 Task: Look for space in Oostkamp, Belgium from 12th August, 2023 to 16th August, 2023 for 8 adults in price range Rs.10000 to Rs.16000. Place can be private room with 8 bedrooms having 8 beds and 8 bathrooms. Property type can be house, flat, guest house, hotel. Amenities needed are: wifi, washing machine, heating, TV, free parkinig on premises, hot tub, gym, smoking allowed. Booking option can be shelf check-in. Required host language is English.
Action: Mouse moved to (529, 110)
Screenshot: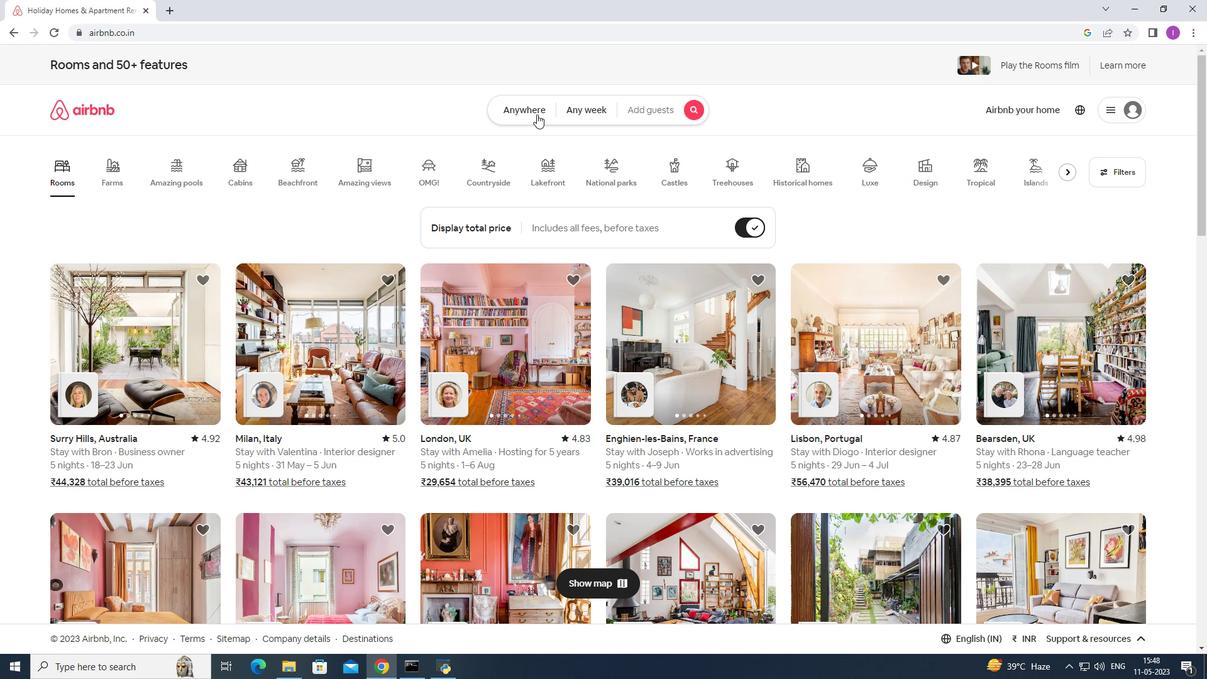 
Action: Mouse pressed left at (529, 110)
Screenshot: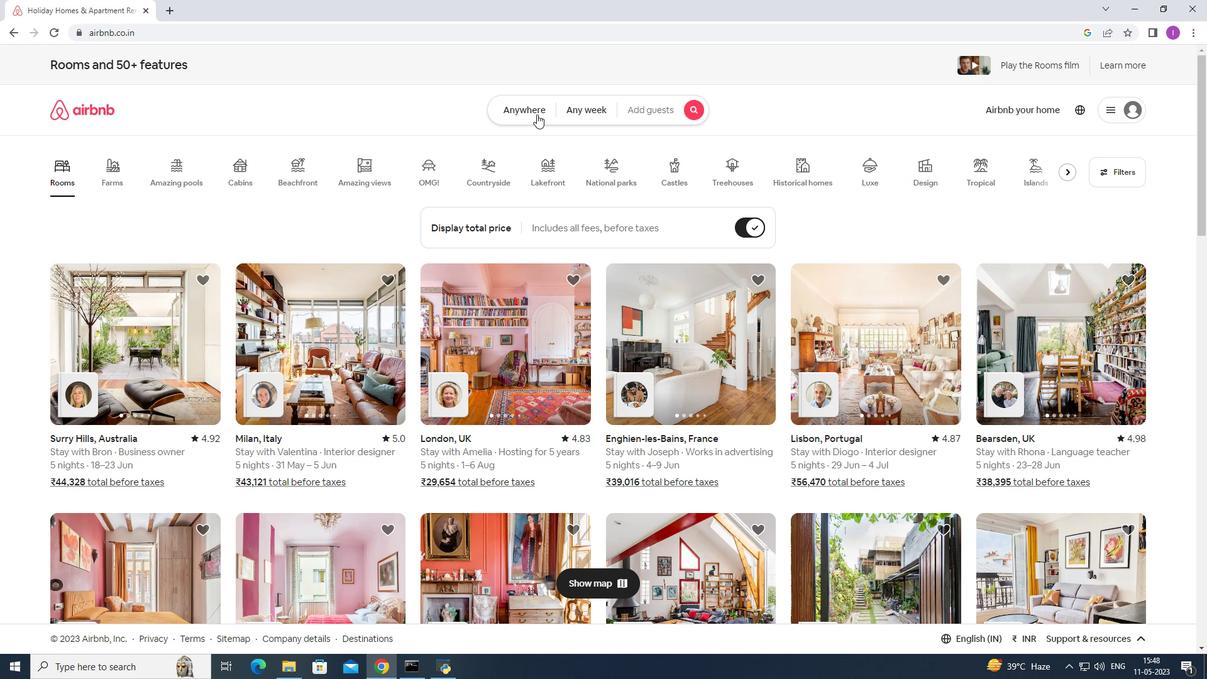 
Action: Mouse moved to (362, 155)
Screenshot: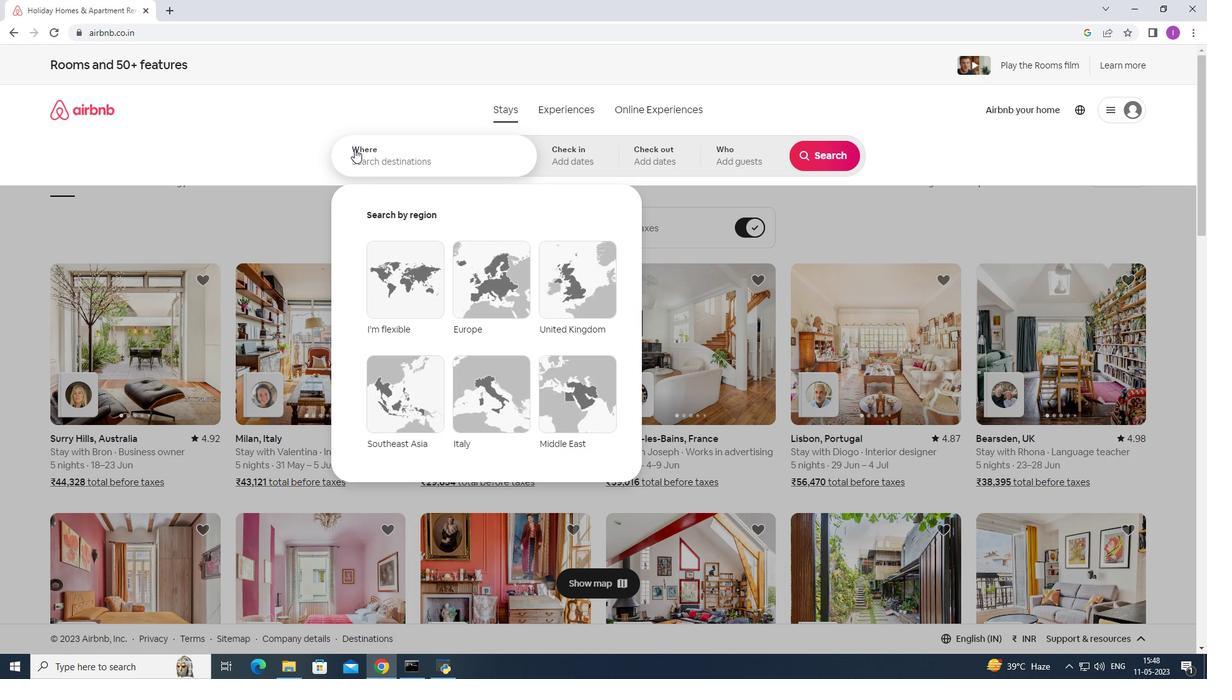 
Action: Mouse pressed left at (362, 155)
Screenshot: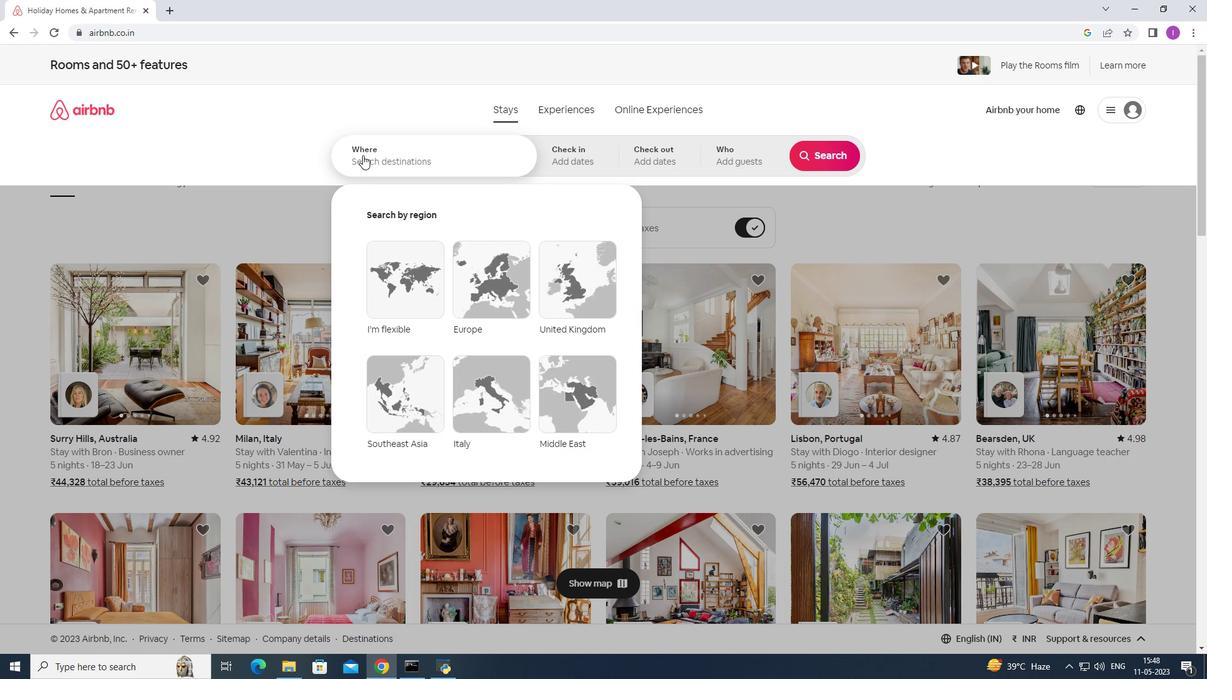 
Action: Mouse moved to (373, 150)
Screenshot: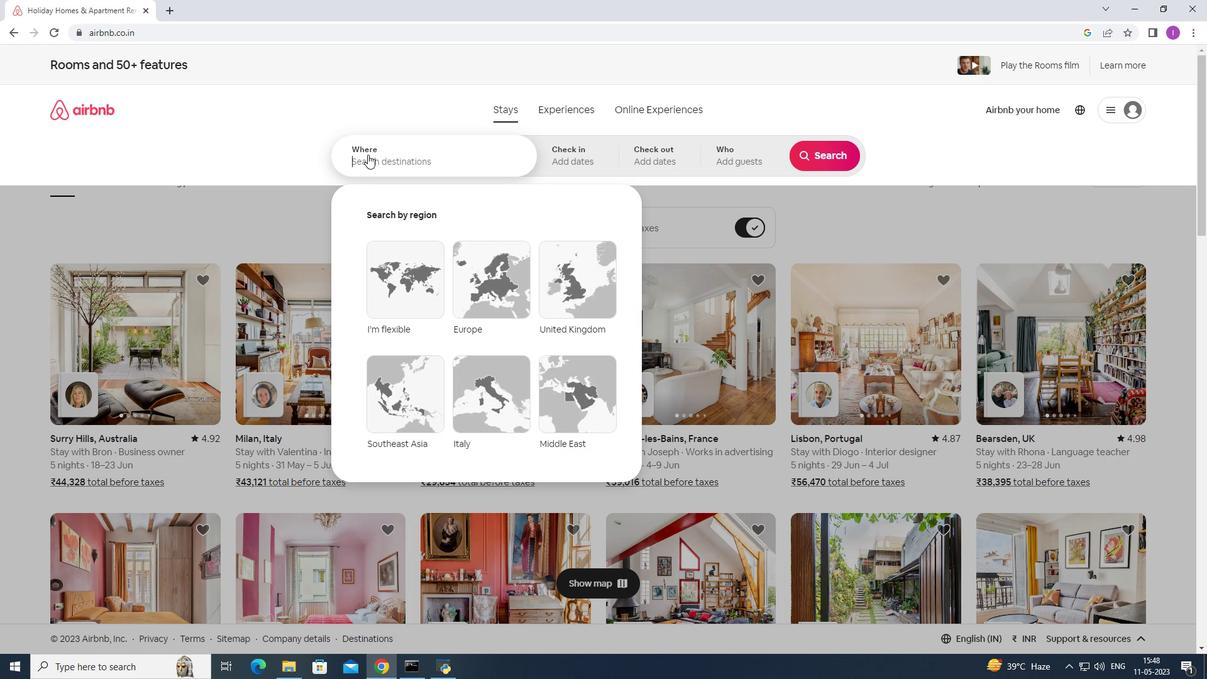 
Action: Key pressed <Key.shift>Oostkamp,<Key.shift>Belgium
Screenshot: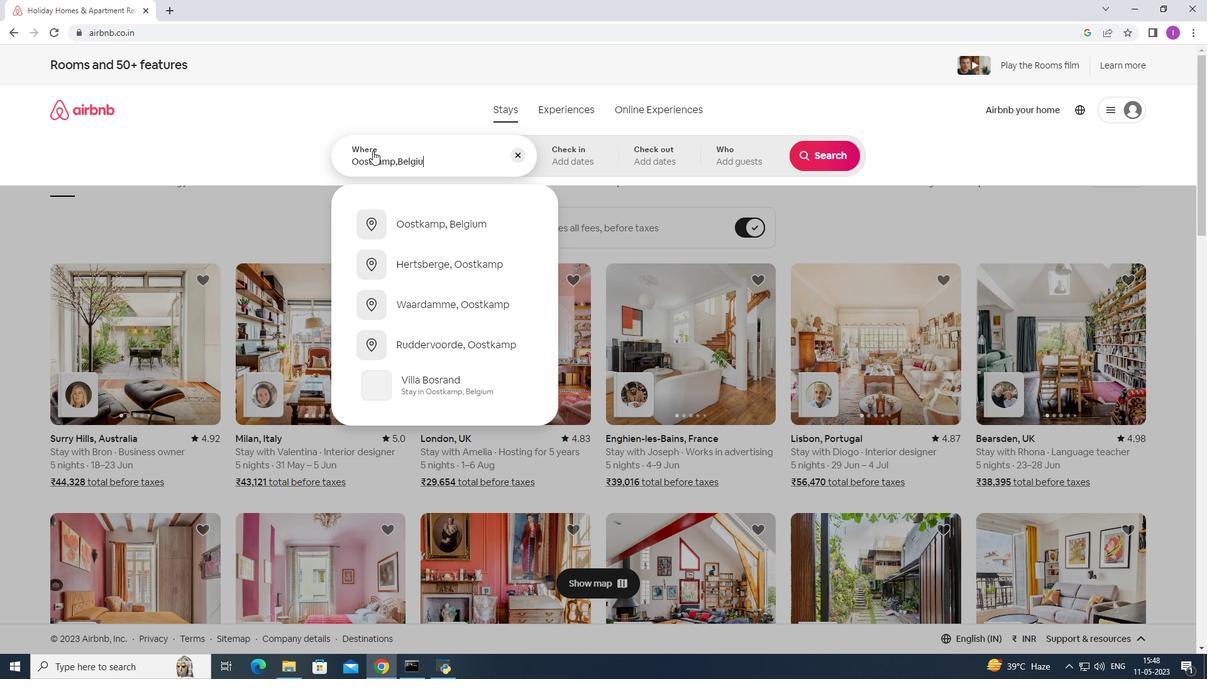 
Action: Mouse moved to (423, 234)
Screenshot: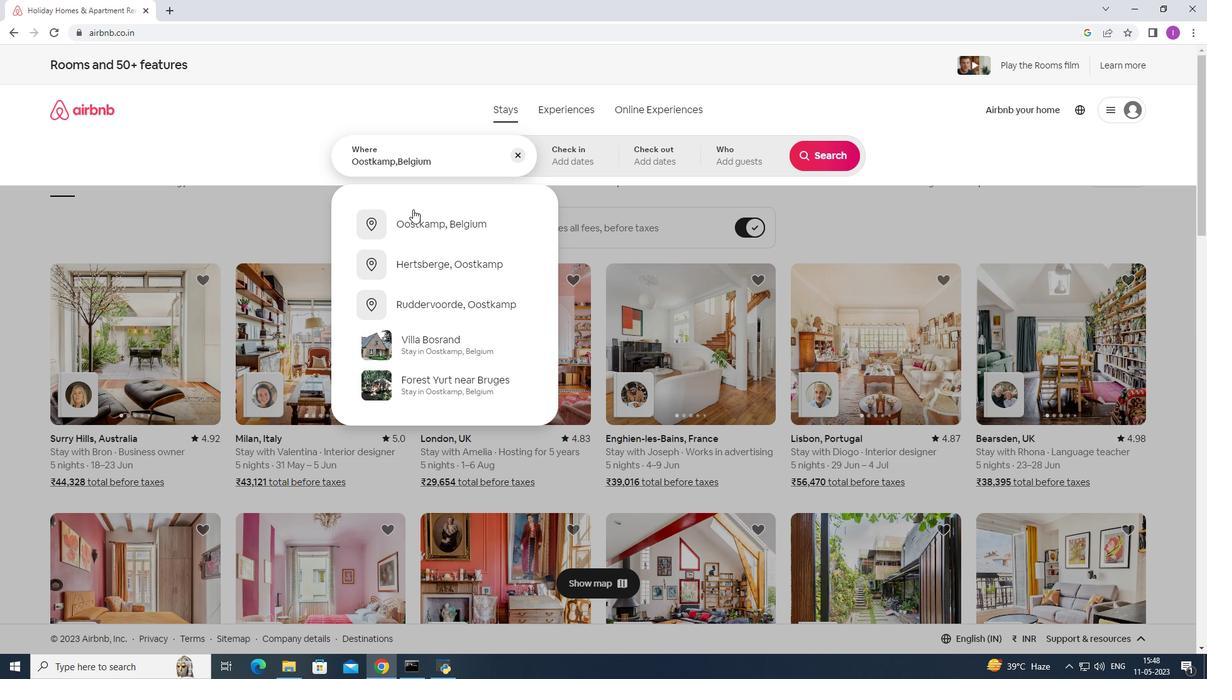 
Action: Mouse pressed left at (423, 234)
Screenshot: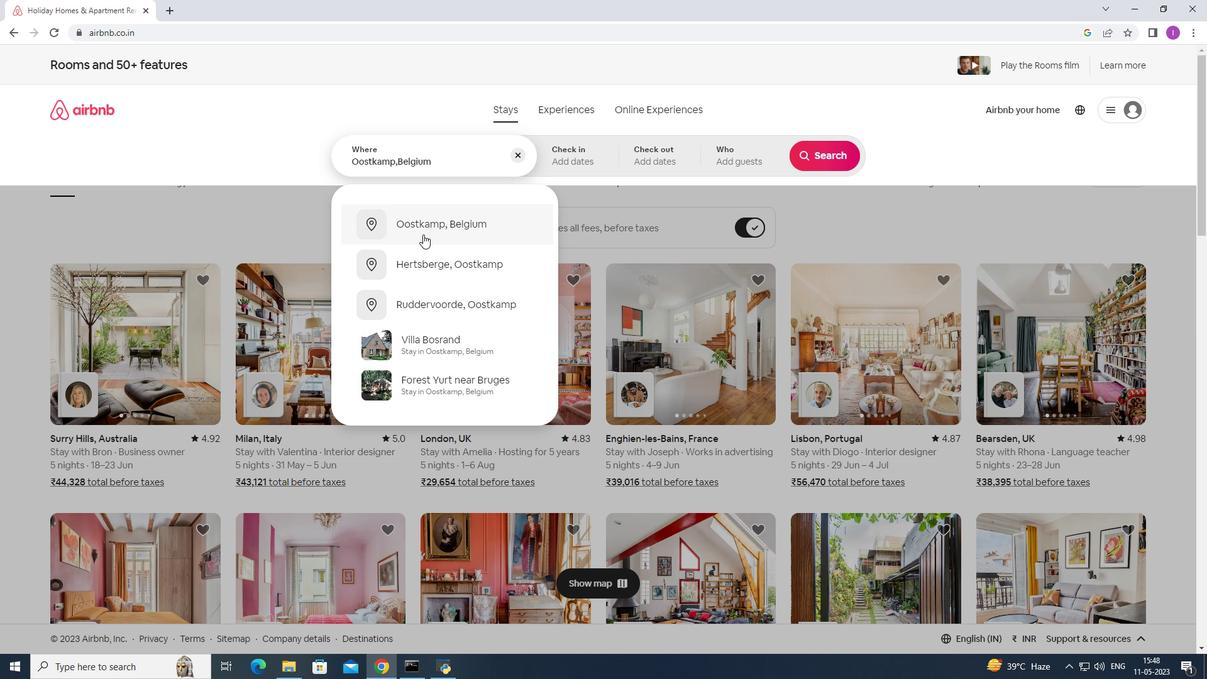 
Action: Mouse moved to (819, 257)
Screenshot: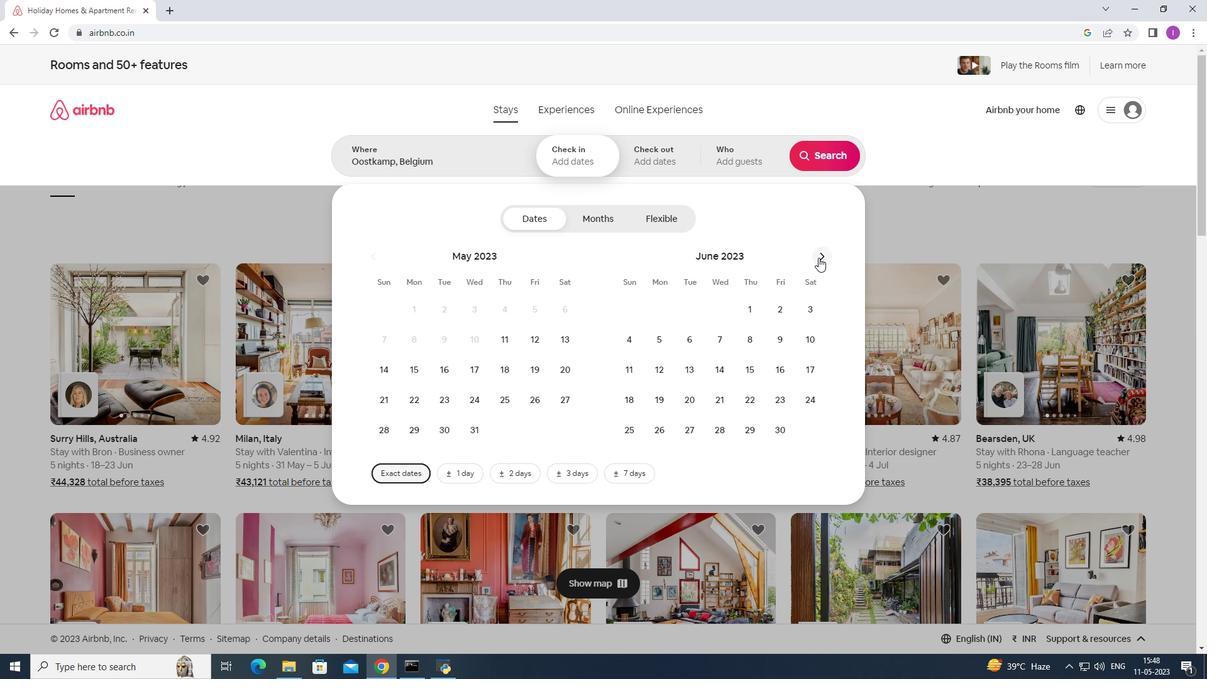
Action: Mouse pressed left at (819, 257)
Screenshot: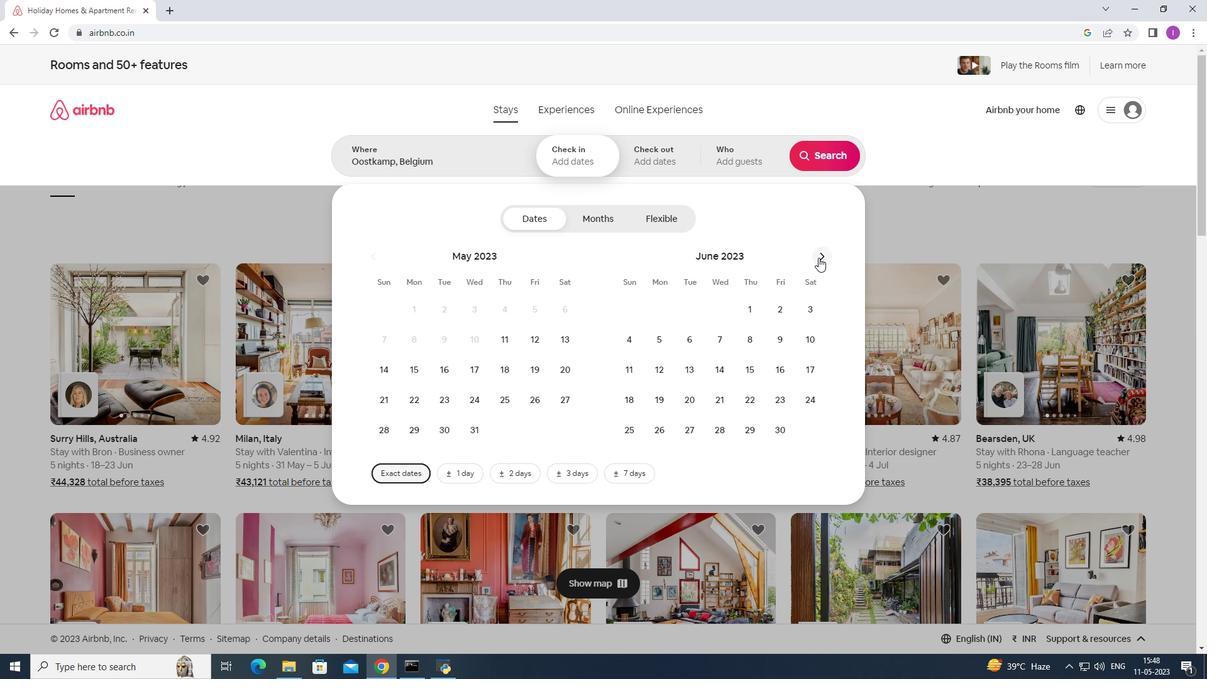
Action: Mouse pressed left at (819, 257)
Screenshot: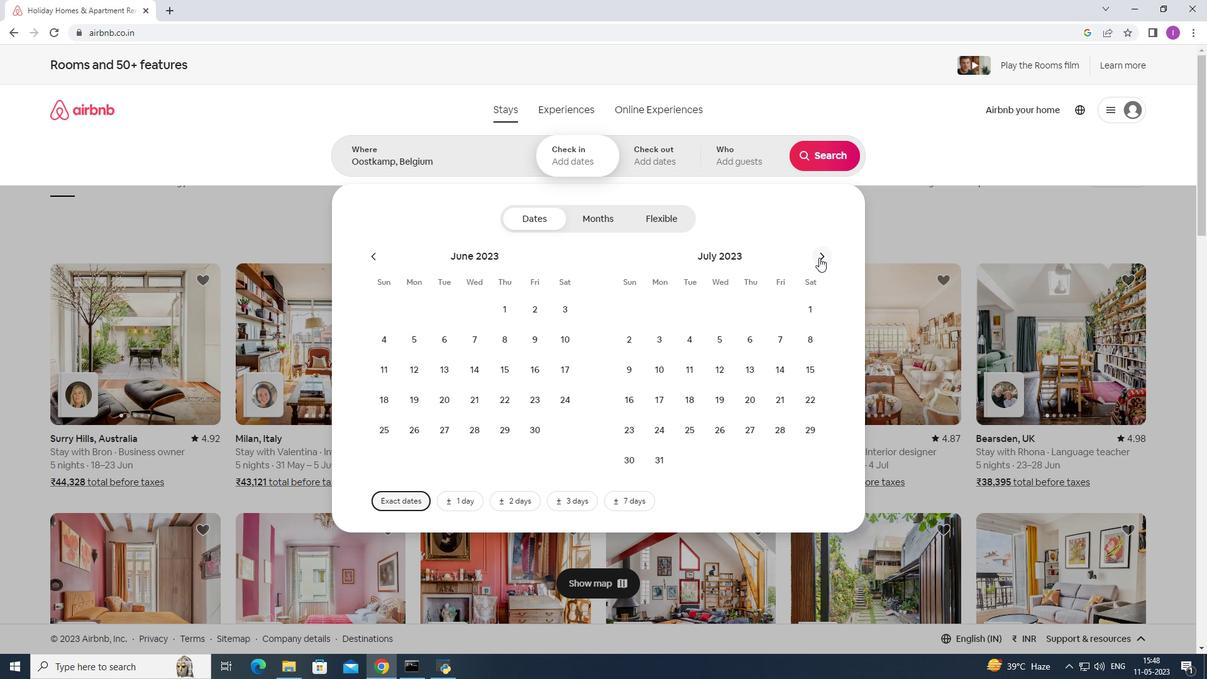 
Action: Mouse moved to (803, 336)
Screenshot: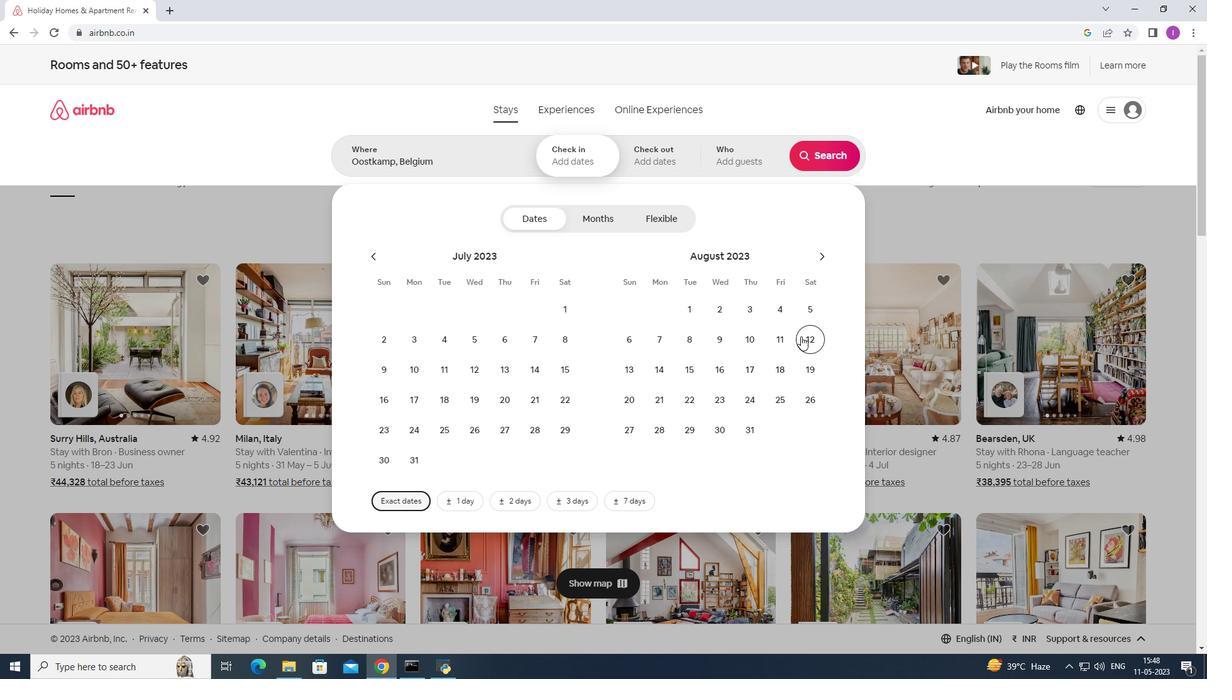 
Action: Mouse pressed left at (803, 336)
Screenshot: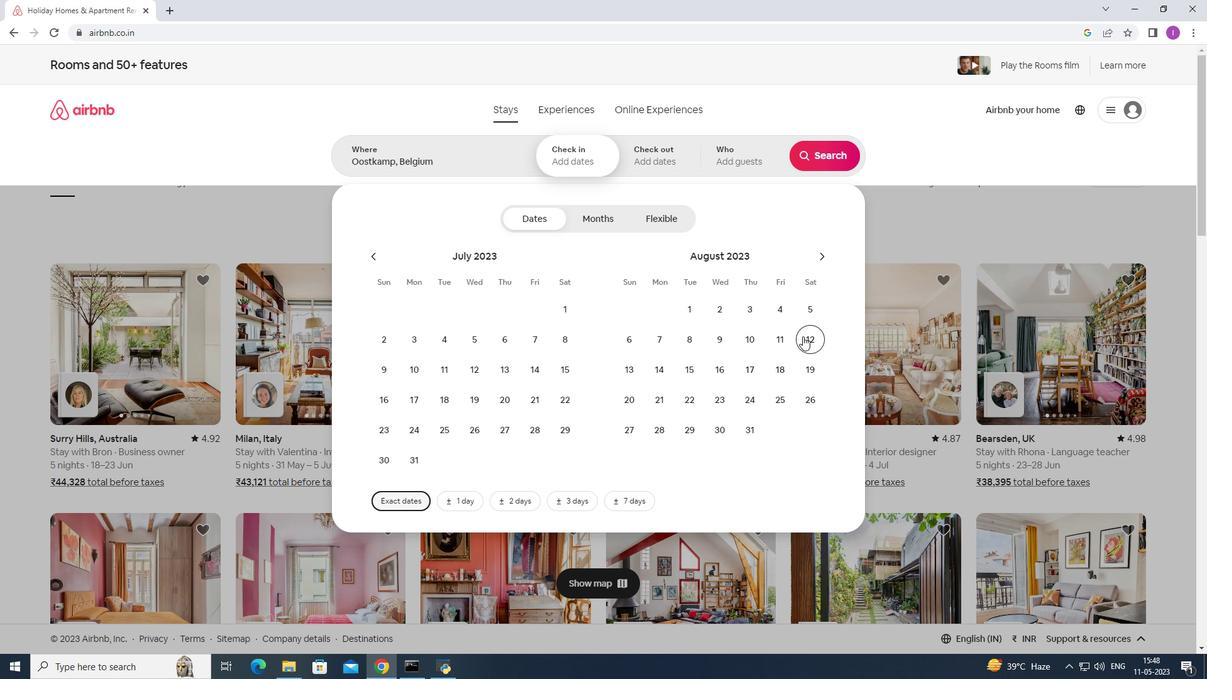 
Action: Mouse moved to (731, 365)
Screenshot: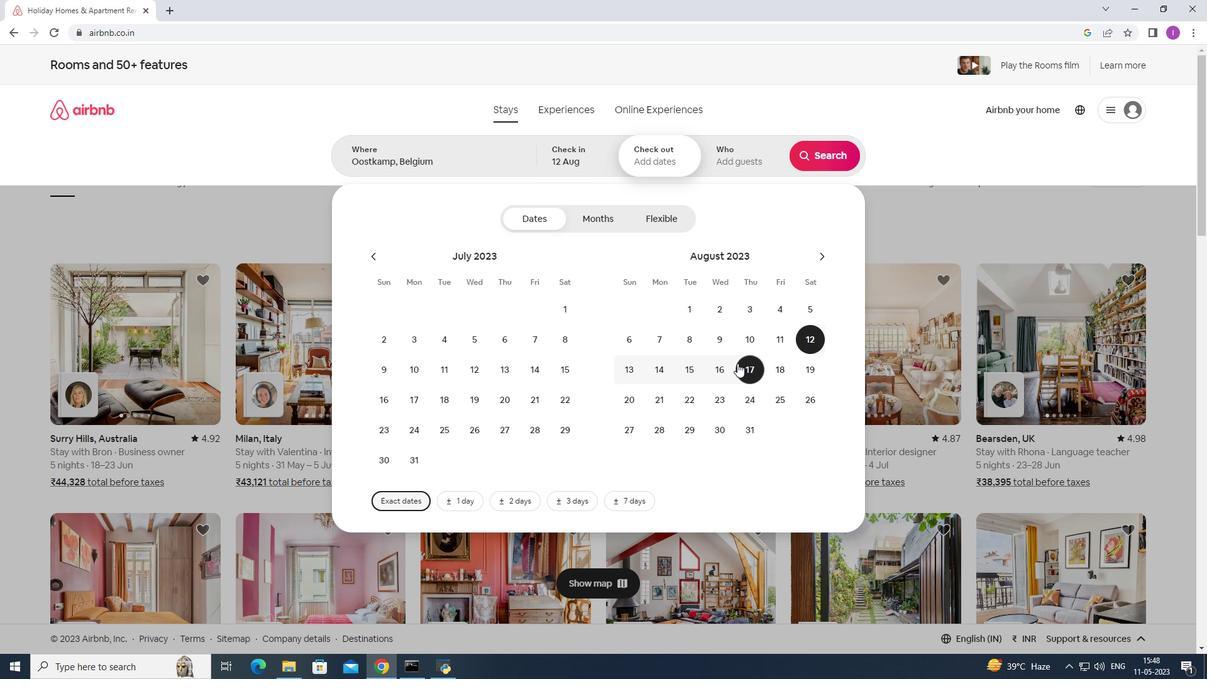 
Action: Mouse pressed left at (731, 365)
Screenshot: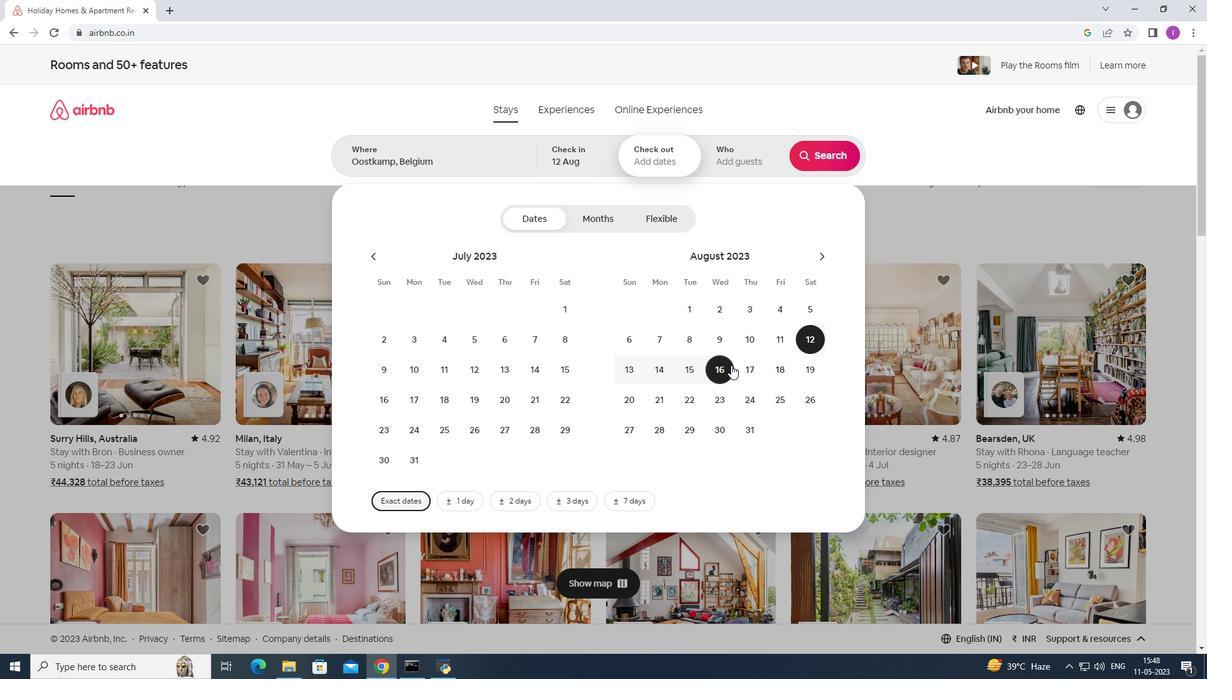 
Action: Mouse moved to (736, 152)
Screenshot: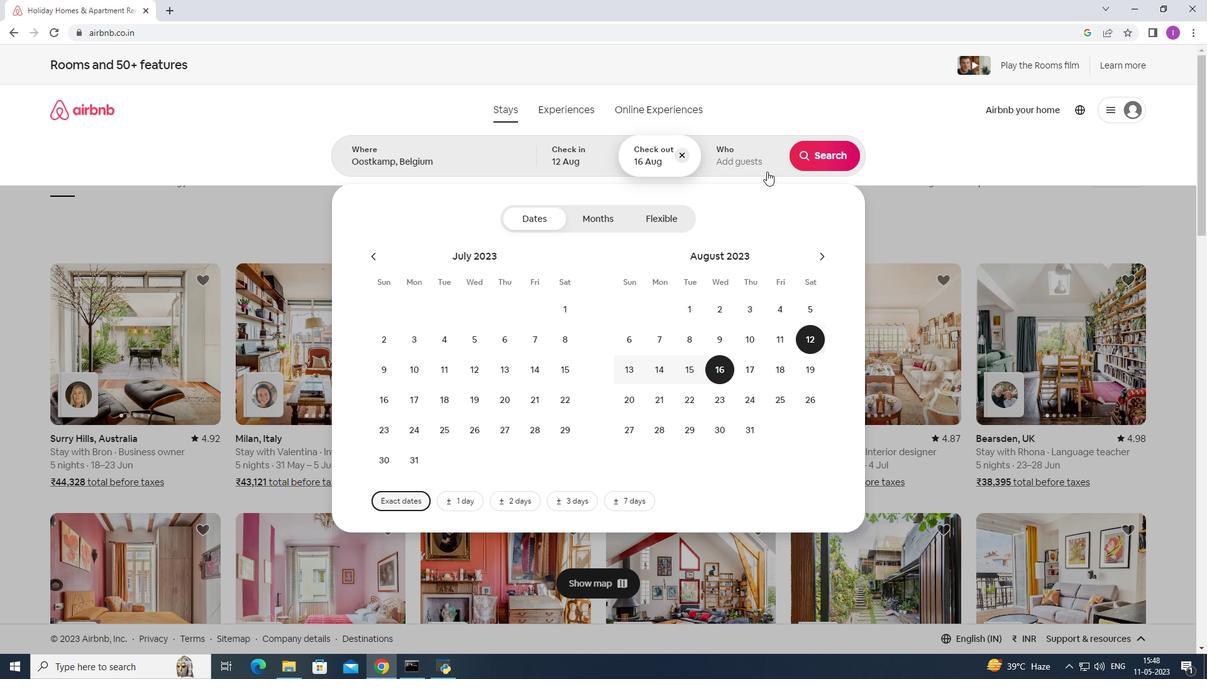 
Action: Mouse pressed left at (736, 152)
Screenshot: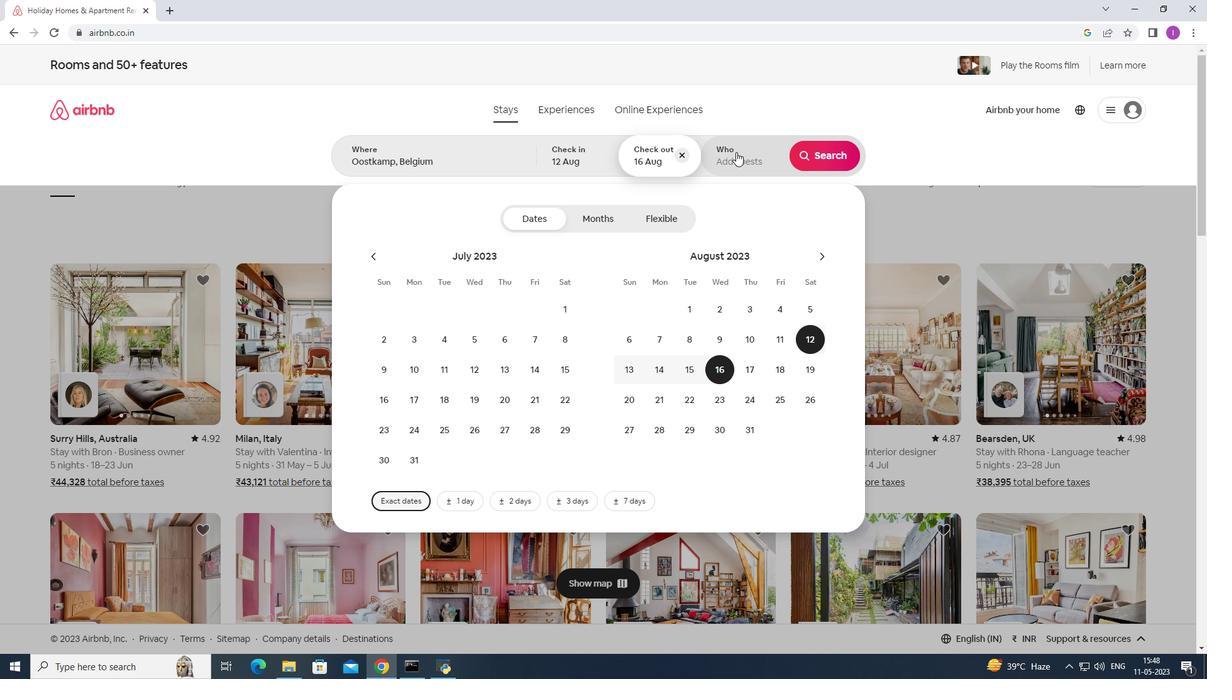 
Action: Mouse moved to (829, 220)
Screenshot: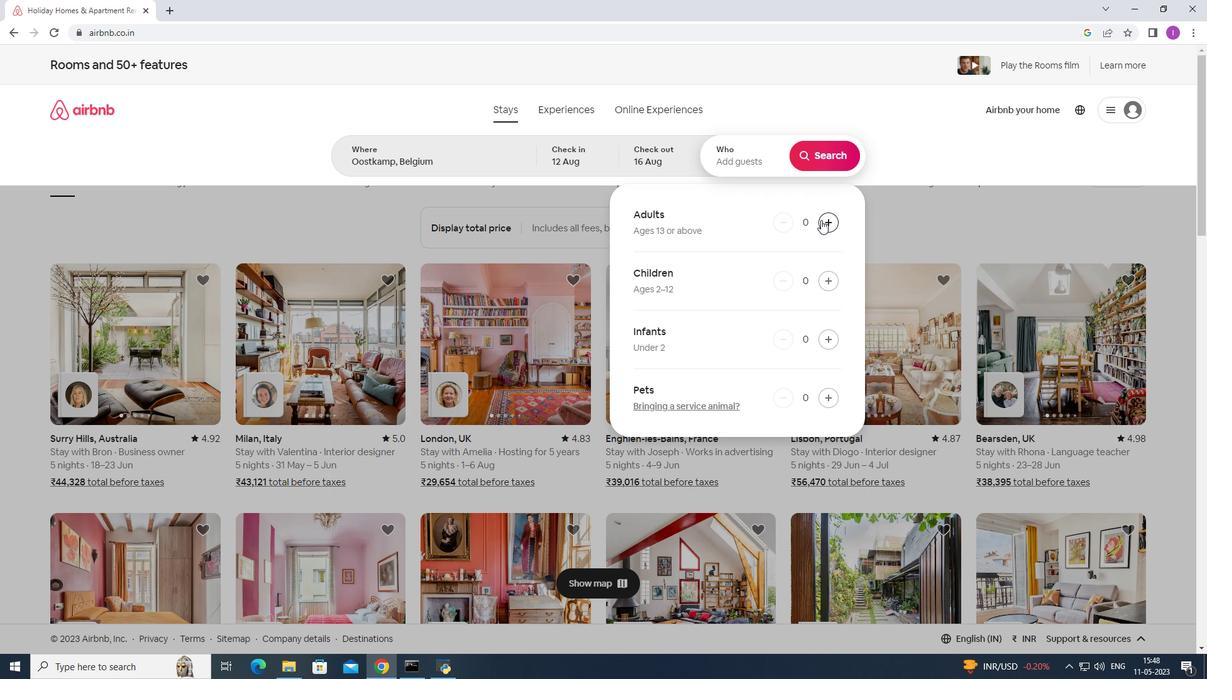 
Action: Mouse pressed left at (829, 220)
Screenshot: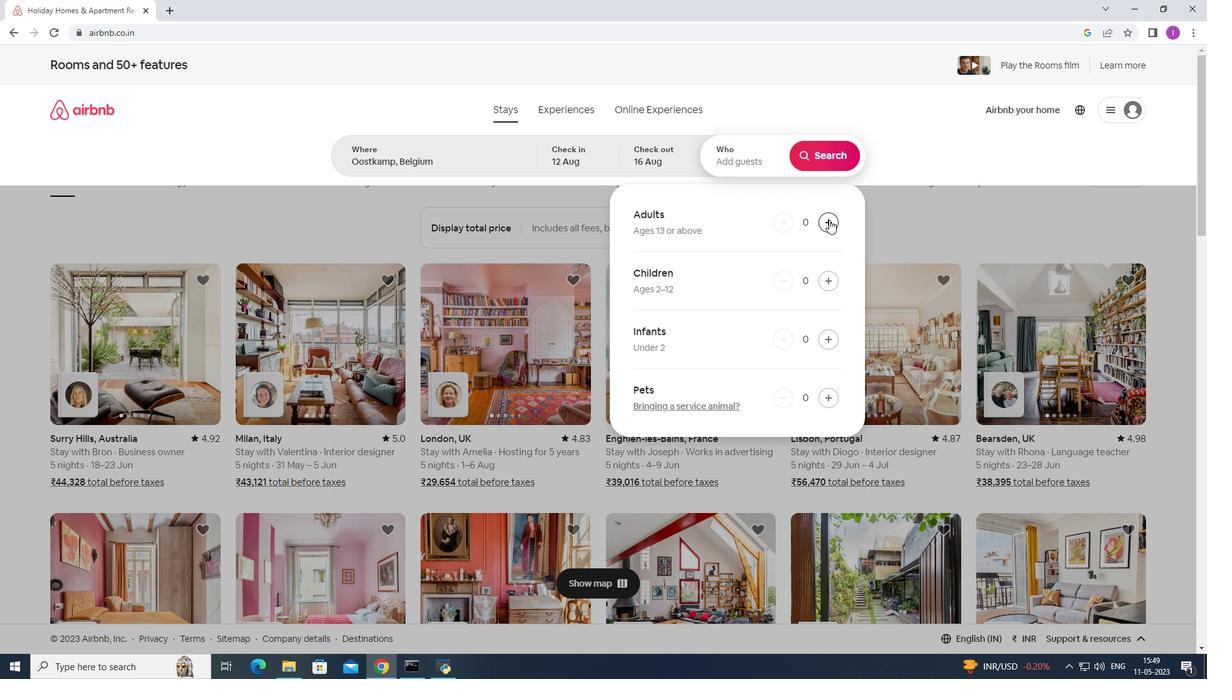 
Action: Mouse pressed left at (829, 220)
Screenshot: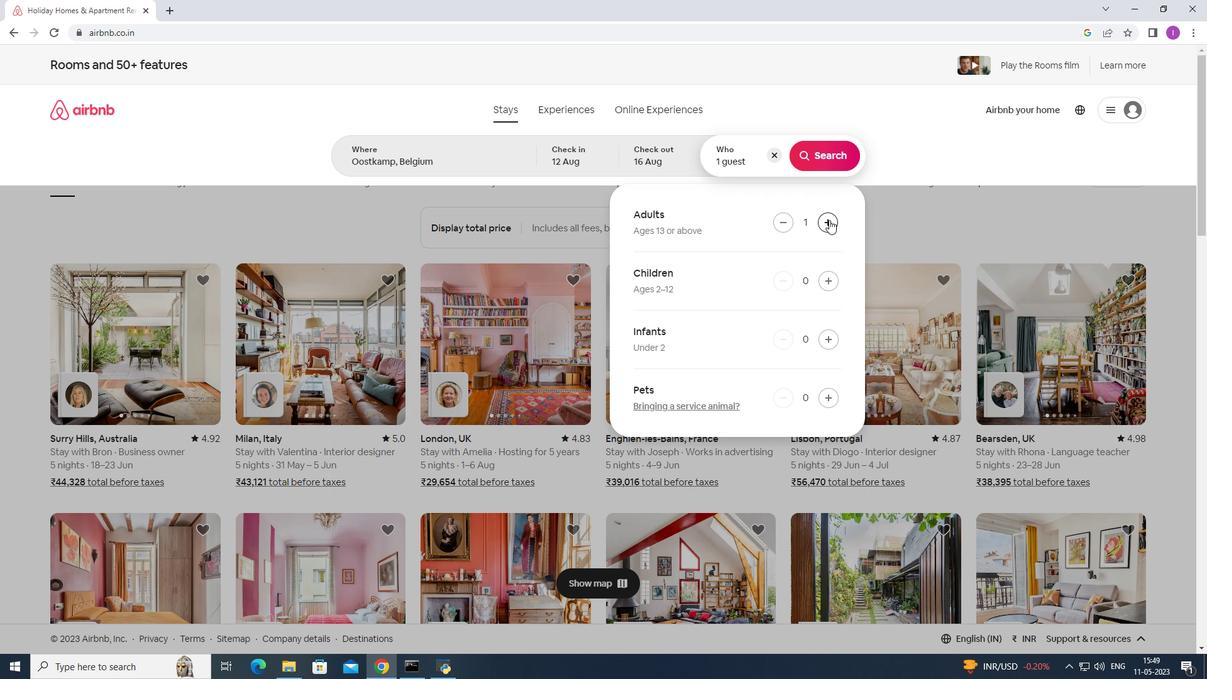 
Action: Mouse pressed left at (829, 220)
Screenshot: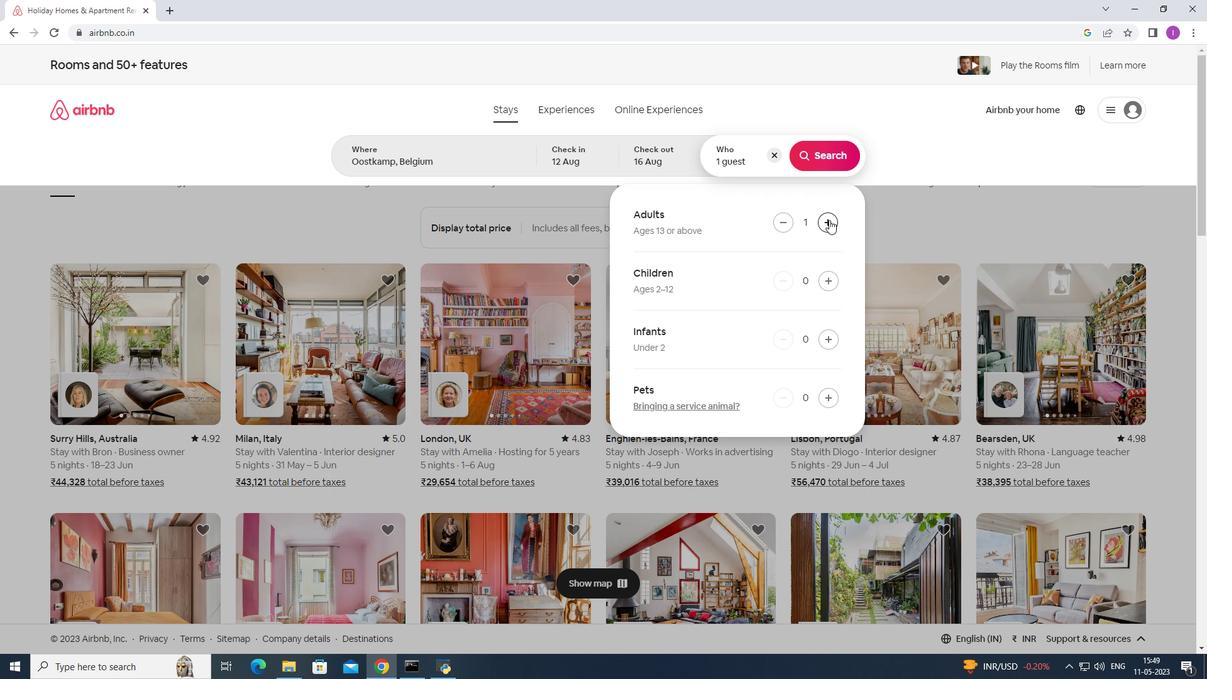 
Action: Mouse pressed left at (829, 220)
Screenshot: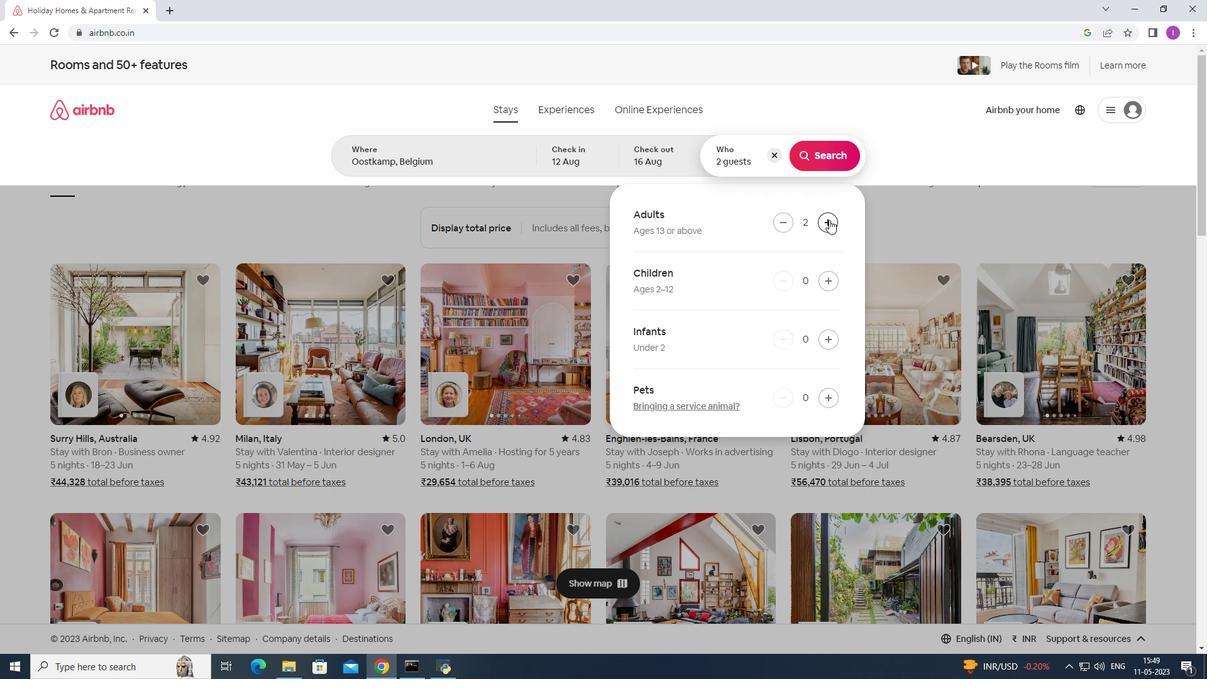 
Action: Mouse pressed left at (829, 220)
Screenshot: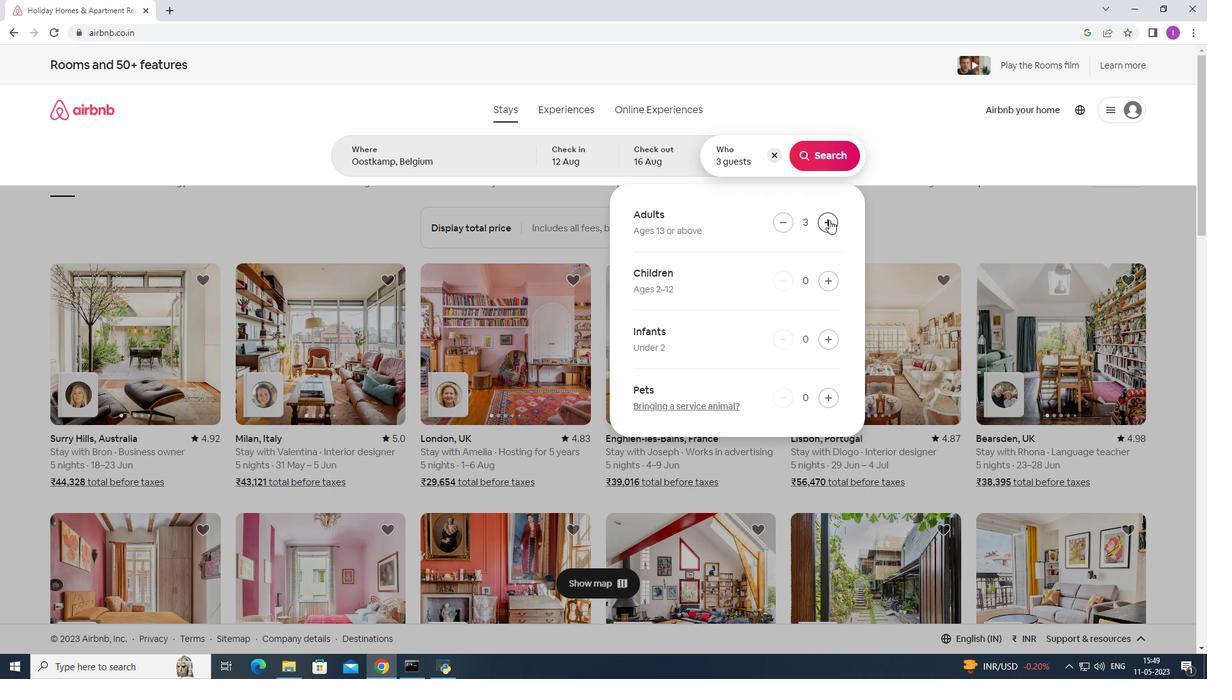 
Action: Mouse pressed left at (829, 220)
Screenshot: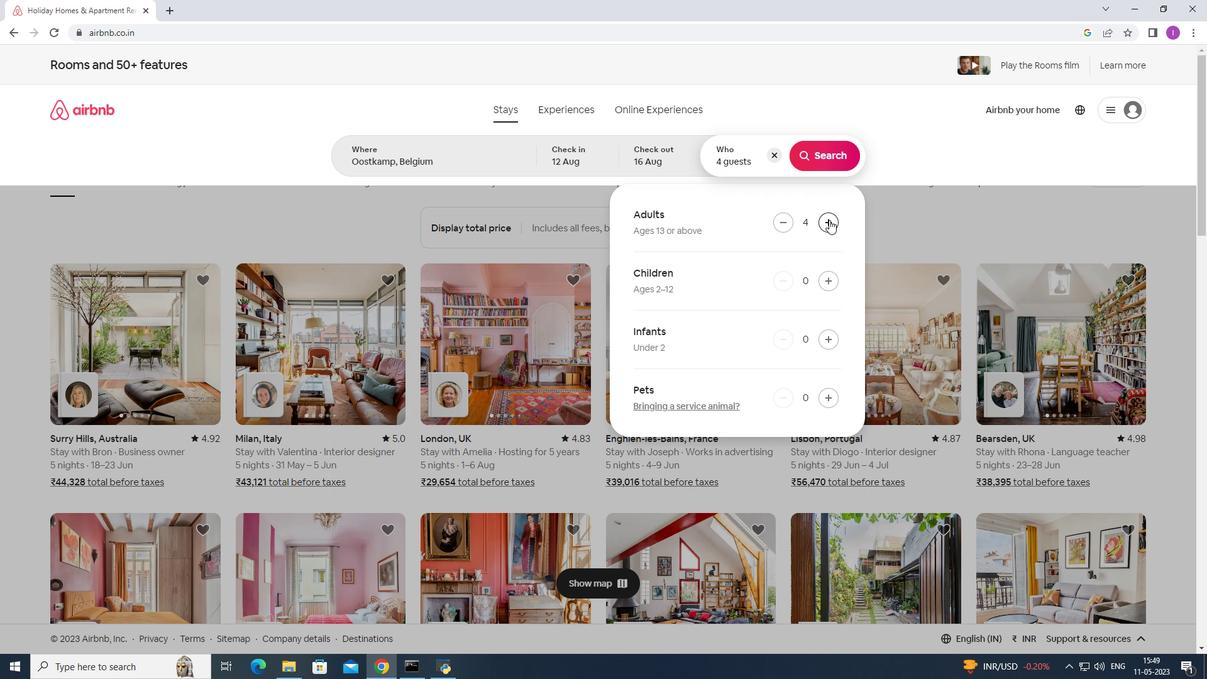 
Action: Mouse pressed left at (829, 220)
Screenshot: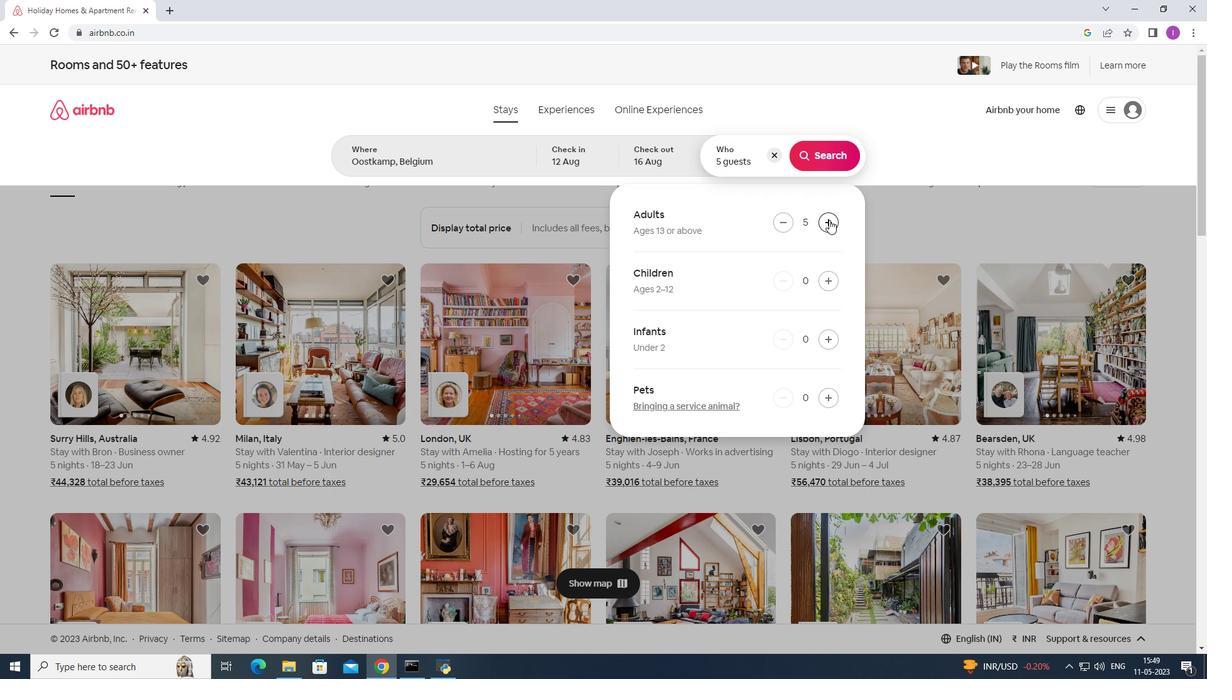 
Action: Mouse pressed left at (829, 220)
Screenshot: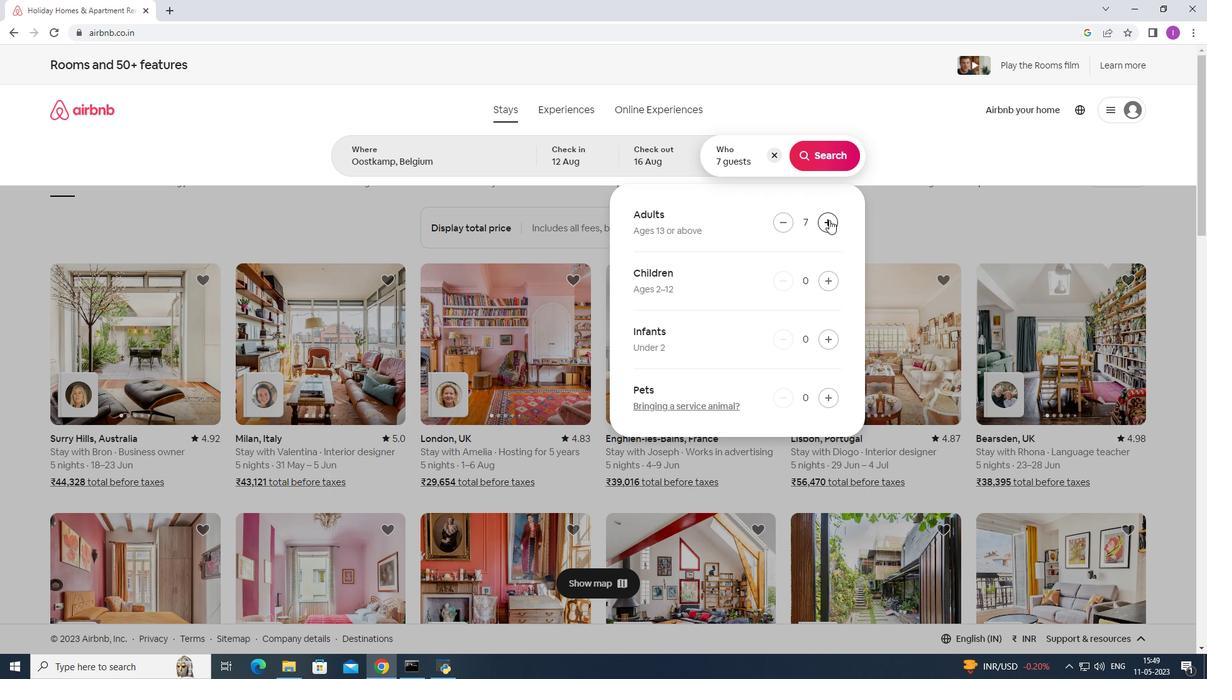 
Action: Mouse moved to (820, 164)
Screenshot: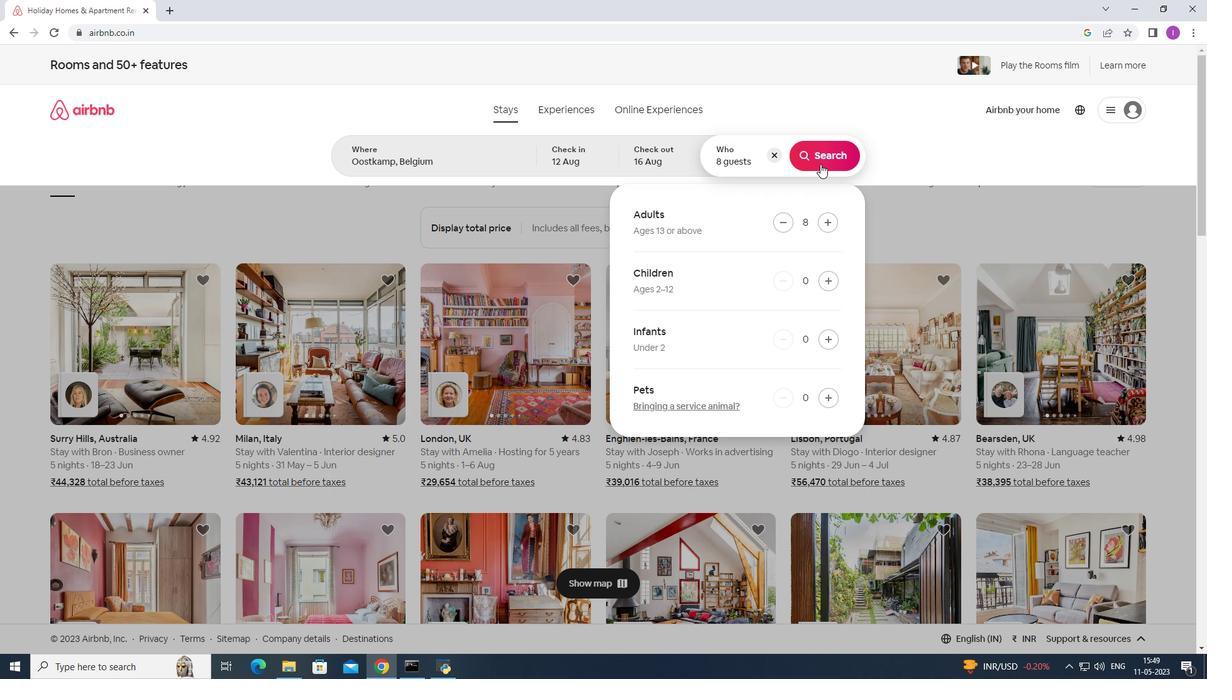 
Action: Mouse pressed left at (820, 164)
Screenshot: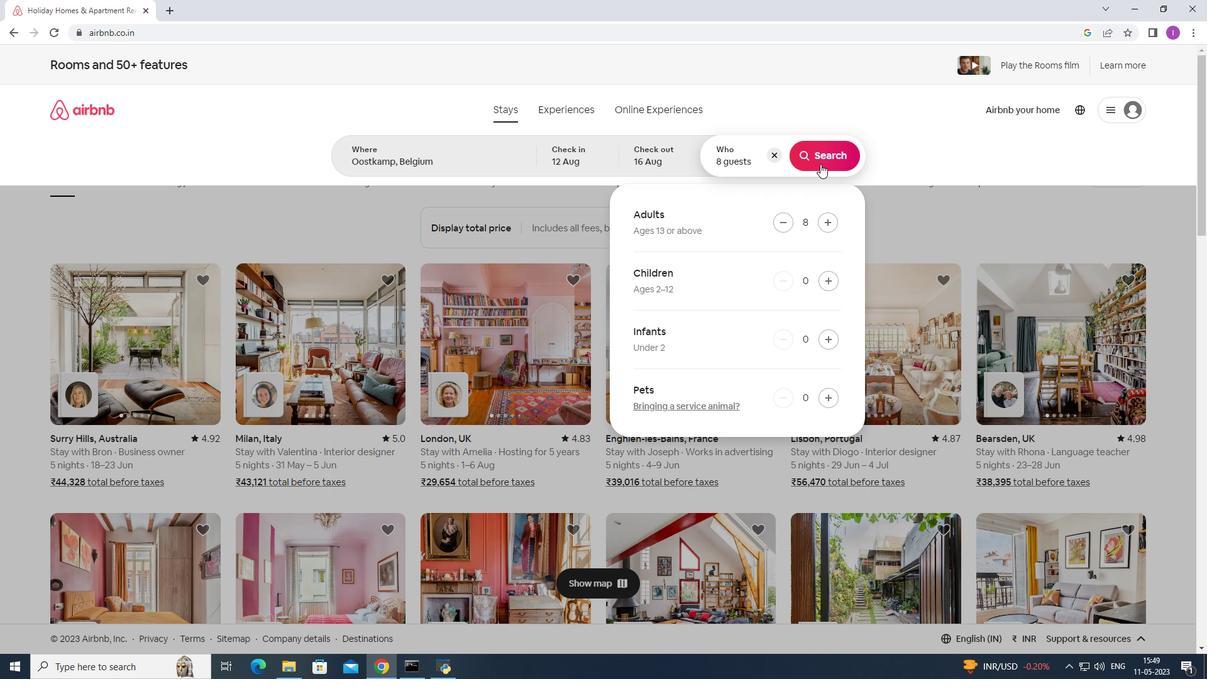 
Action: Mouse moved to (1157, 123)
Screenshot: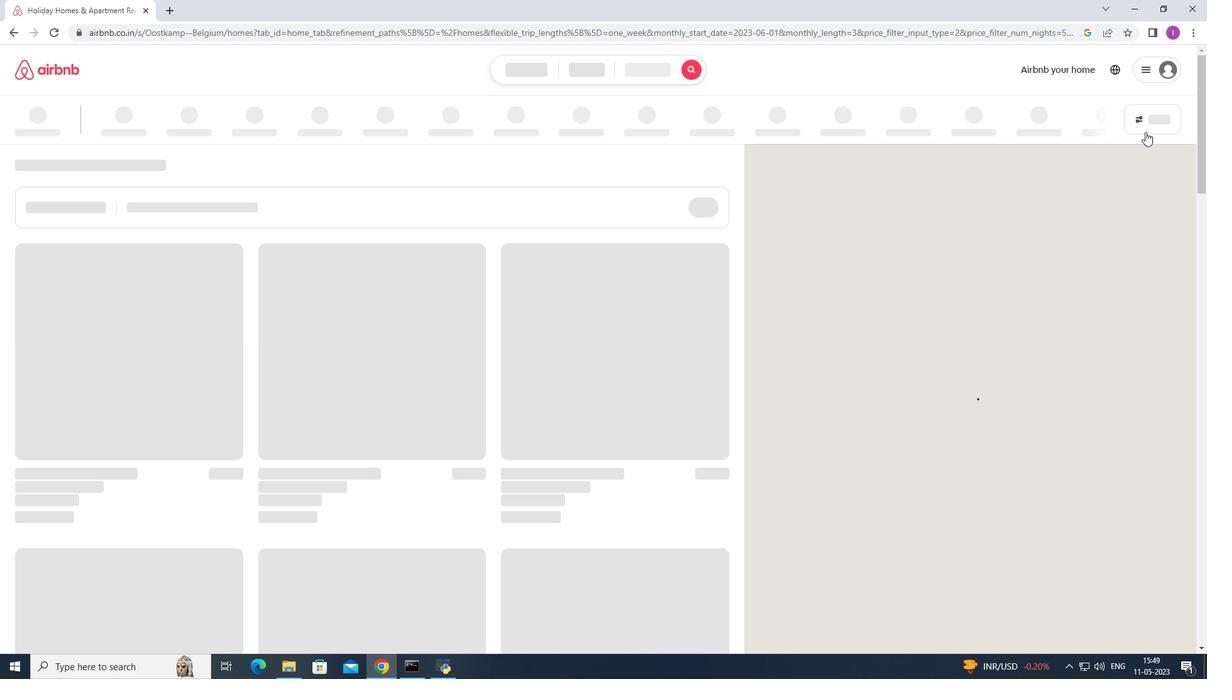 
Action: Mouse pressed left at (1157, 123)
Screenshot: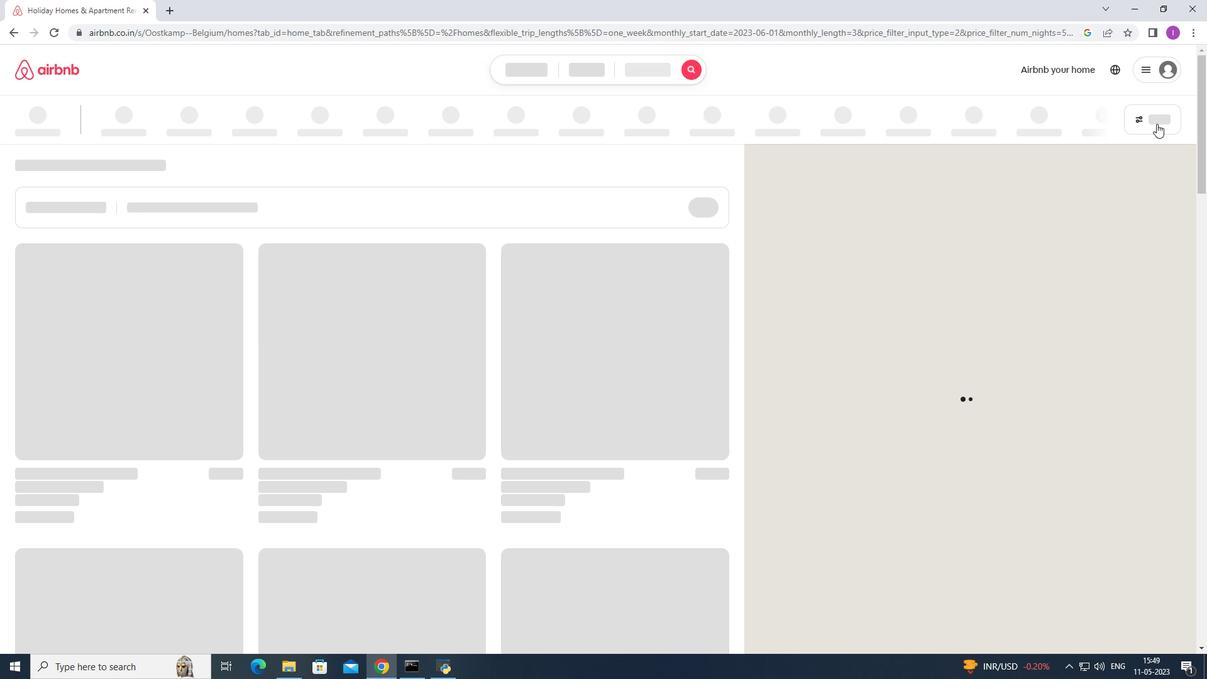 
Action: Mouse moved to (694, 429)
Screenshot: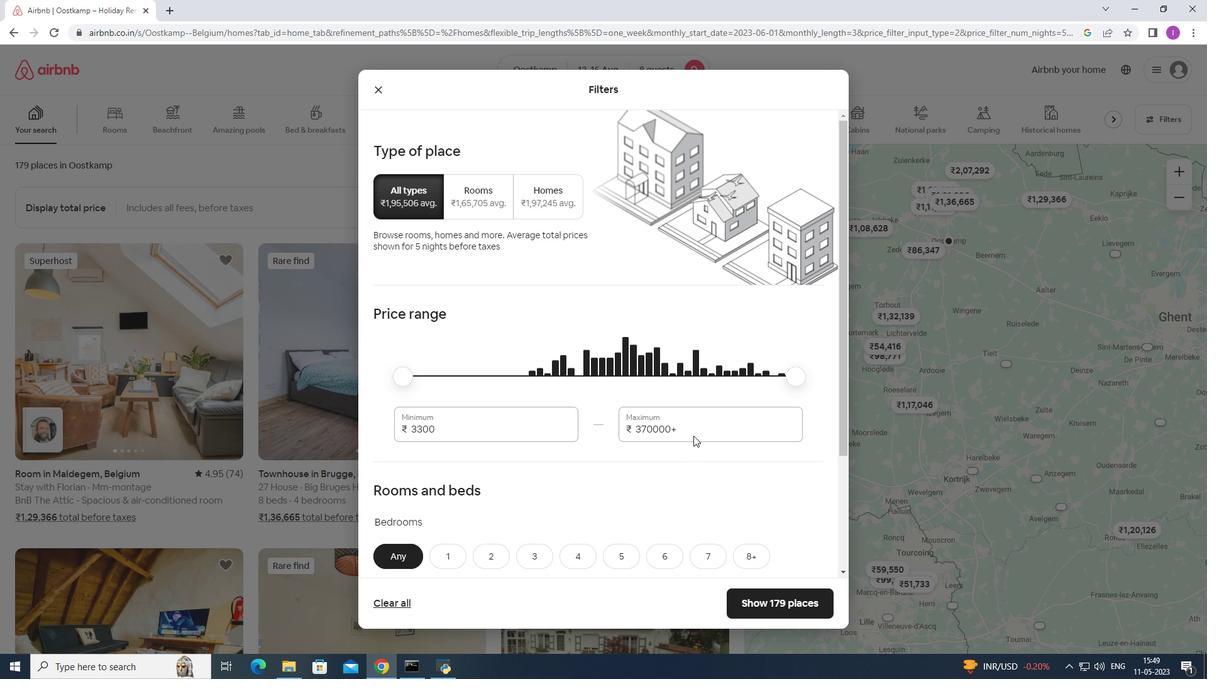 
Action: Mouse pressed left at (694, 429)
Screenshot: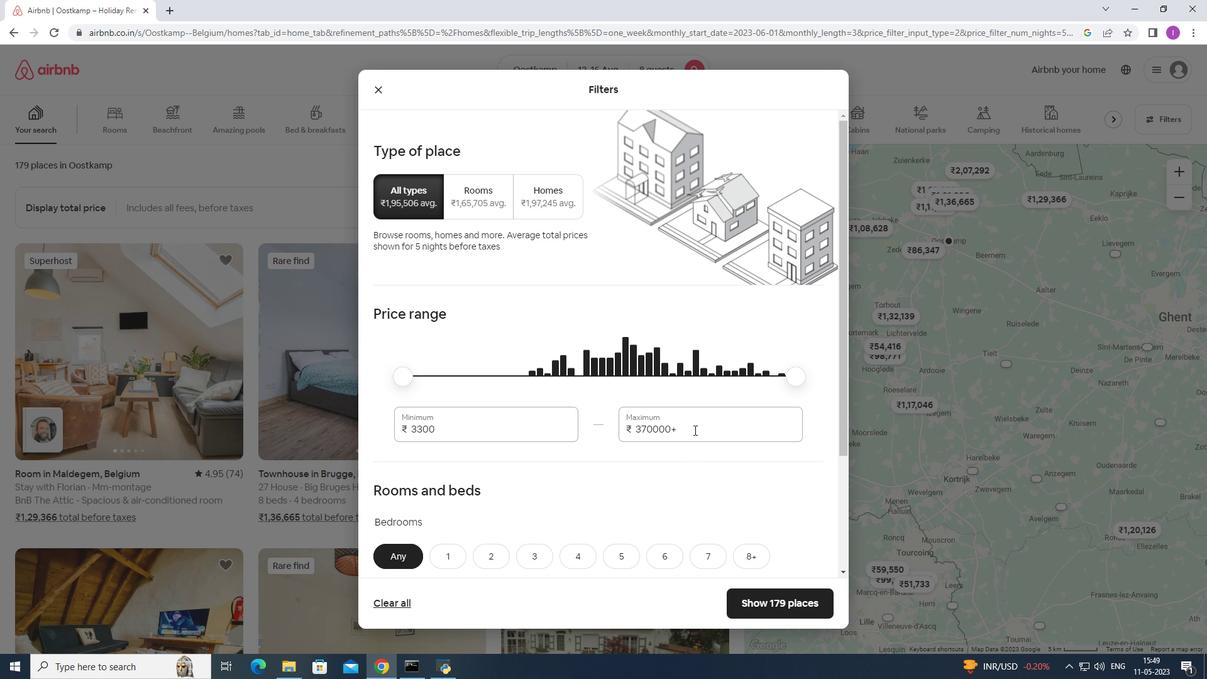 
Action: Mouse moved to (591, 429)
Screenshot: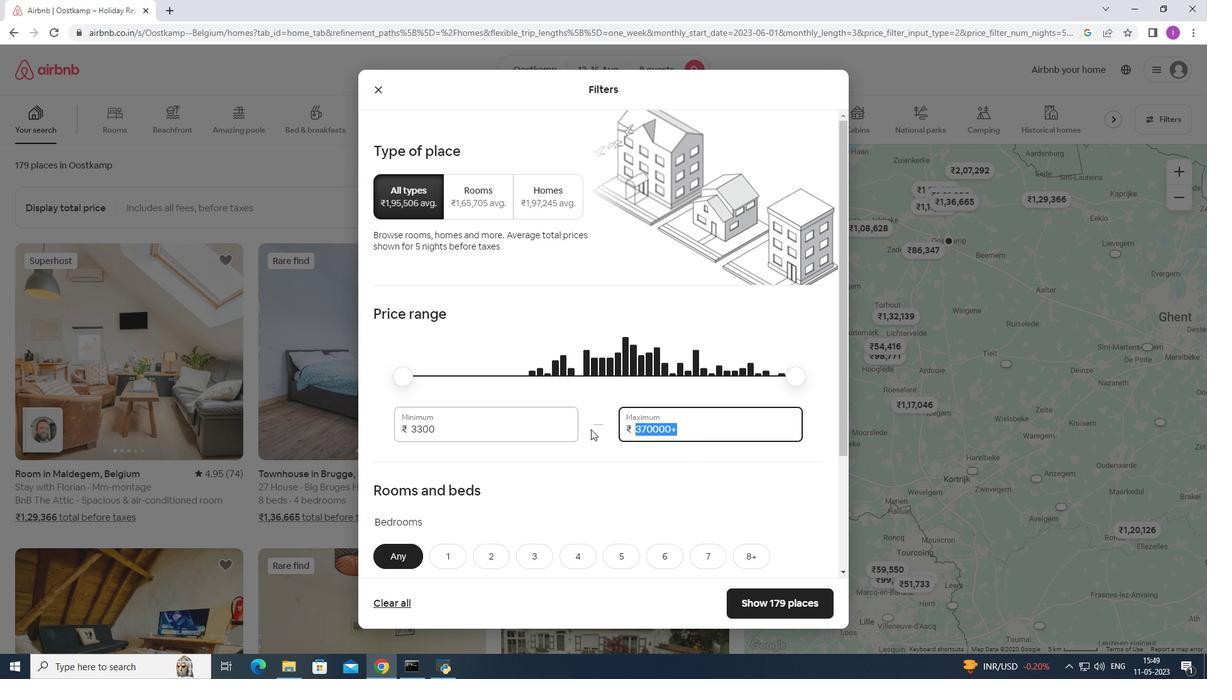 
Action: Key pressed 16
Screenshot: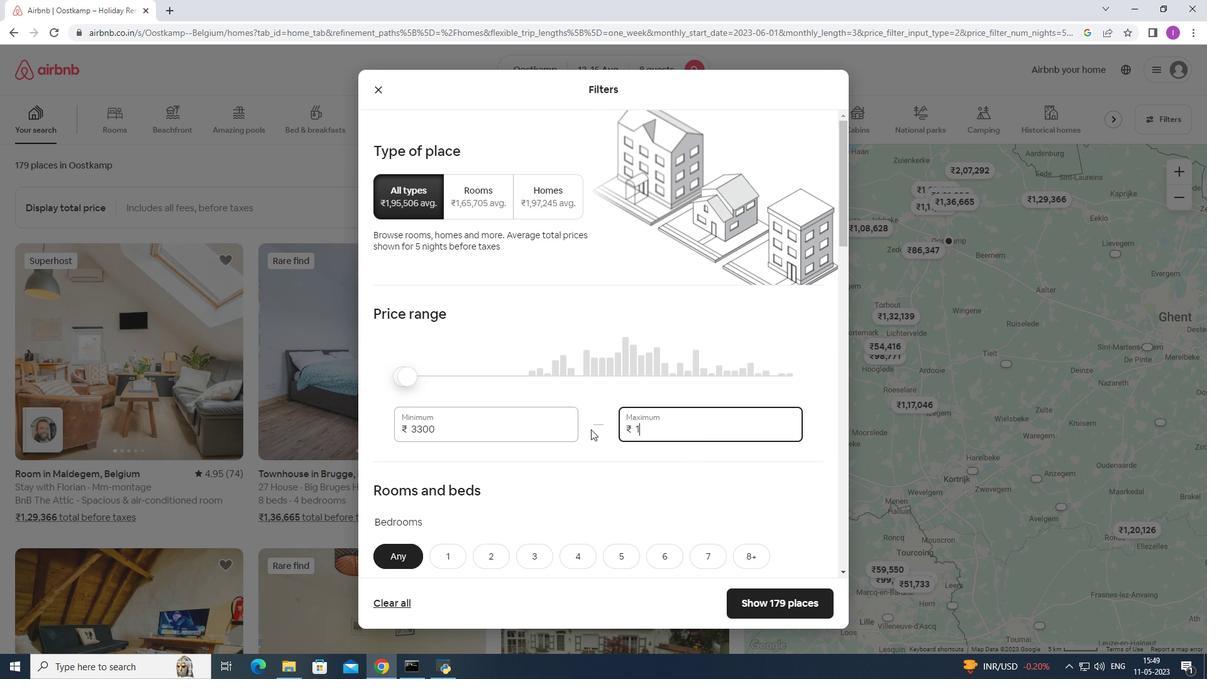 
Action: Mouse moved to (591, 430)
Screenshot: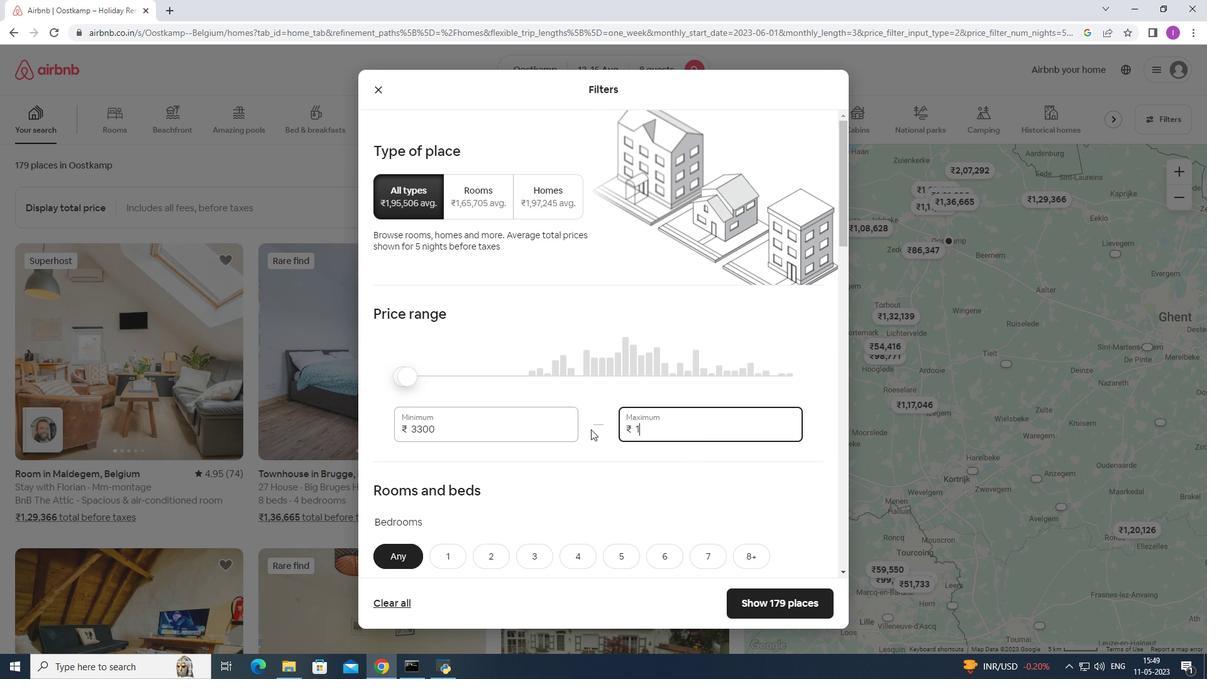 
Action: Key pressed 000
Screenshot: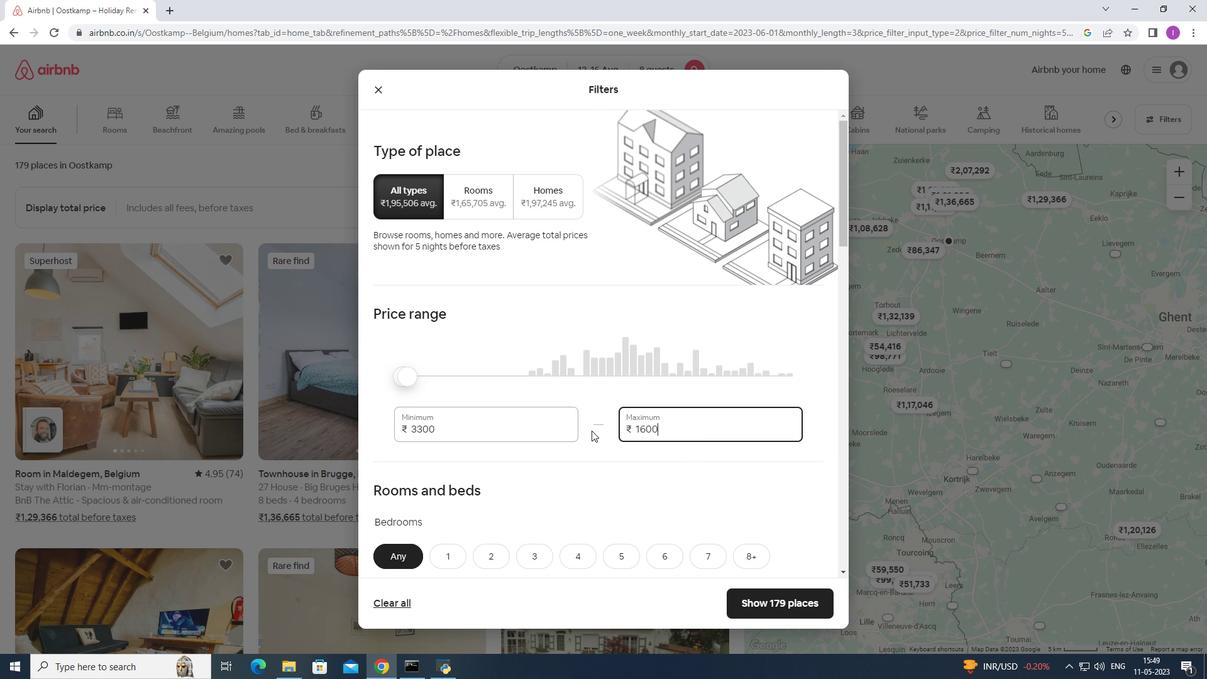 
Action: Mouse moved to (478, 430)
Screenshot: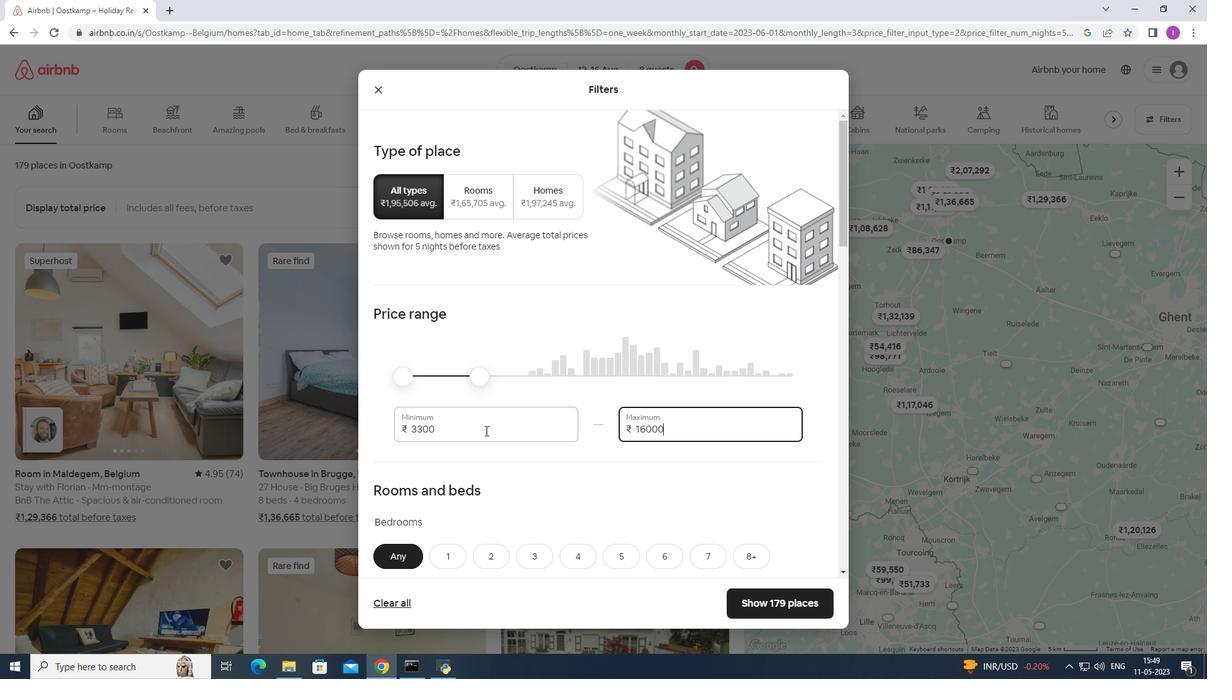 
Action: Mouse pressed left at (478, 430)
Screenshot: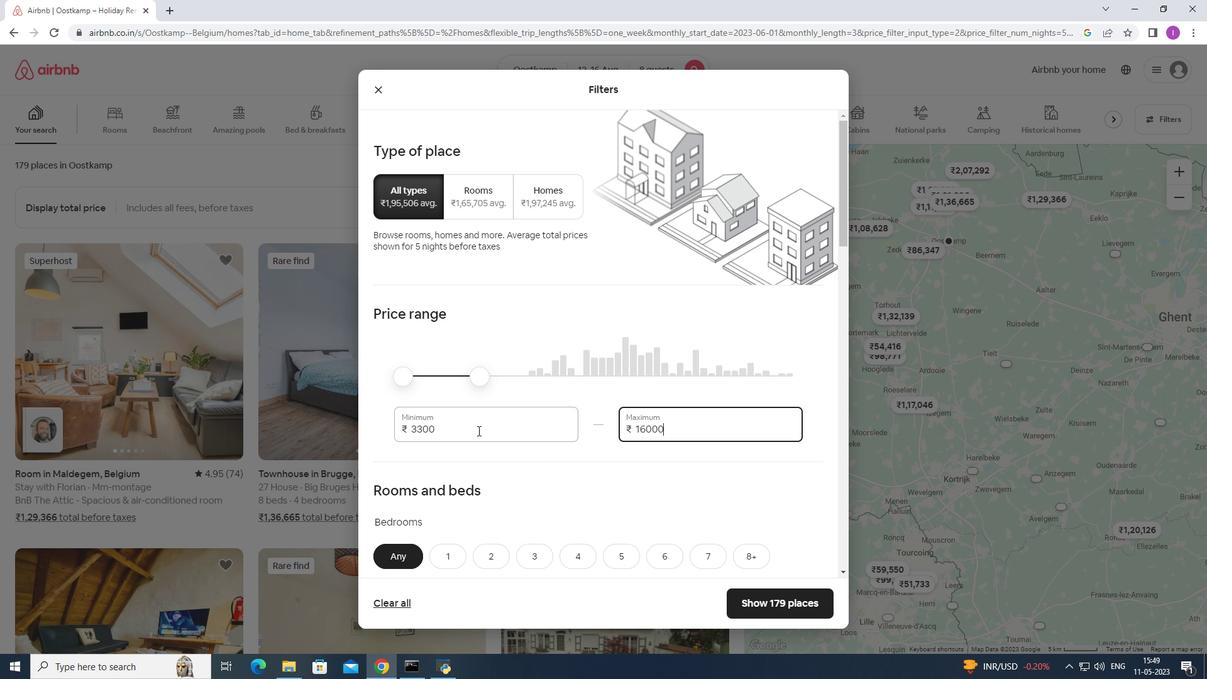 
Action: Mouse moved to (370, 446)
Screenshot: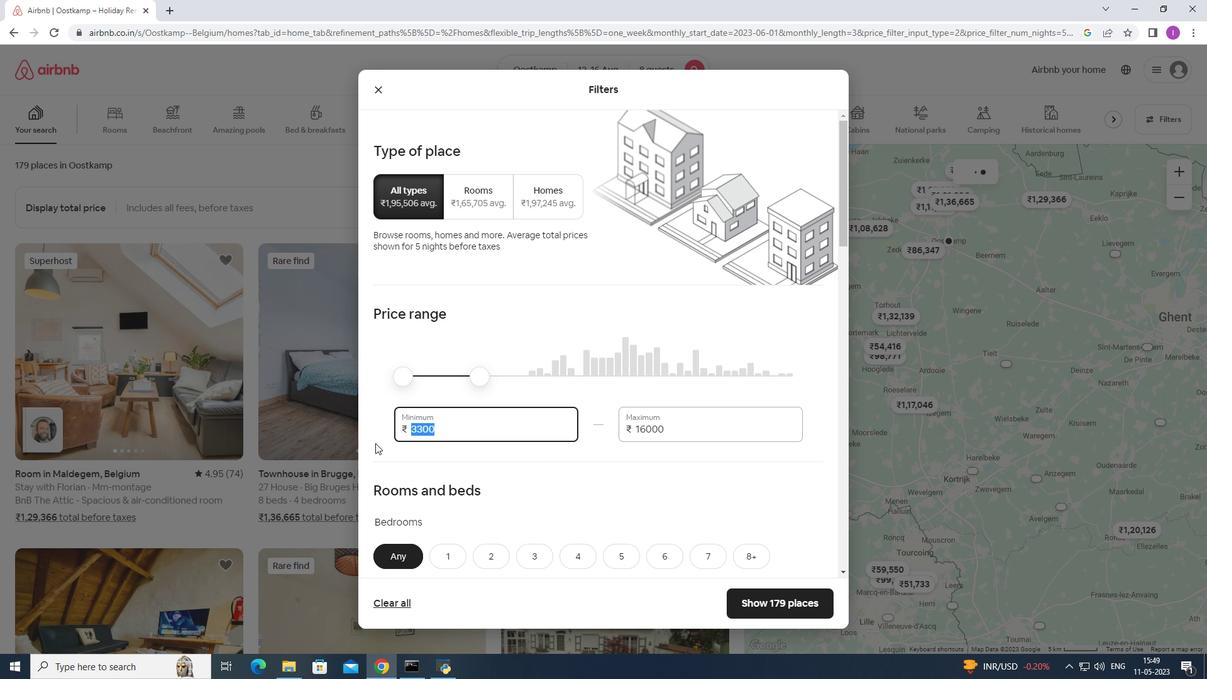 
Action: Mouse pressed left at (370, 446)
Screenshot: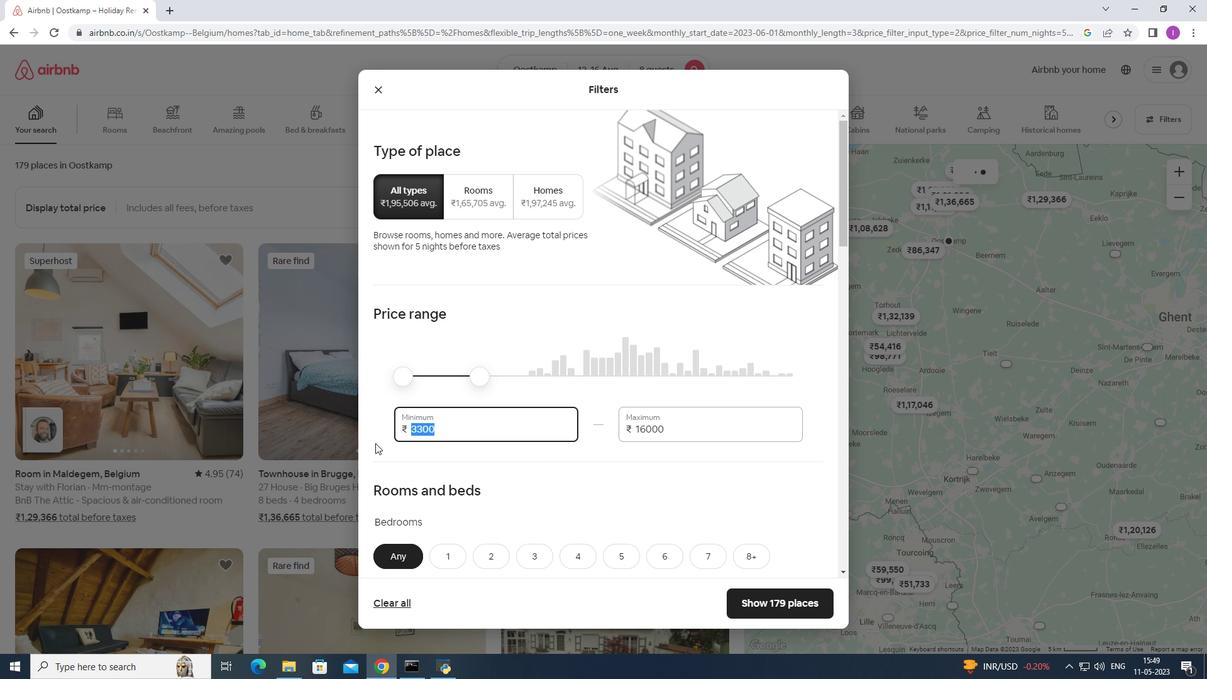
Action: Mouse moved to (448, 430)
Screenshot: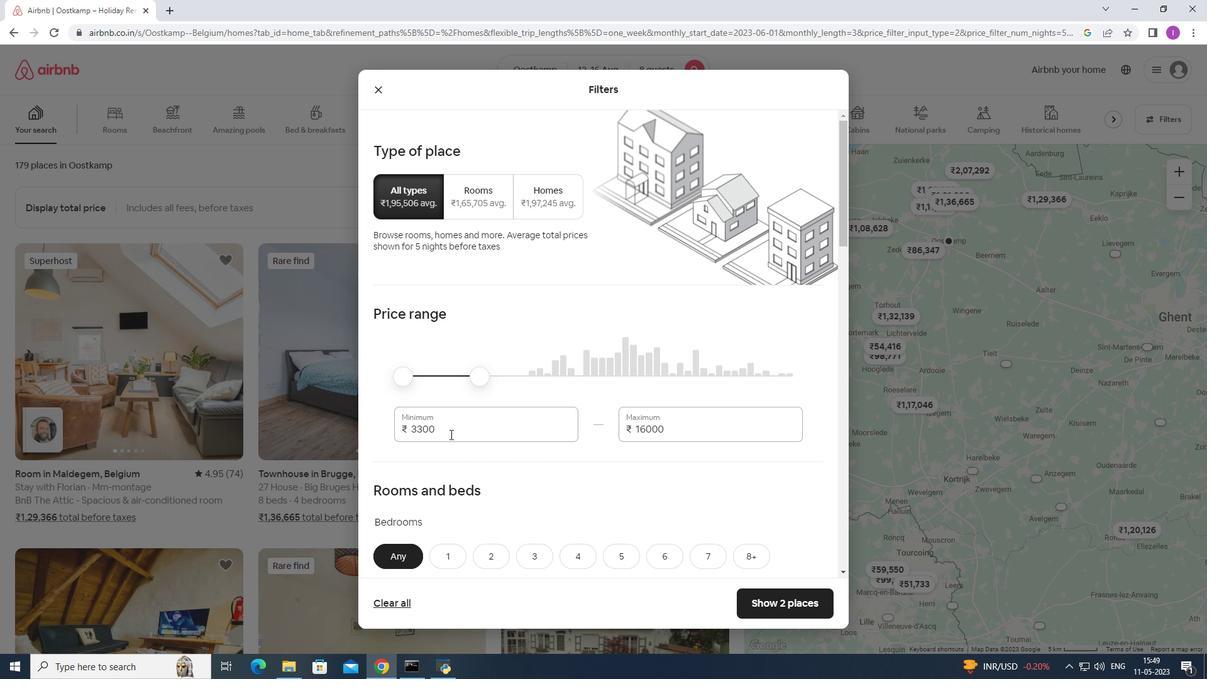 
Action: Mouse pressed left at (448, 430)
Screenshot: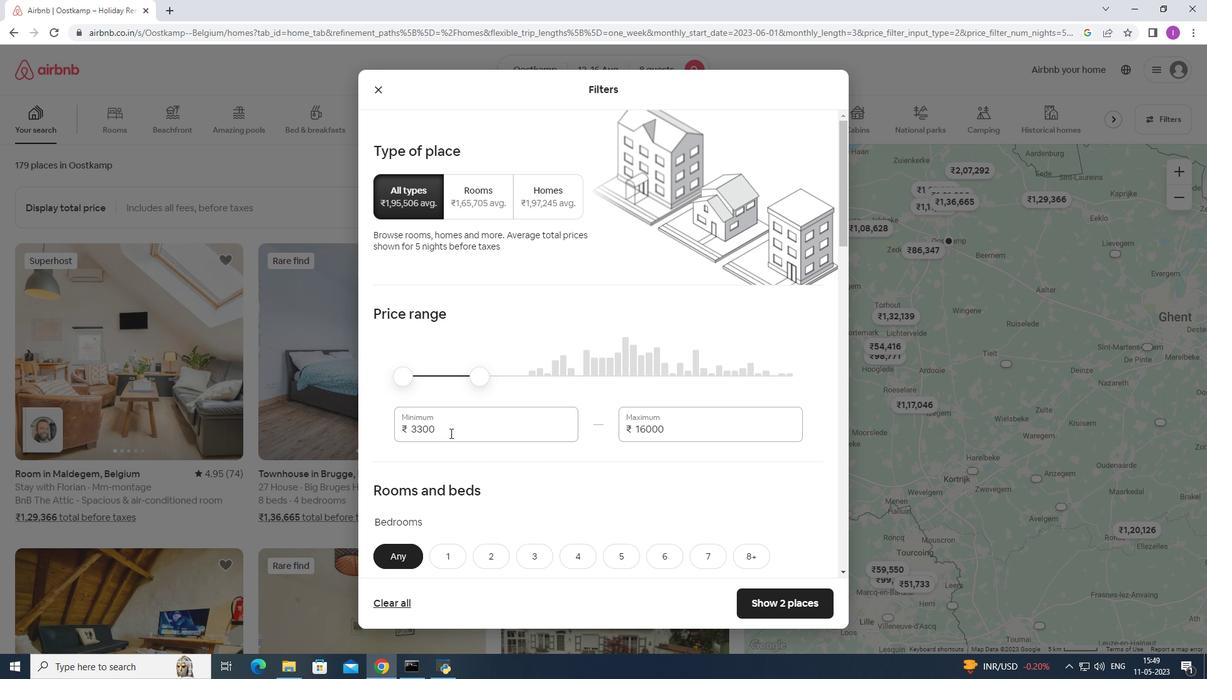 
Action: Mouse moved to (381, 437)
Screenshot: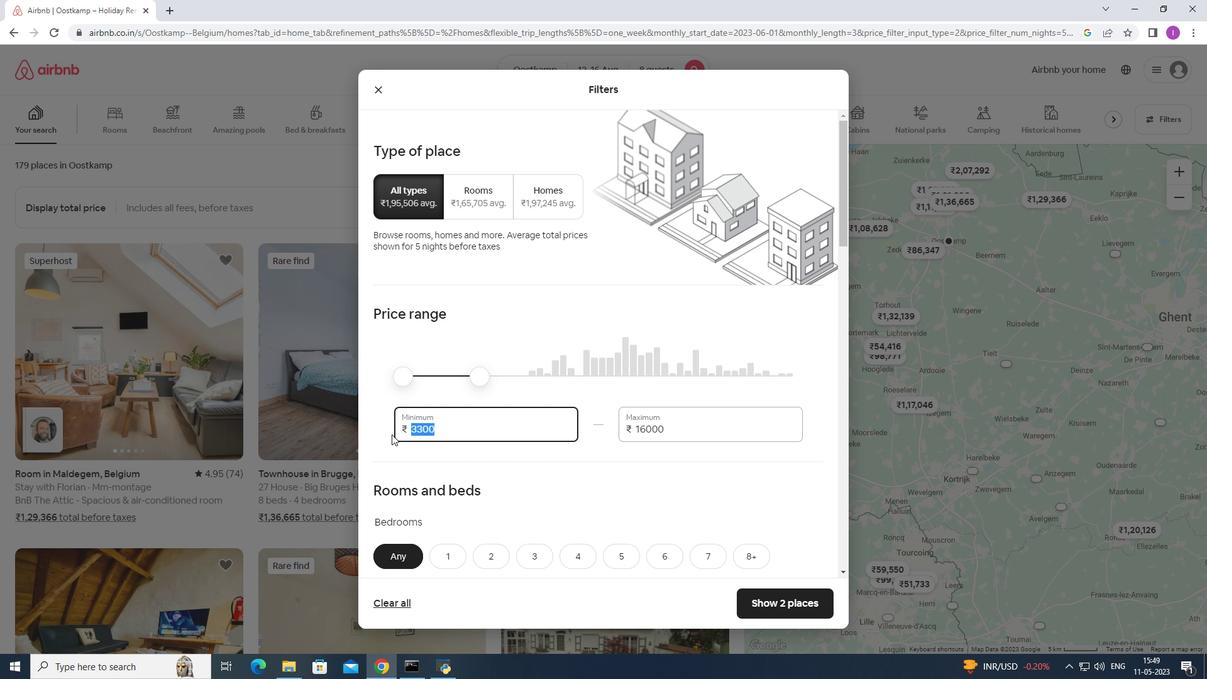 
Action: Key pressed 10000
Screenshot: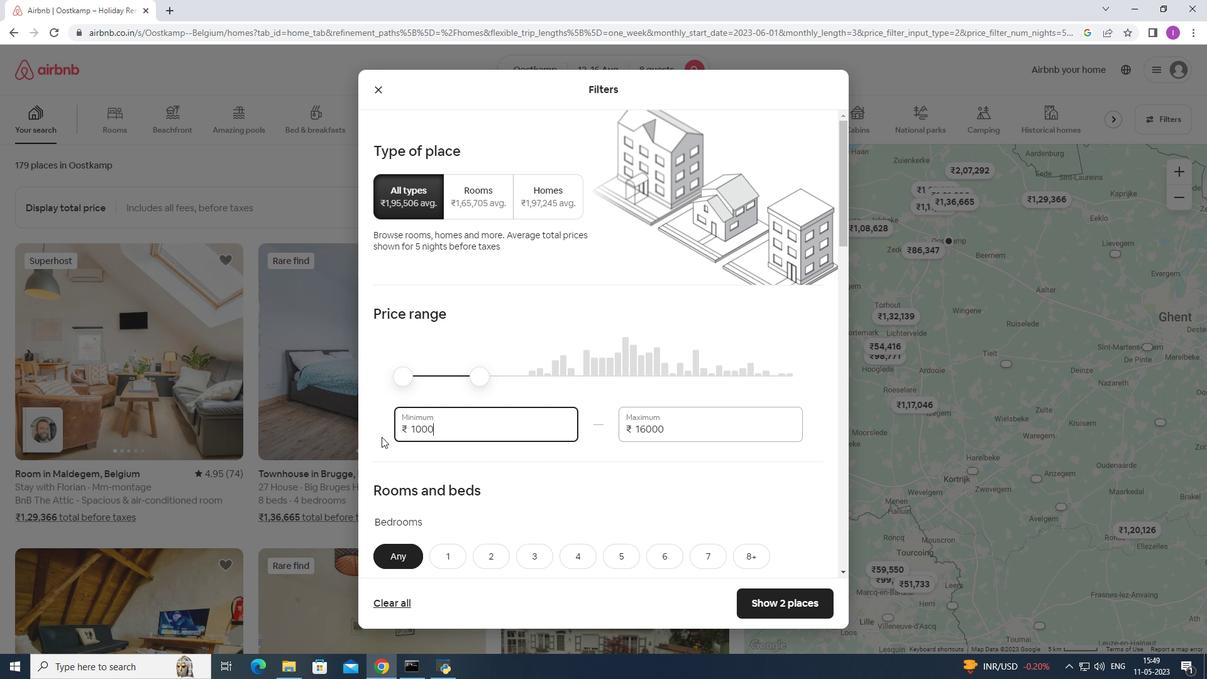 
Action: Mouse moved to (490, 493)
Screenshot: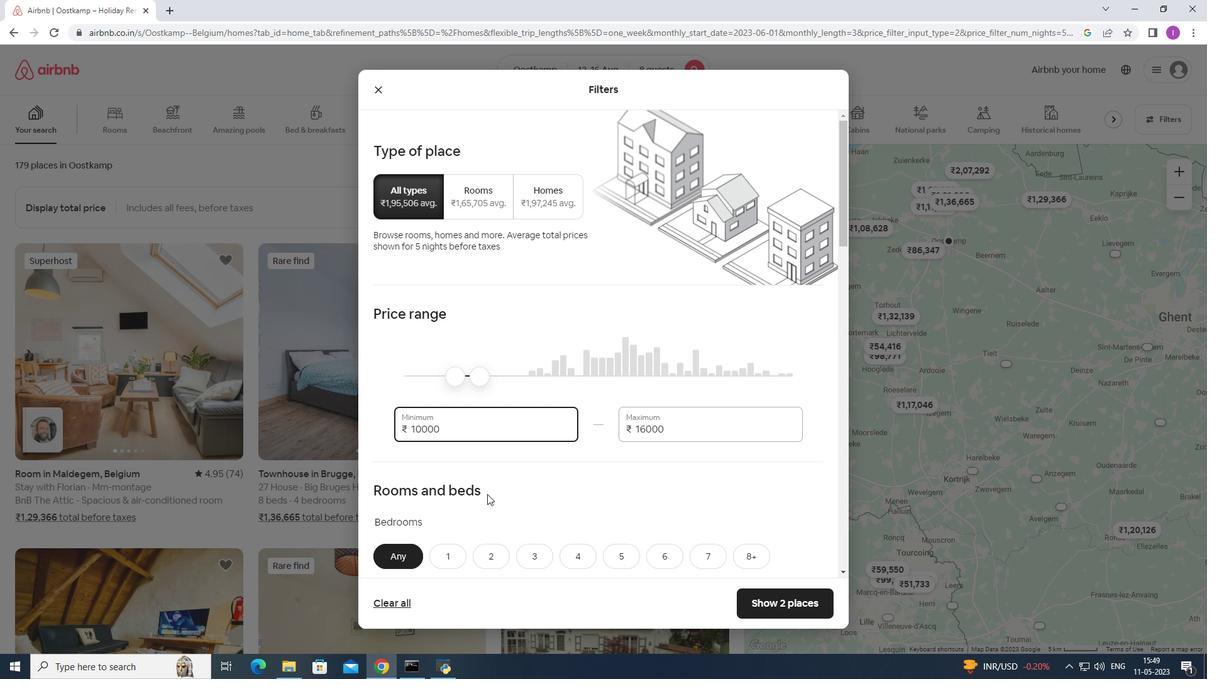 
Action: Mouse scrolled (490, 493) with delta (0, 0)
Screenshot: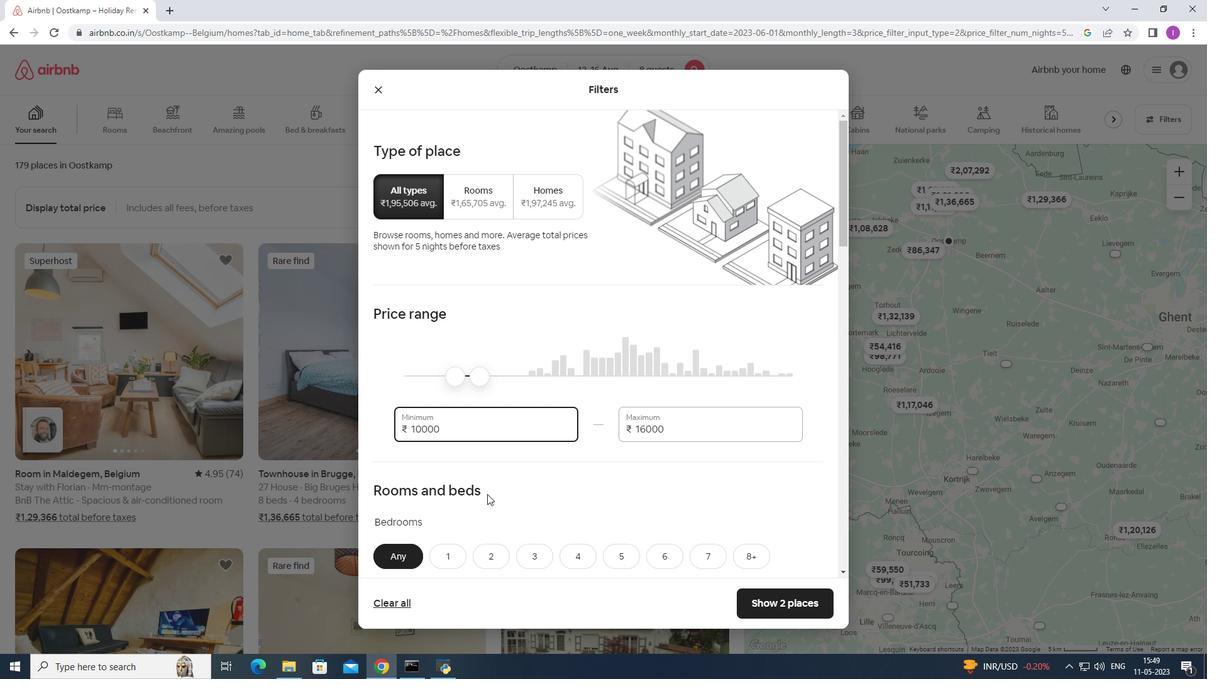 
Action: Mouse moved to (495, 493)
Screenshot: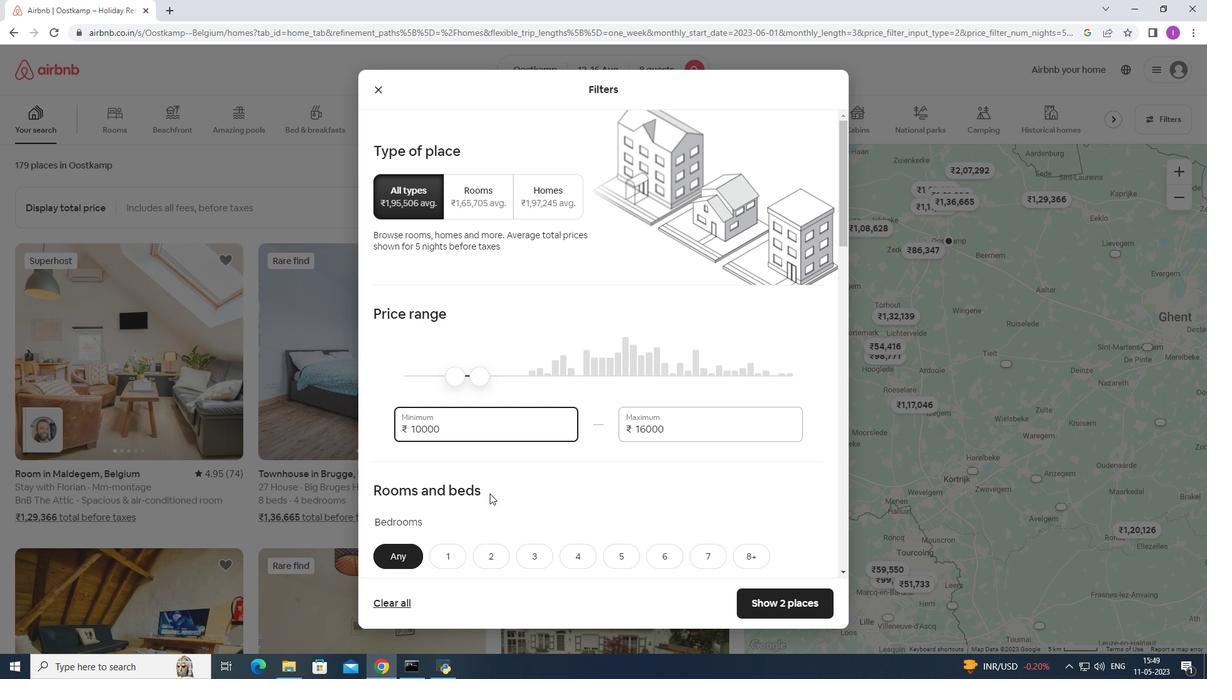 
Action: Mouse scrolled (494, 493) with delta (0, 0)
Screenshot: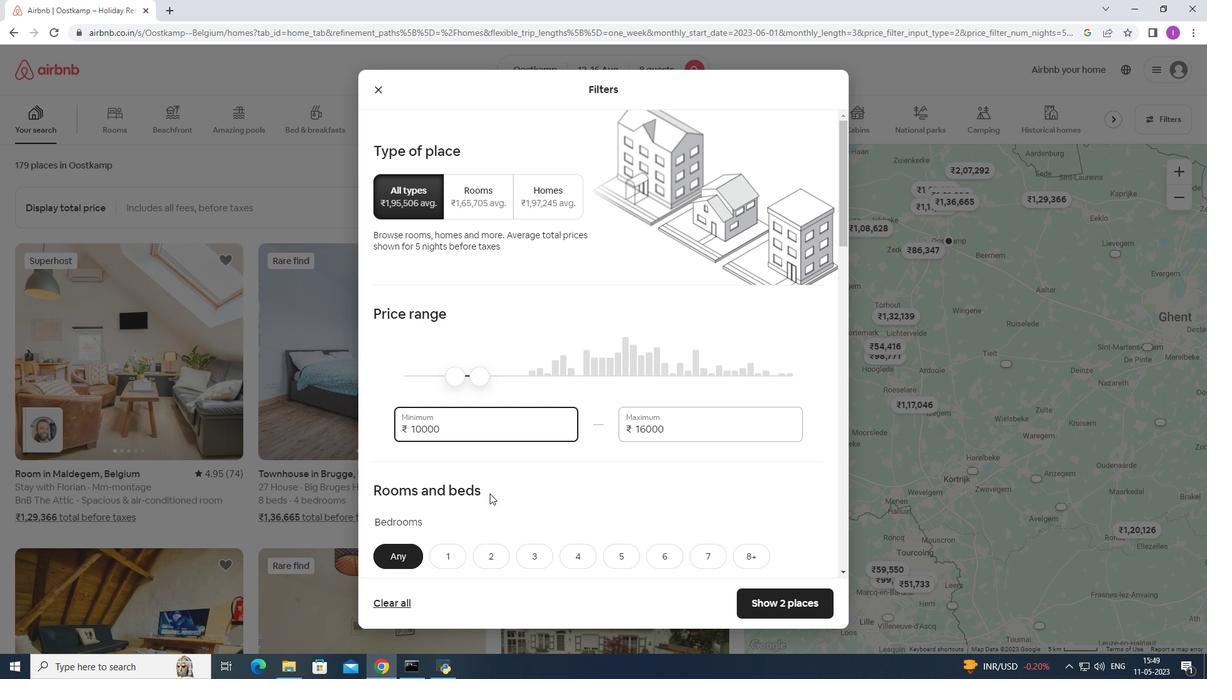 
Action: Mouse moved to (539, 471)
Screenshot: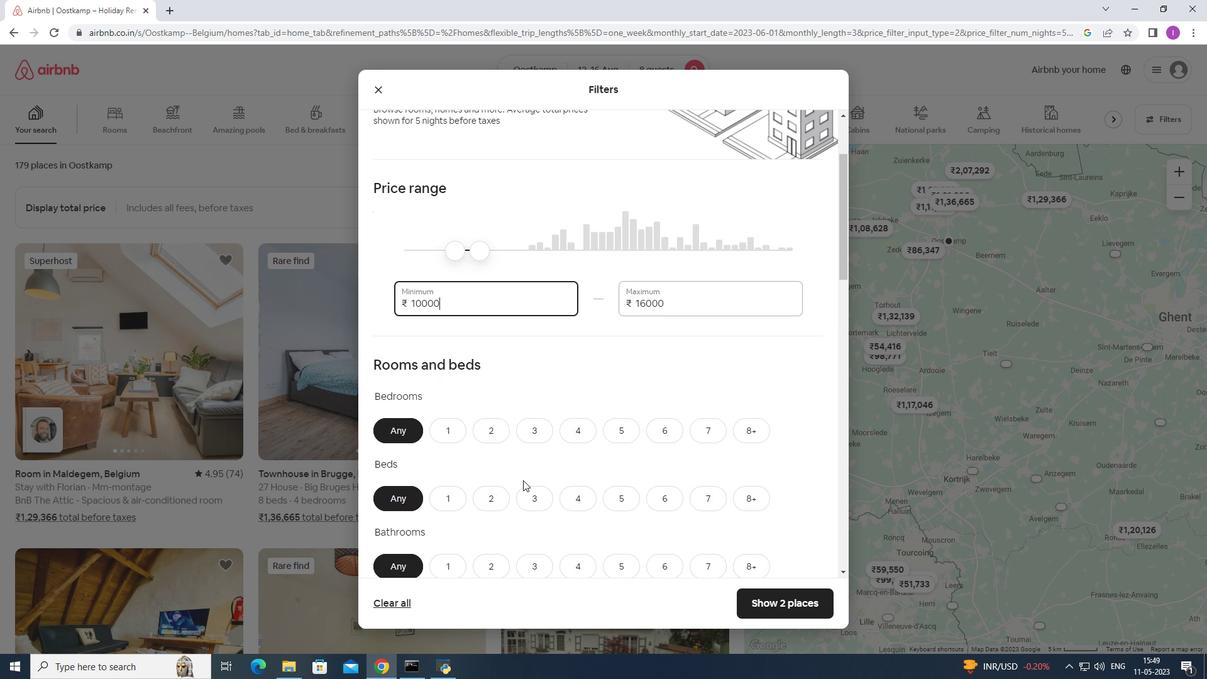 
Action: Mouse scrolled (539, 470) with delta (0, 0)
Screenshot: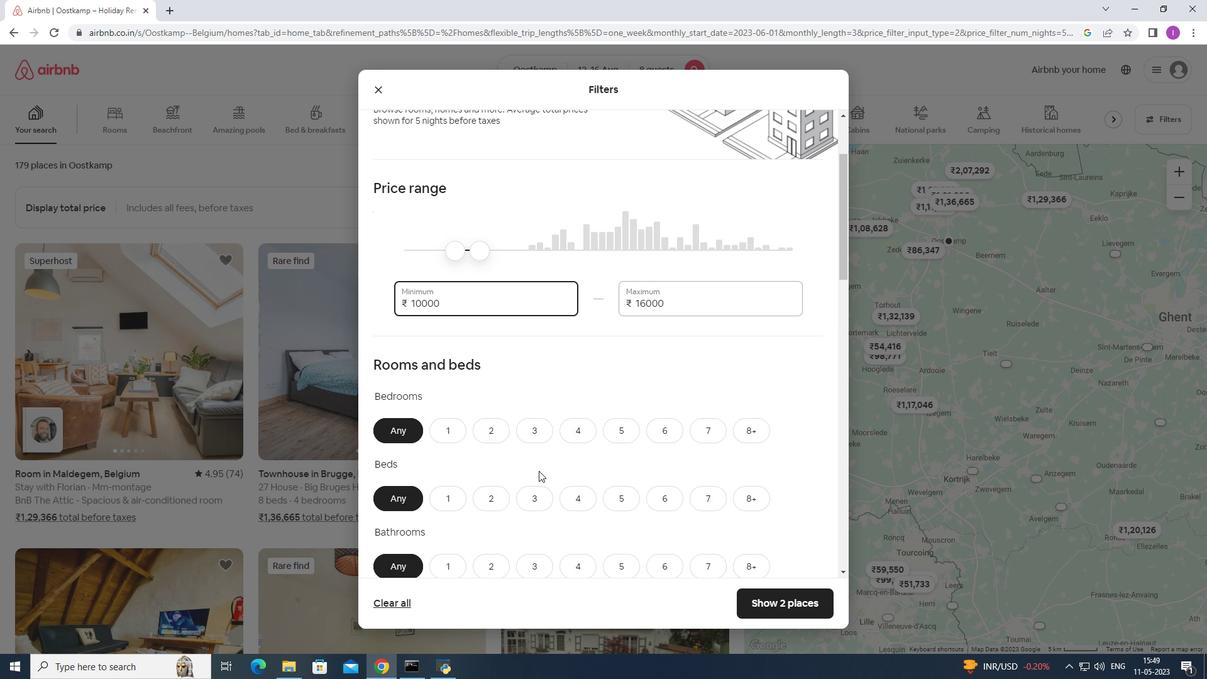 
Action: Mouse moved to (754, 357)
Screenshot: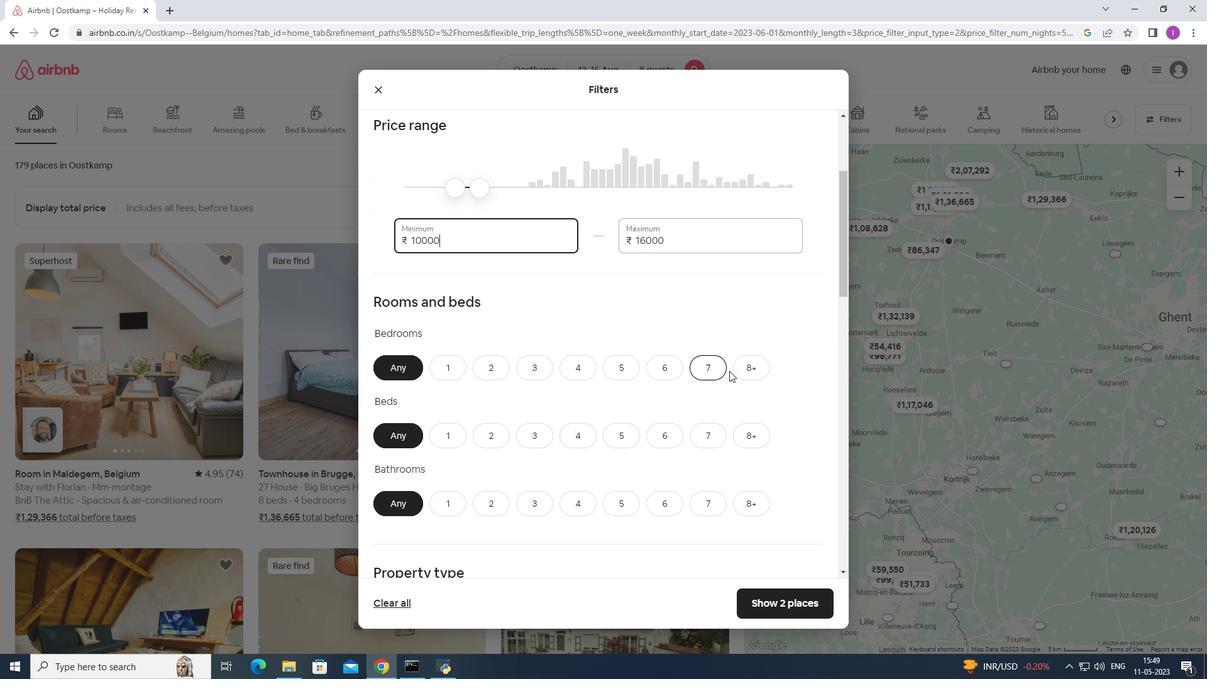 
Action: Mouse pressed left at (754, 357)
Screenshot: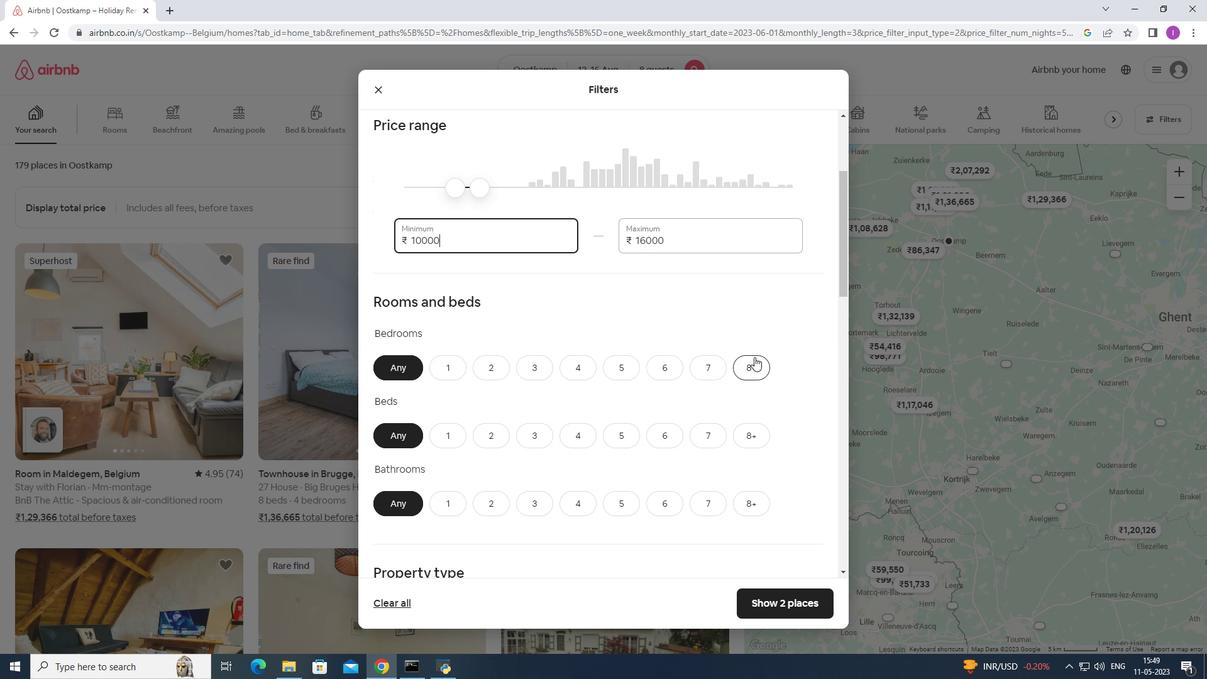 
Action: Mouse moved to (752, 440)
Screenshot: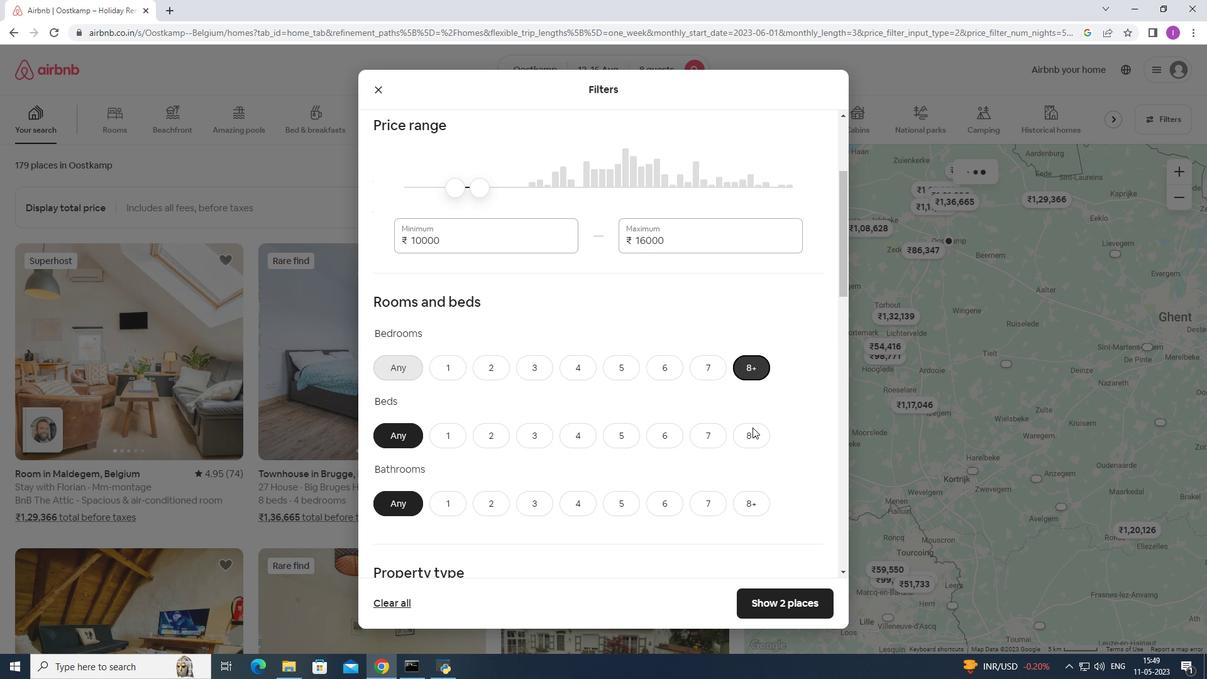 
Action: Mouse pressed left at (752, 440)
Screenshot: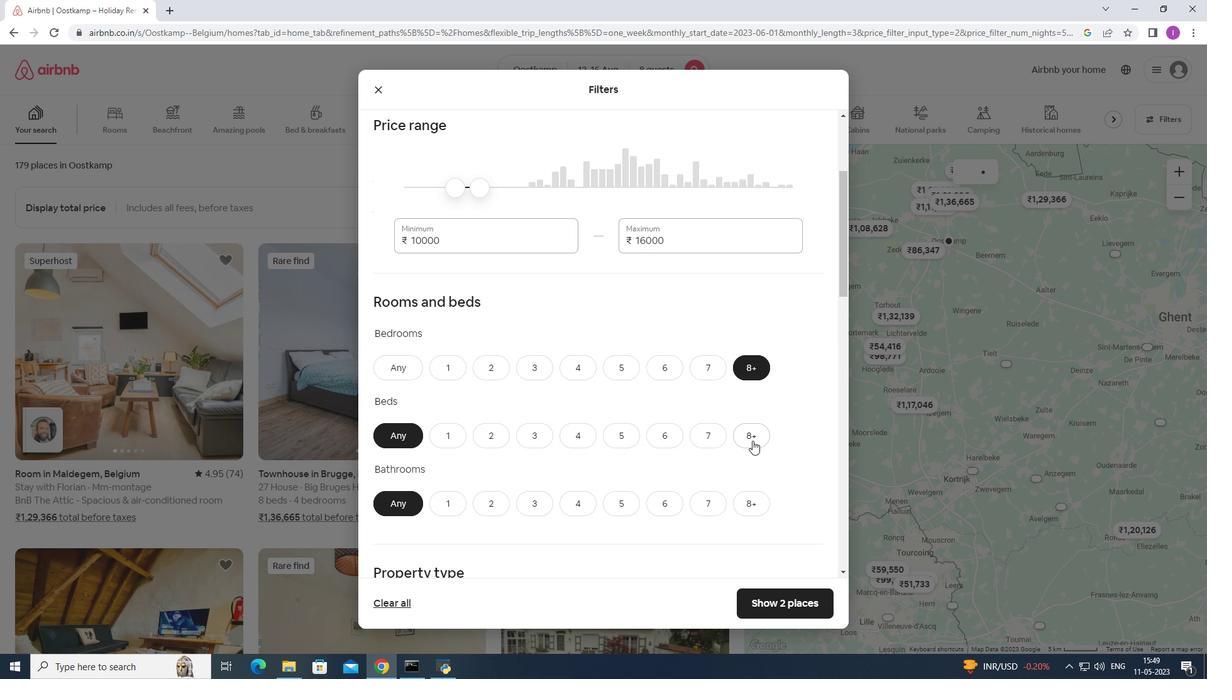 
Action: Mouse moved to (744, 499)
Screenshot: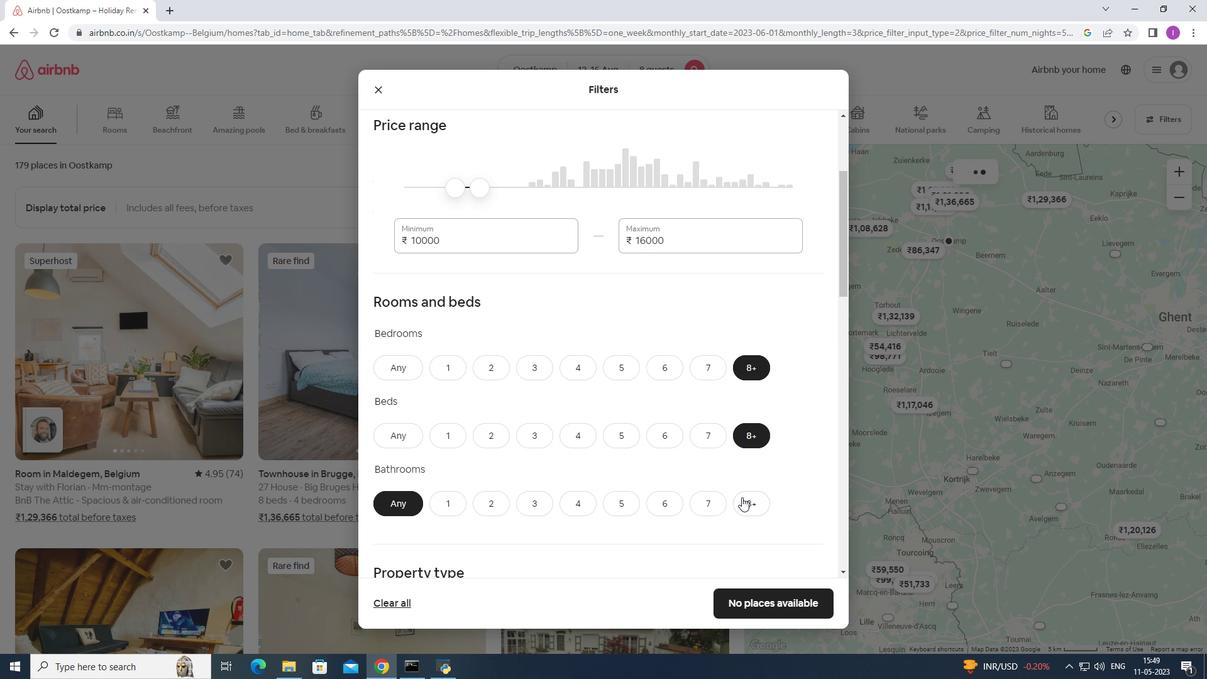 
Action: Mouse pressed left at (744, 499)
Screenshot: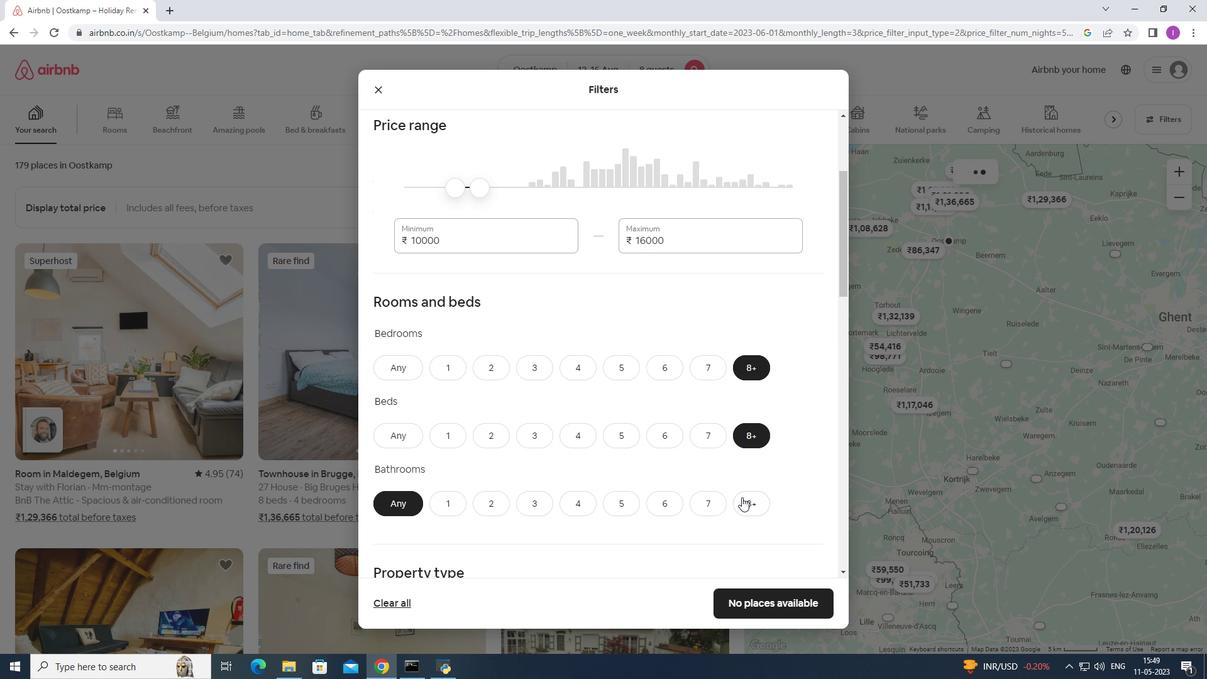 
Action: Mouse moved to (645, 500)
Screenshot: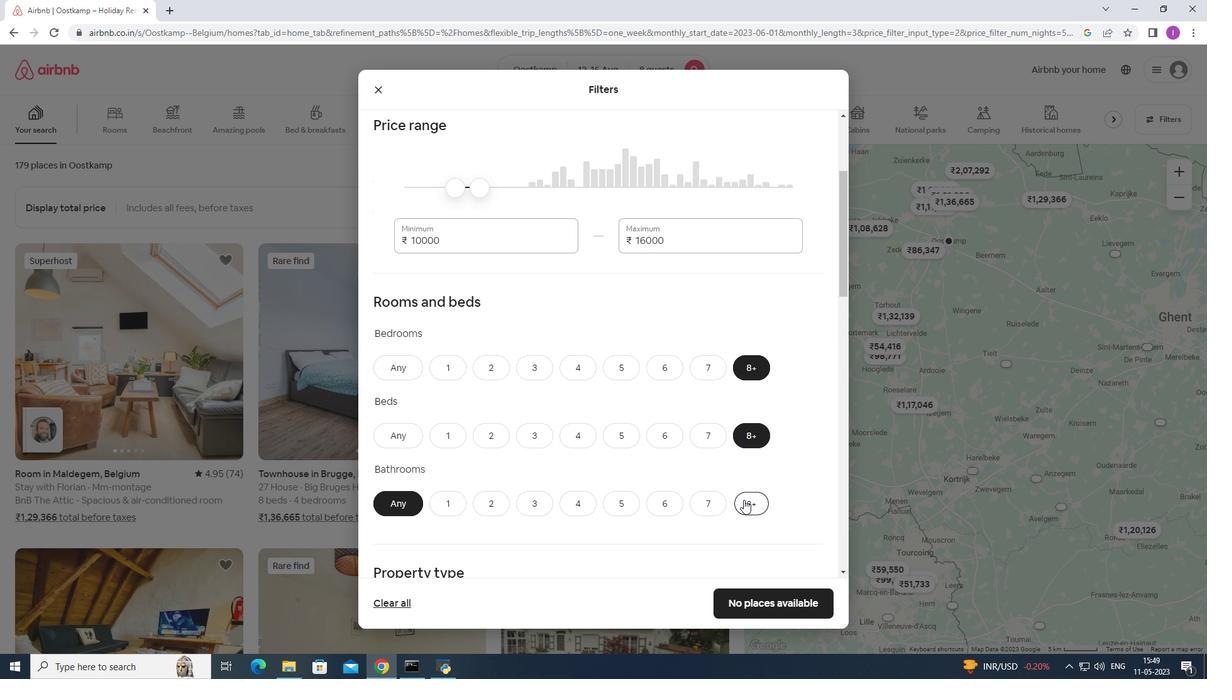 
Action: Mouse scrolled (645, 500) with delta (0, 0)
Screenshot: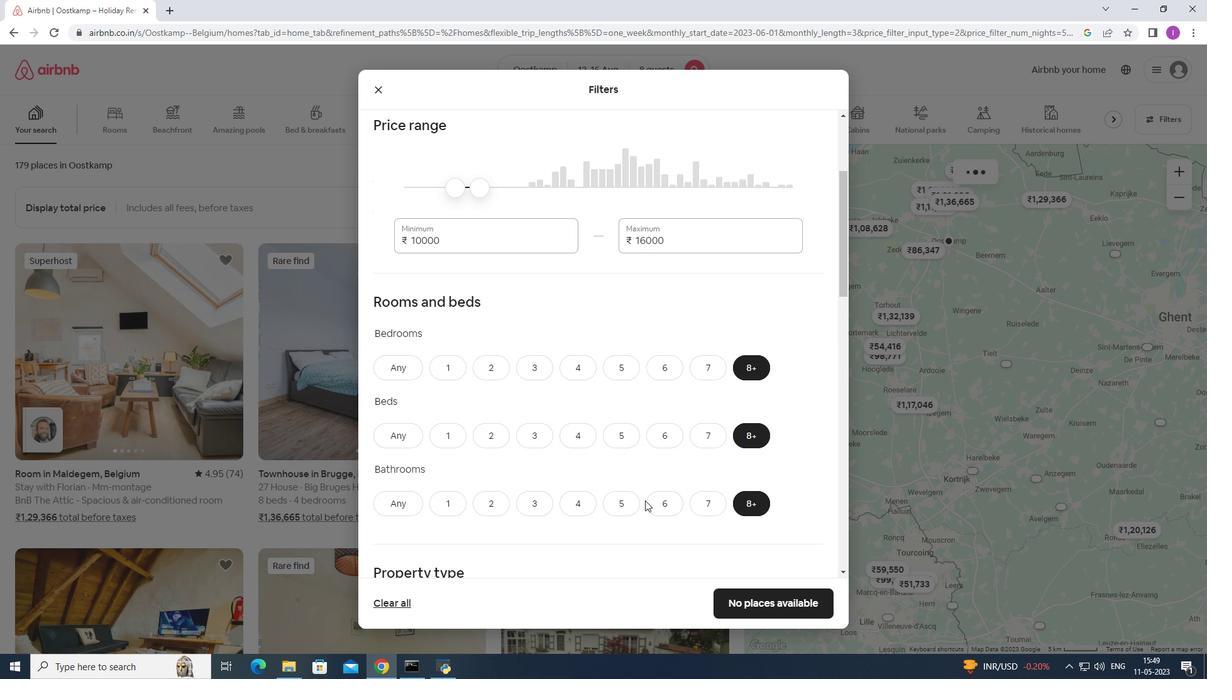 
Action: Mouse scrolled (645, 500) with delta (0, 0)
Screenshot: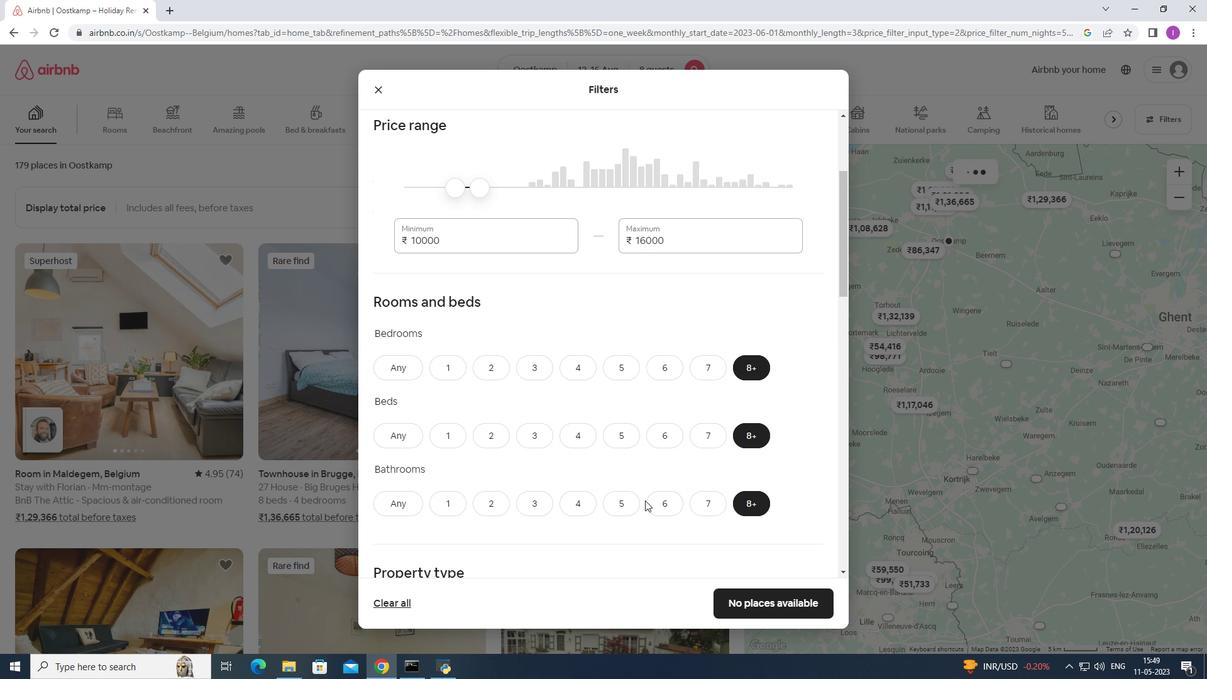 
Action: Mouse scrolled (645, 500) with delta (0, 0)
Screenshot: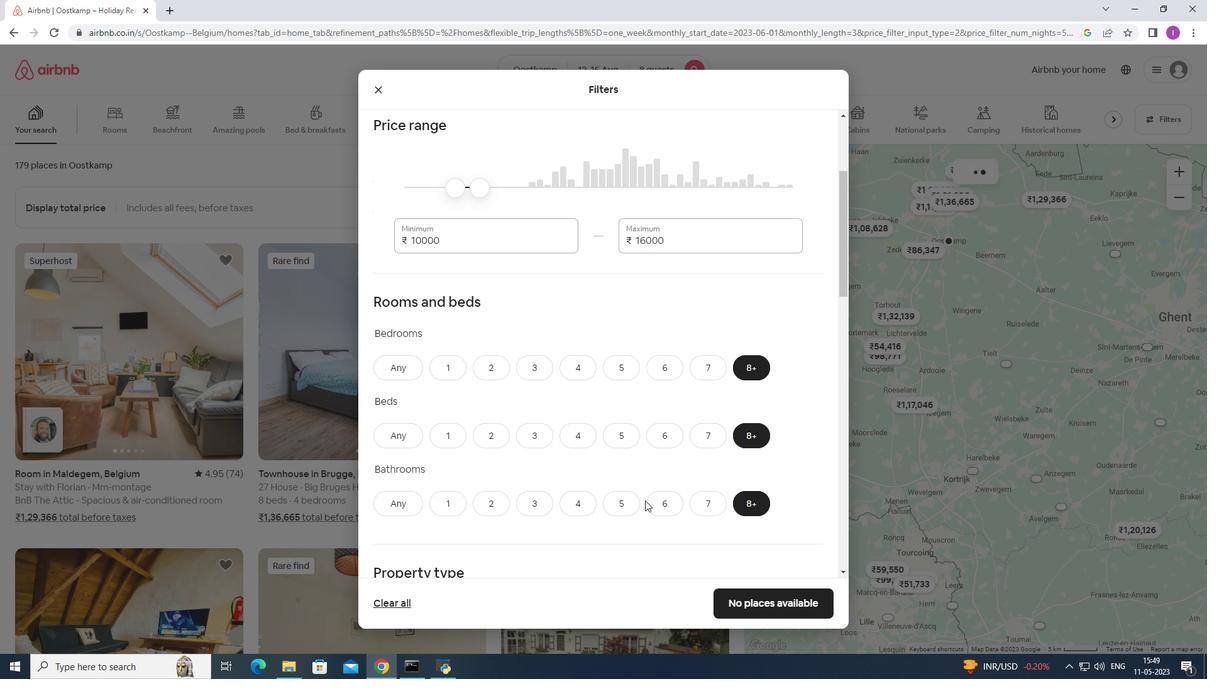 
Action: Mouse scrolled (645, 500) with delta (0, 0)
Screenshot: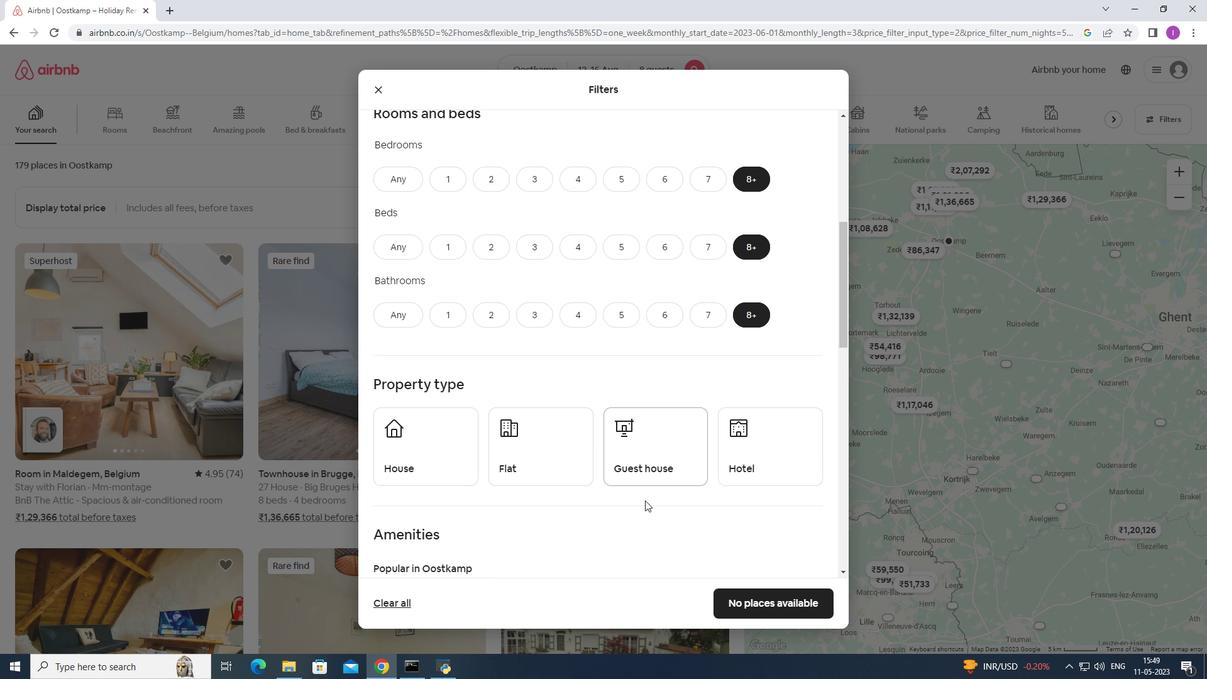 
Action: Mouse moved to (440, 388)
Screenshot: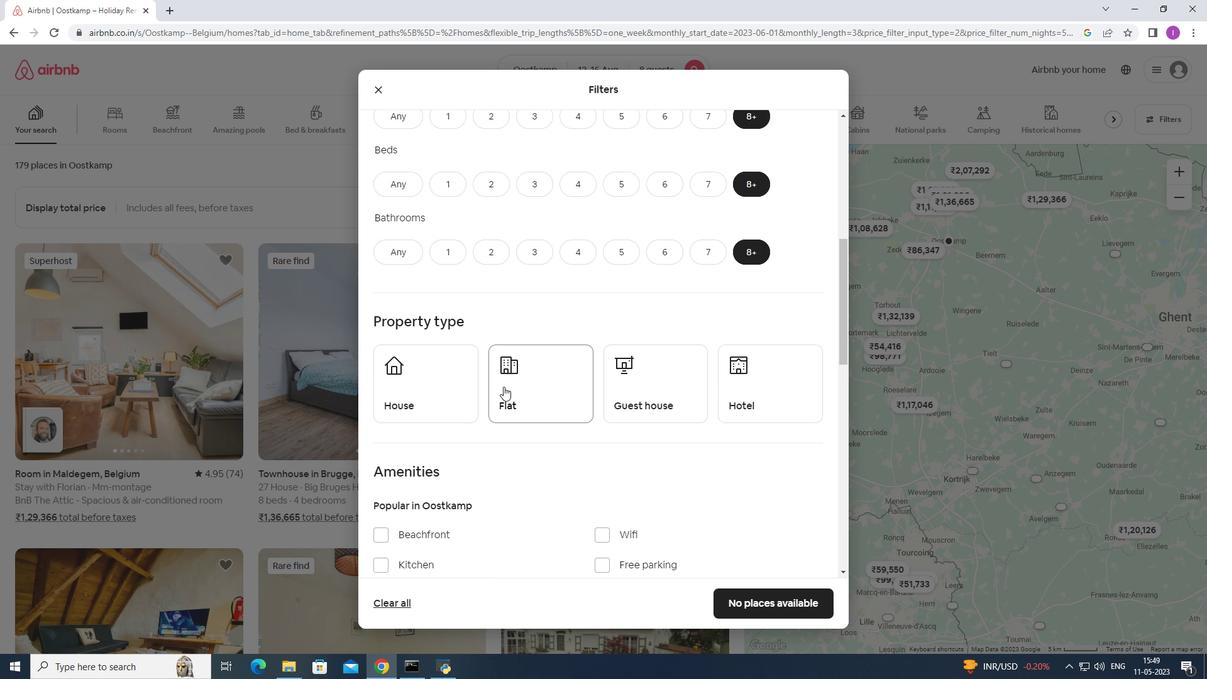 
Action: Mouse pressed left at (440, 388)
Screenshot: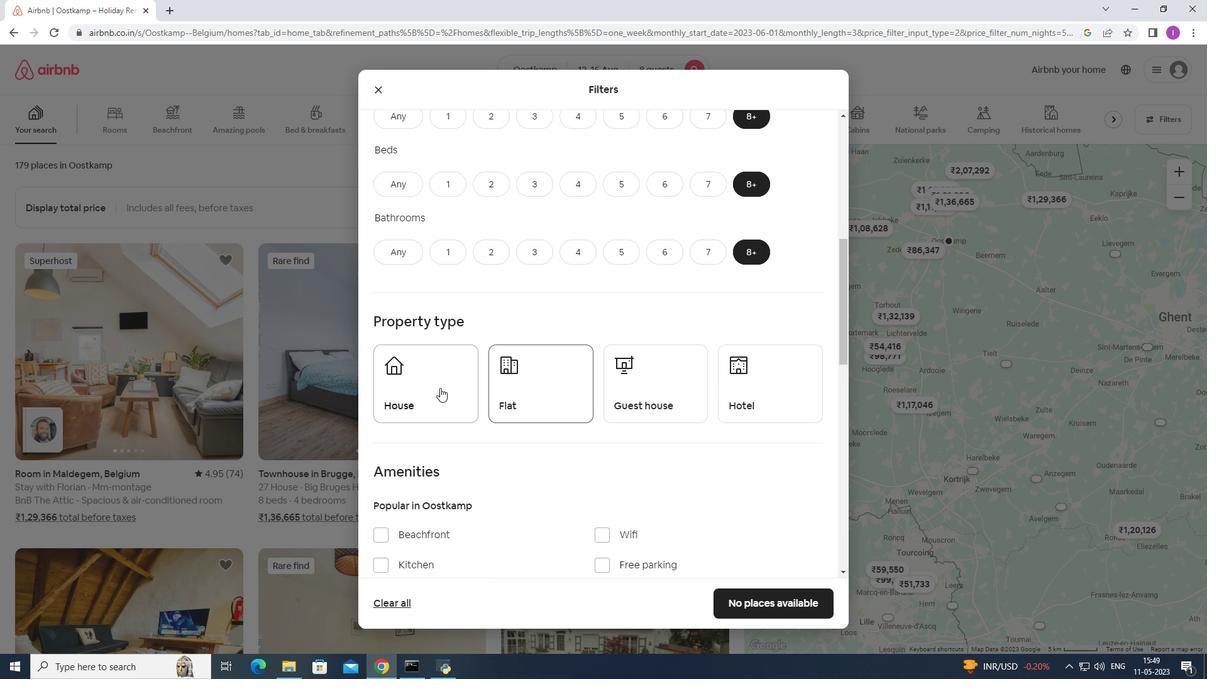
Action: Mouse moved to (585, 386)
Screenshot: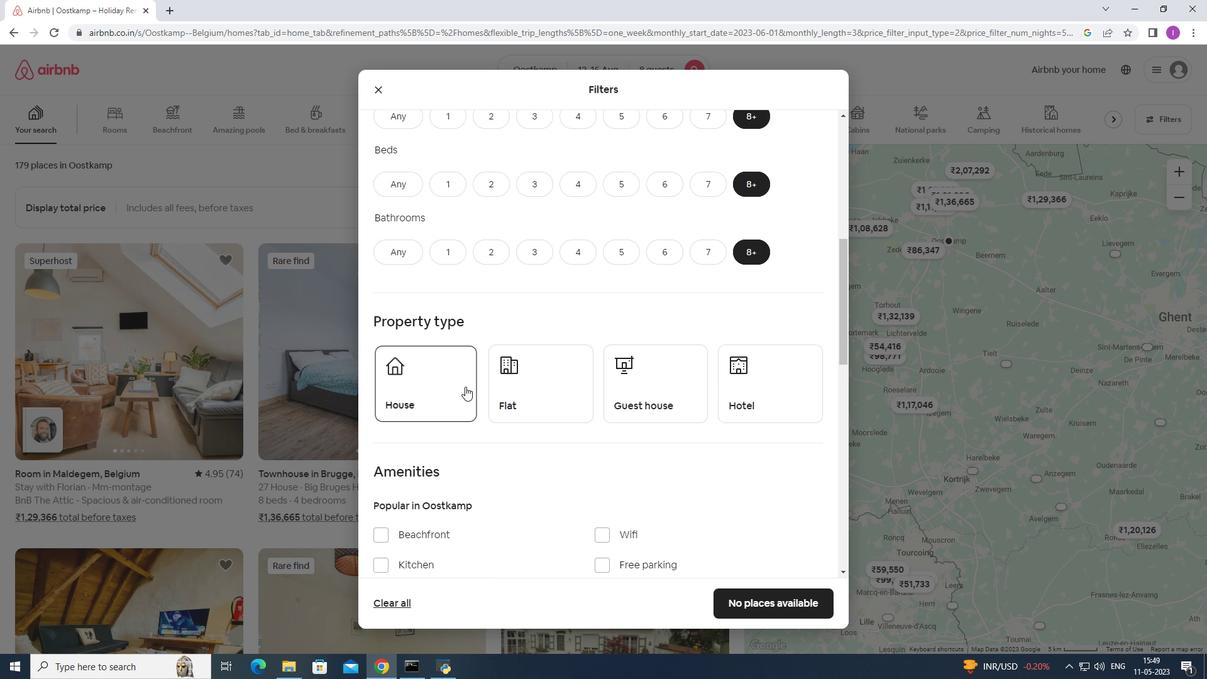 
Action: Mouse pressed left at (585, 386)
Screenshot: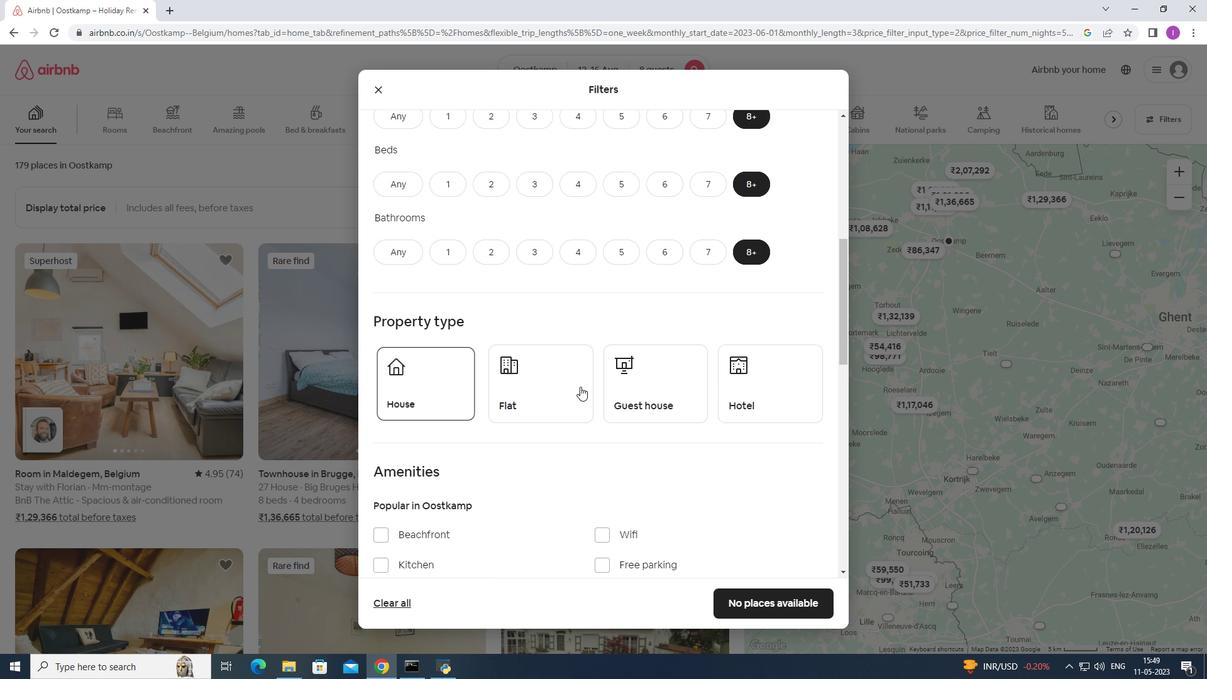 
Action: Mouse moved to (686, 396)
Screenshot: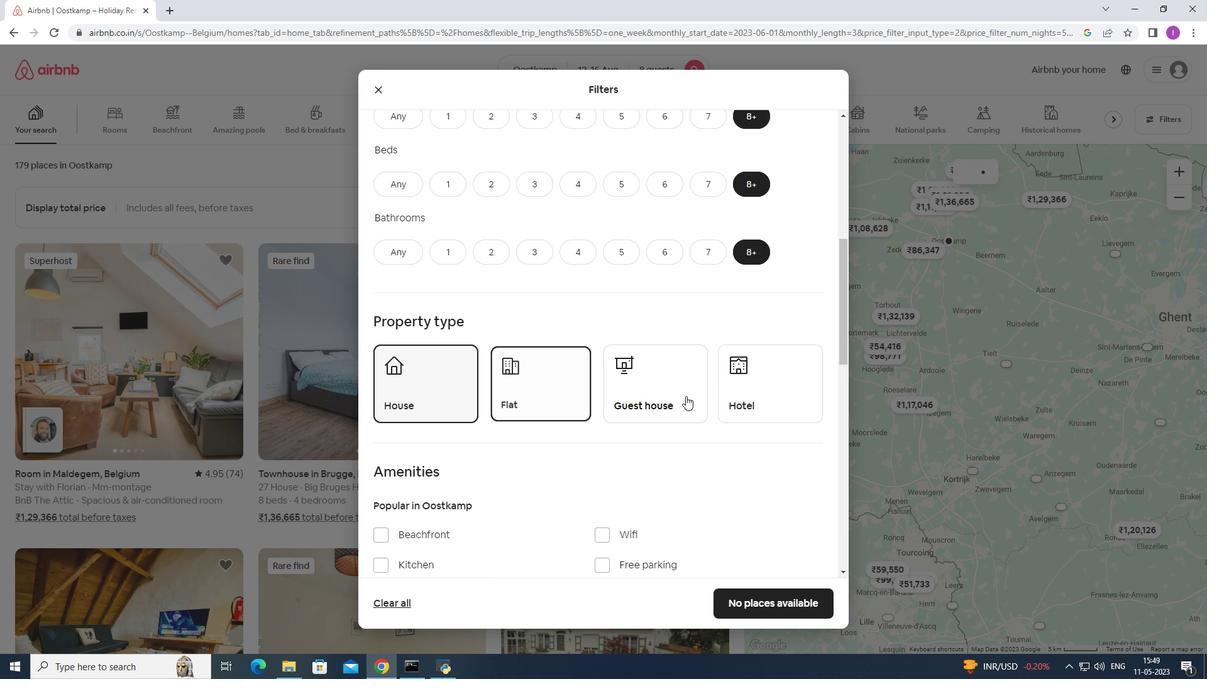
Action: Mouse pressed left at (686, 396)
Screenshot: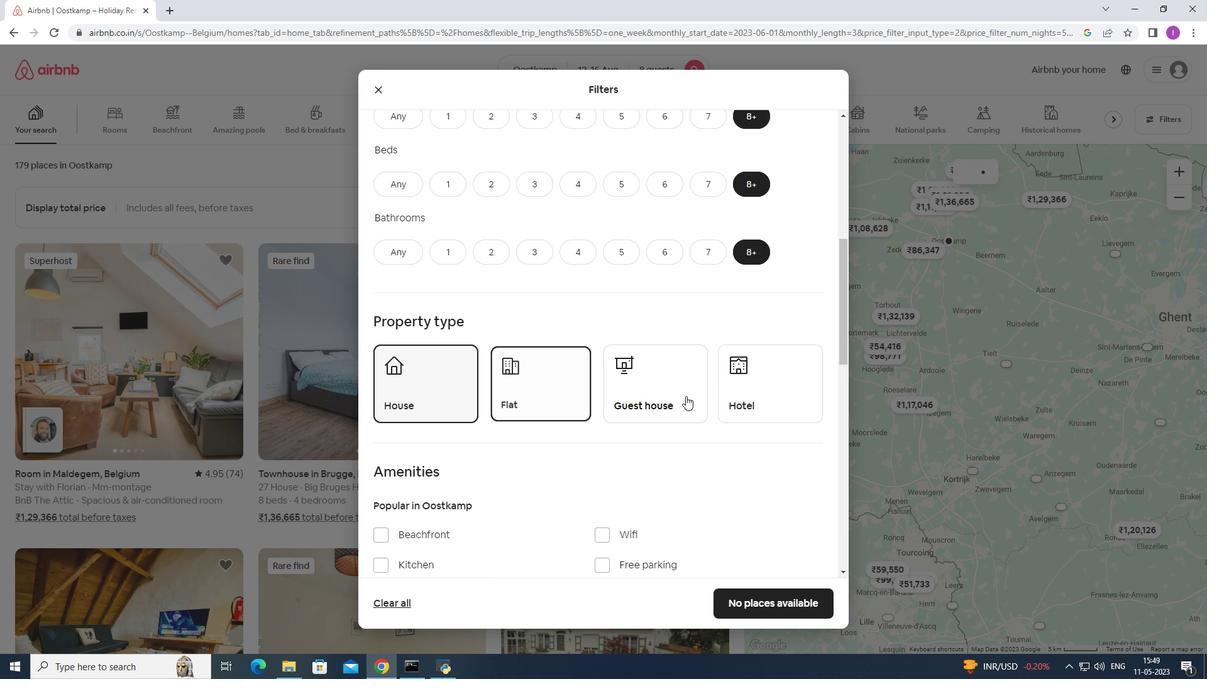 
Action: Mouse moved to (754, 395)
Screenshot: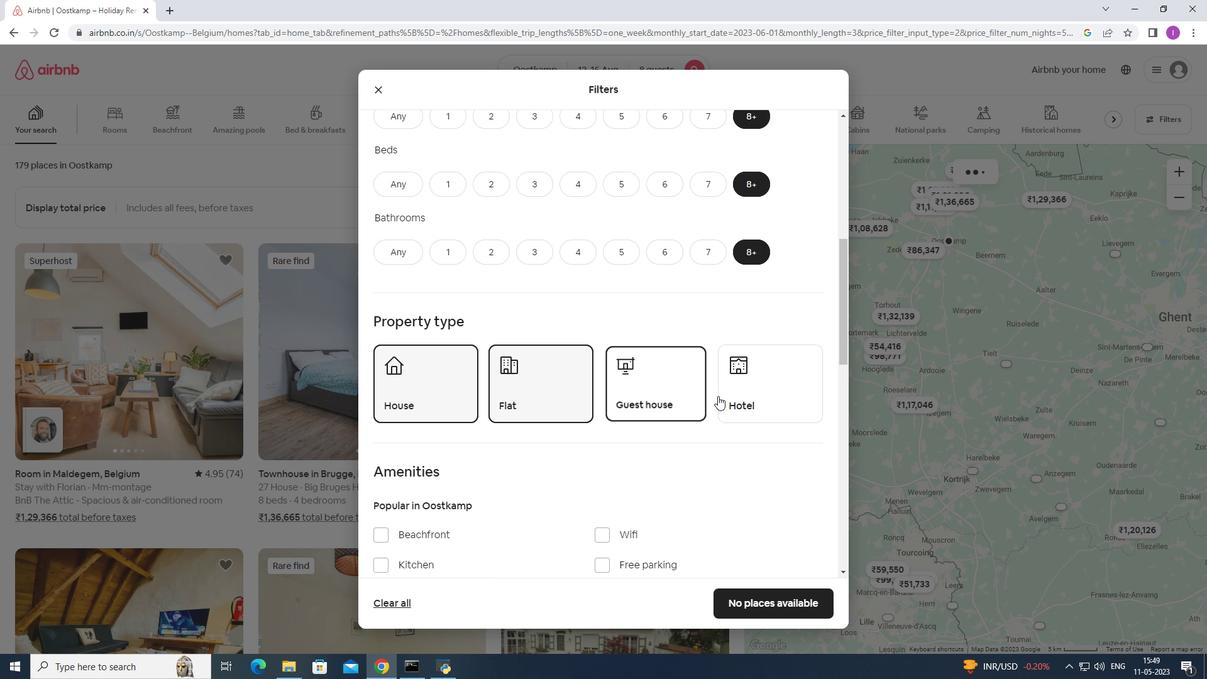 
Action: Mouse pressed left at (754, 395)
Screenshot: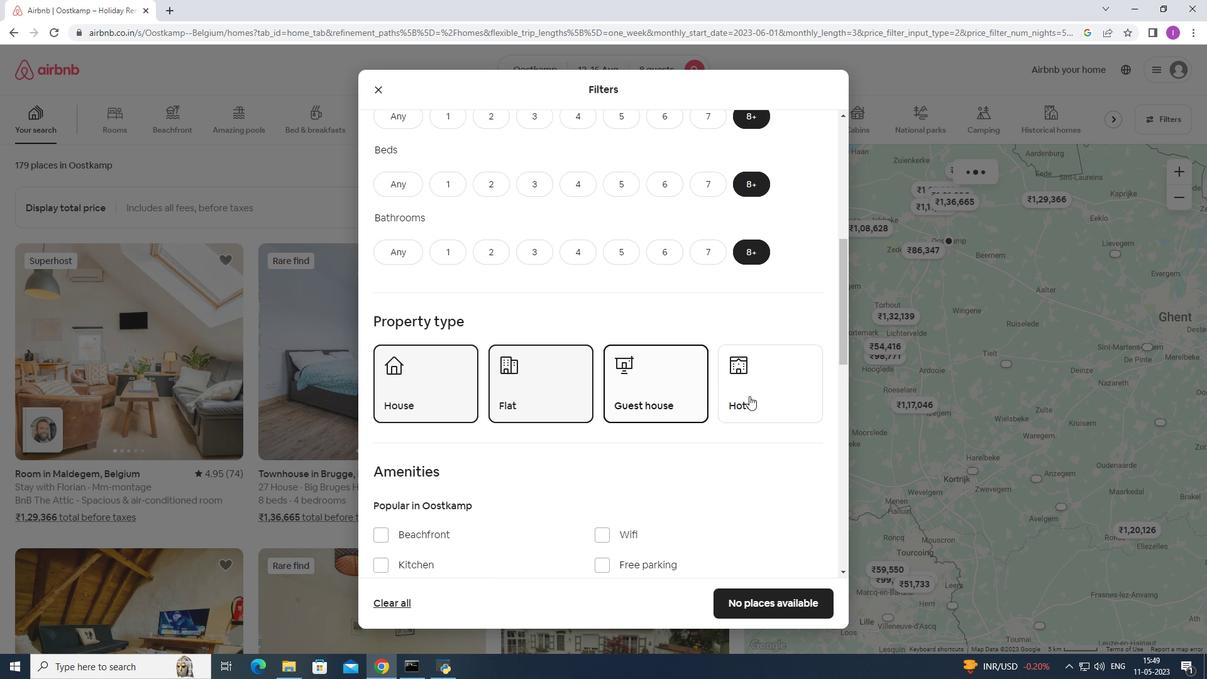 
Action: Mouse moved to (658, 485)
Screenshot: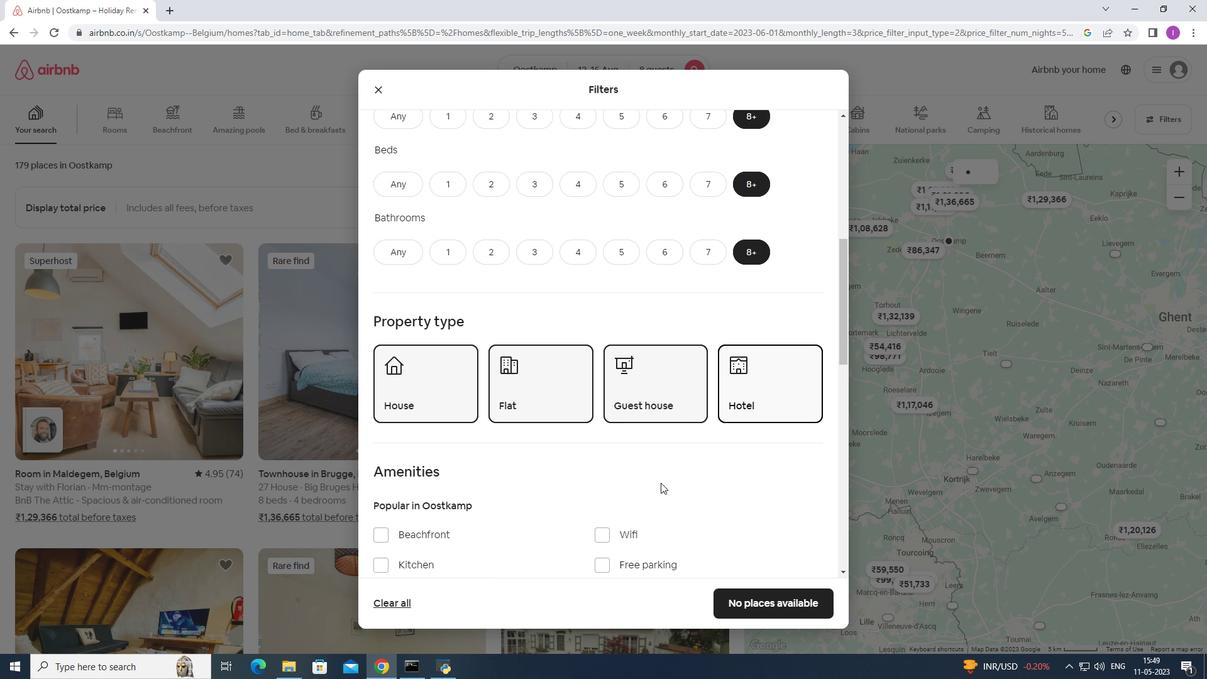 
Action: Mouse scrolled (658, 485) with delta (0, 0)
Screenshot: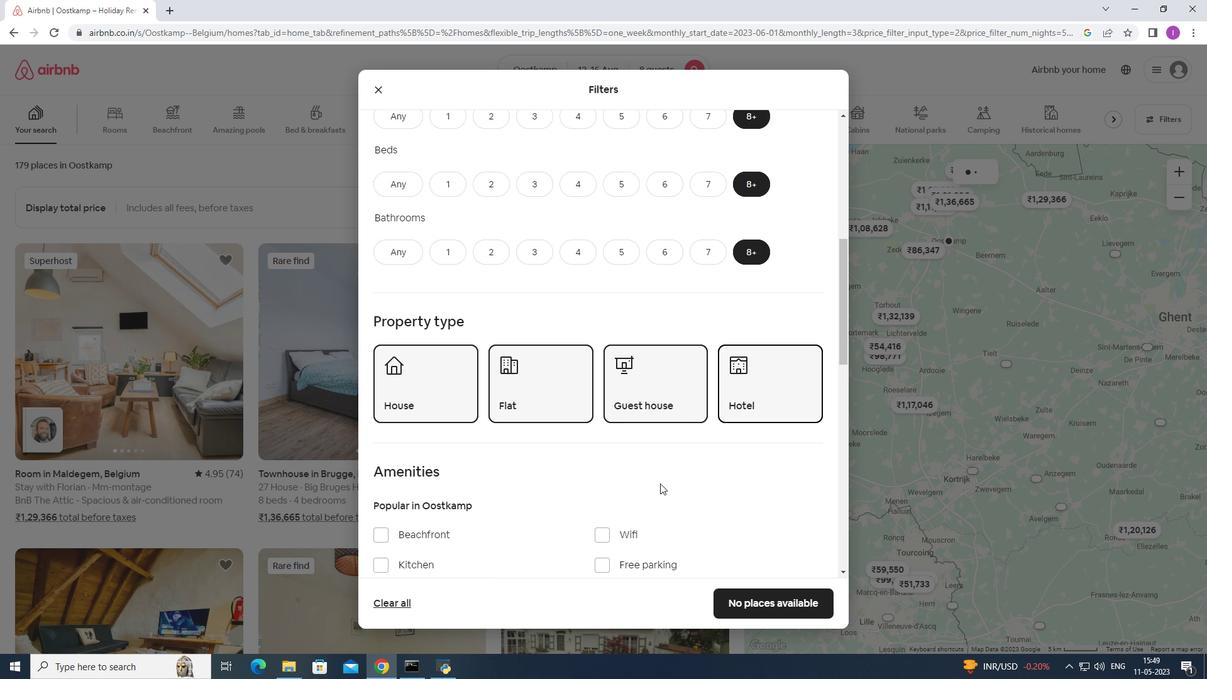 
Action: Mouse moved to (657, 485)
Screenshot: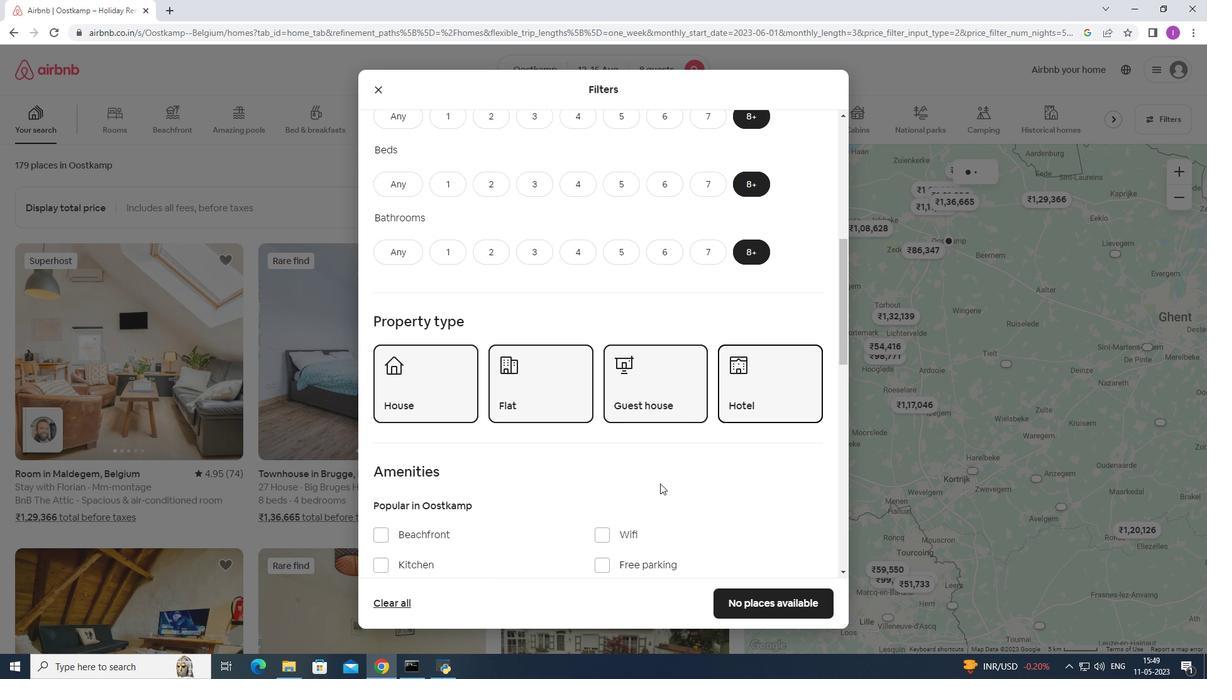 
Action: Mouse scrolled (657, 485) with delta (0, 0)
Screenshot: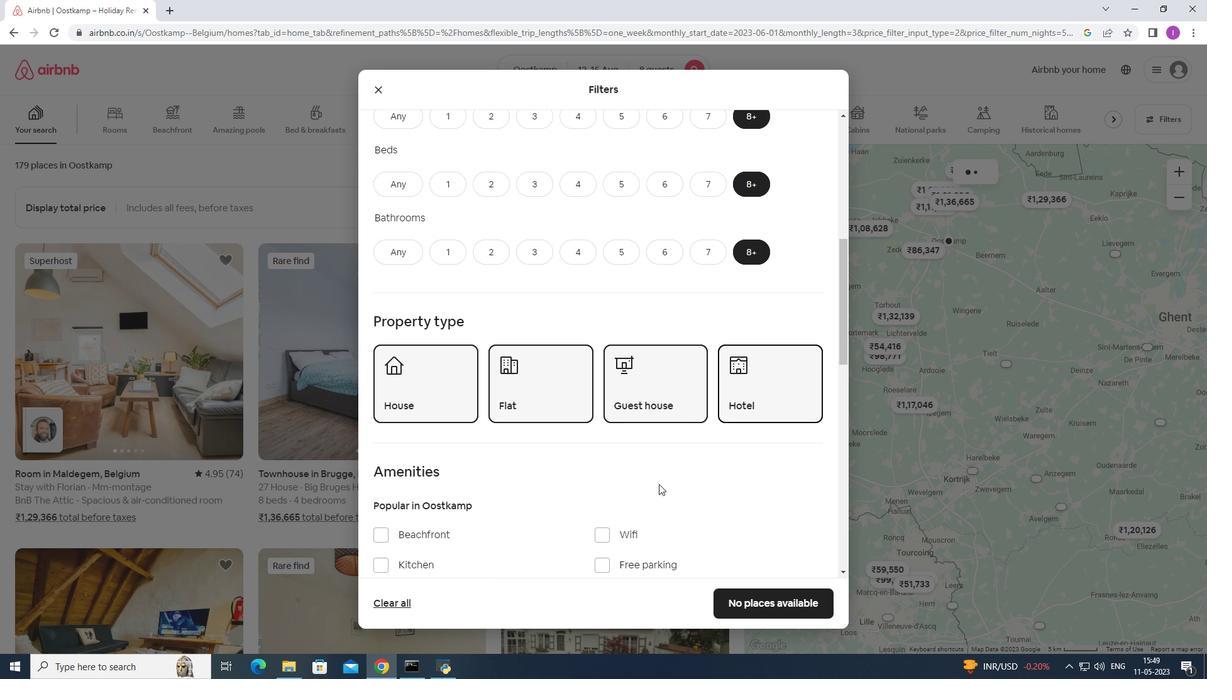 
Action: Mouse moved to (601, 464)
Screenshot: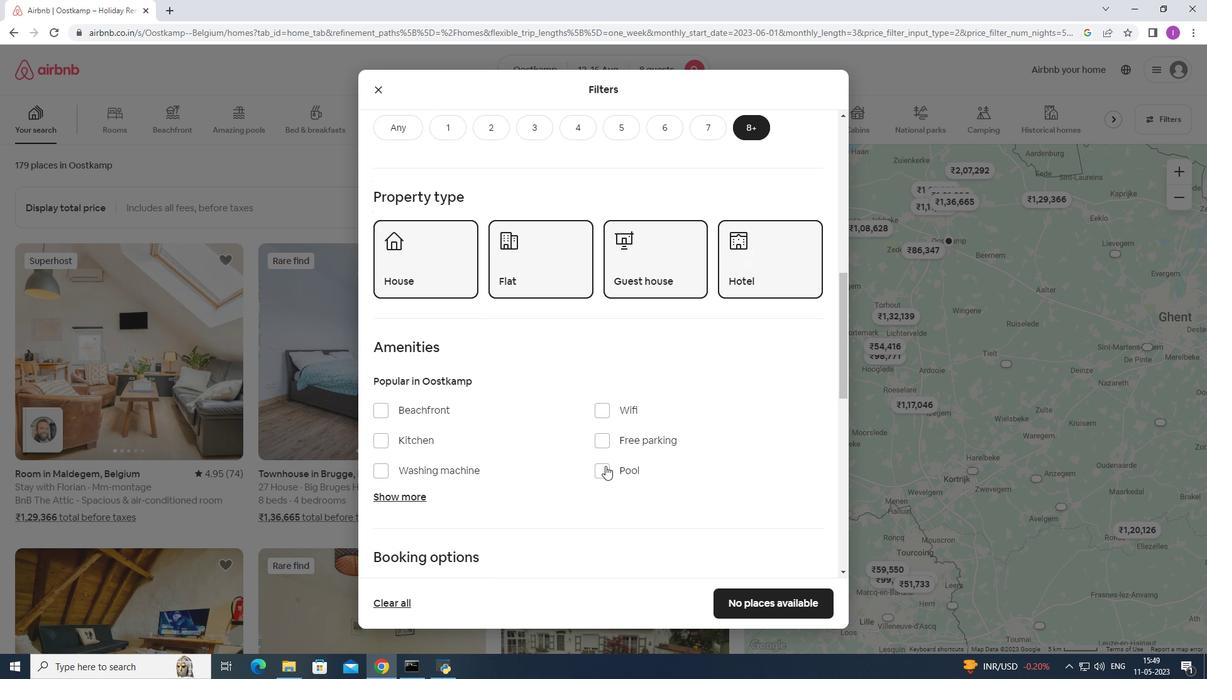 
Action: Mouse scrolled (601, 464) with delta (0, 0)
Screenshot: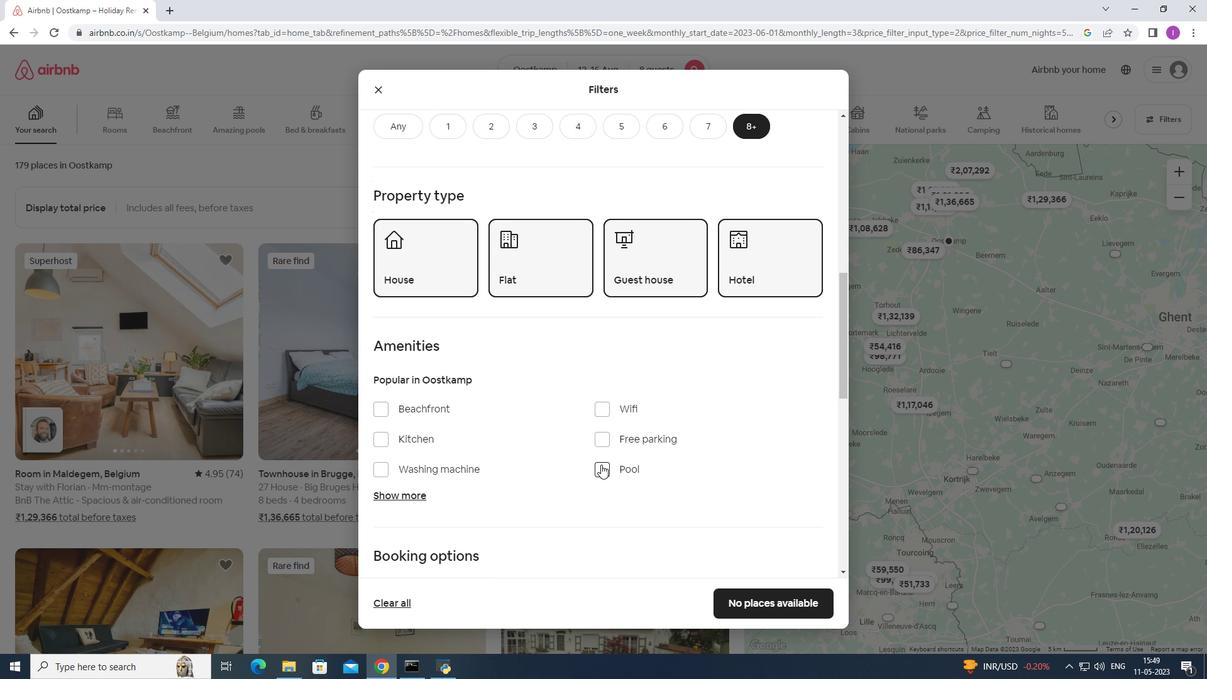 
Action: Mouse scrolled (601, 464) with delta (0, 0)
Screenshot: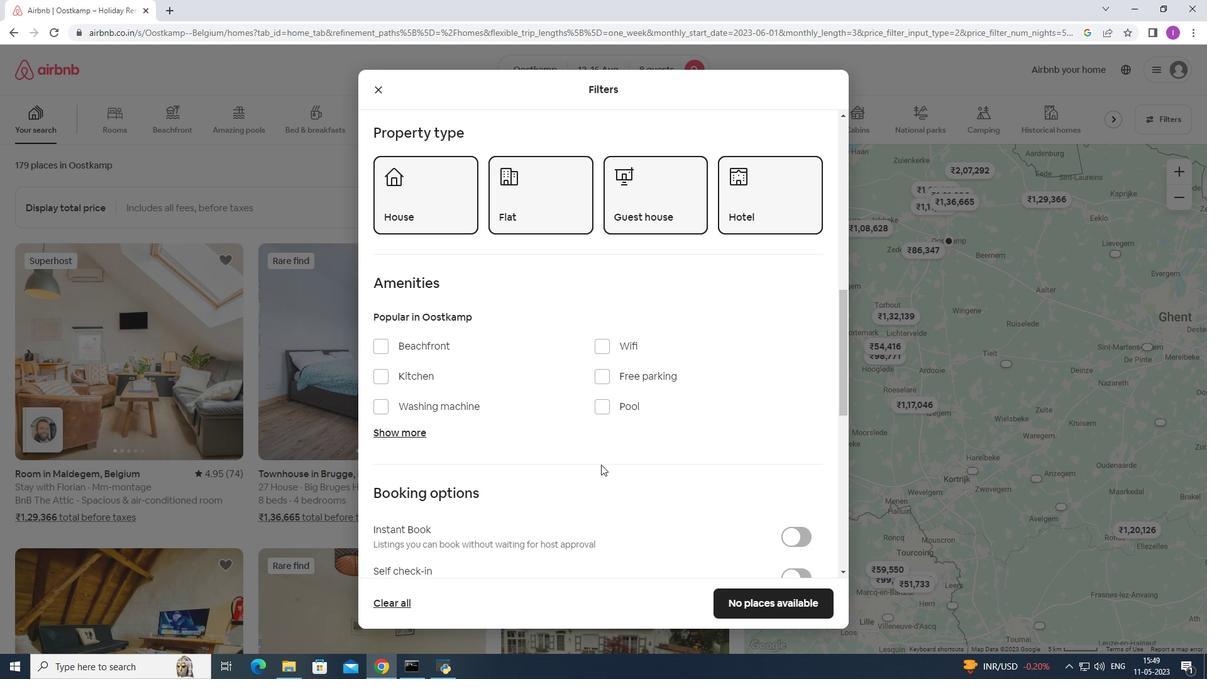 
Action: Mouse moved to (610, 280)
Screenshot: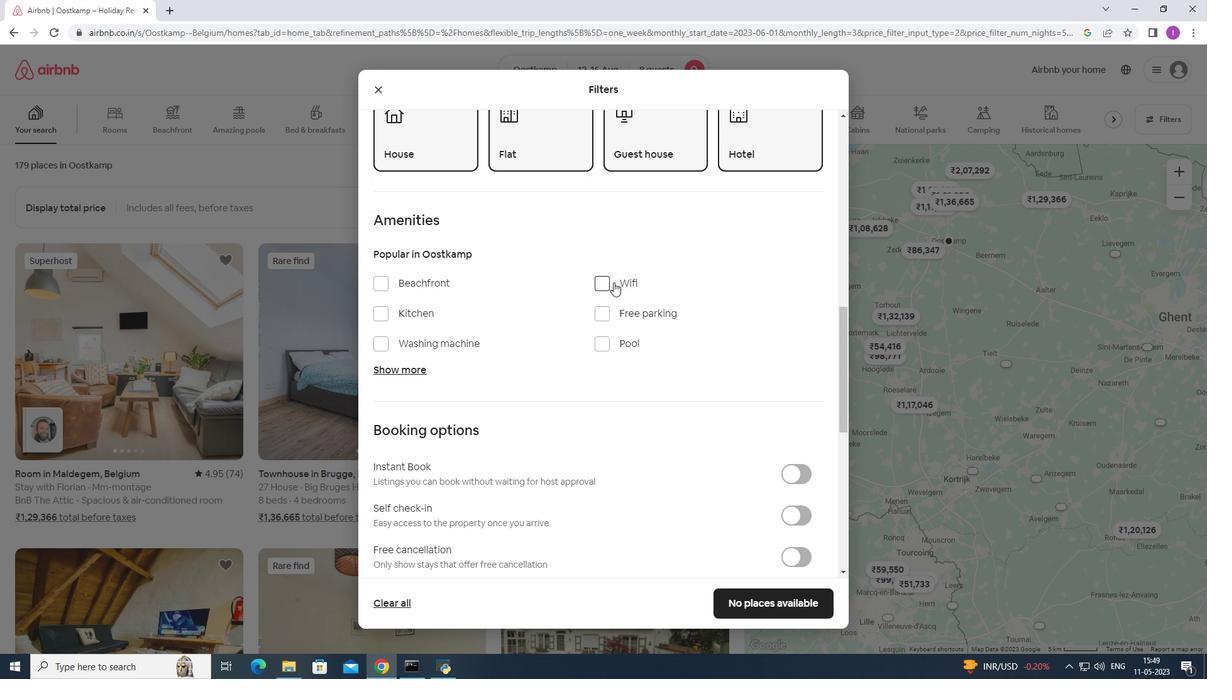 
Action: Mouse pressed left at (610, 280)
Screenshot: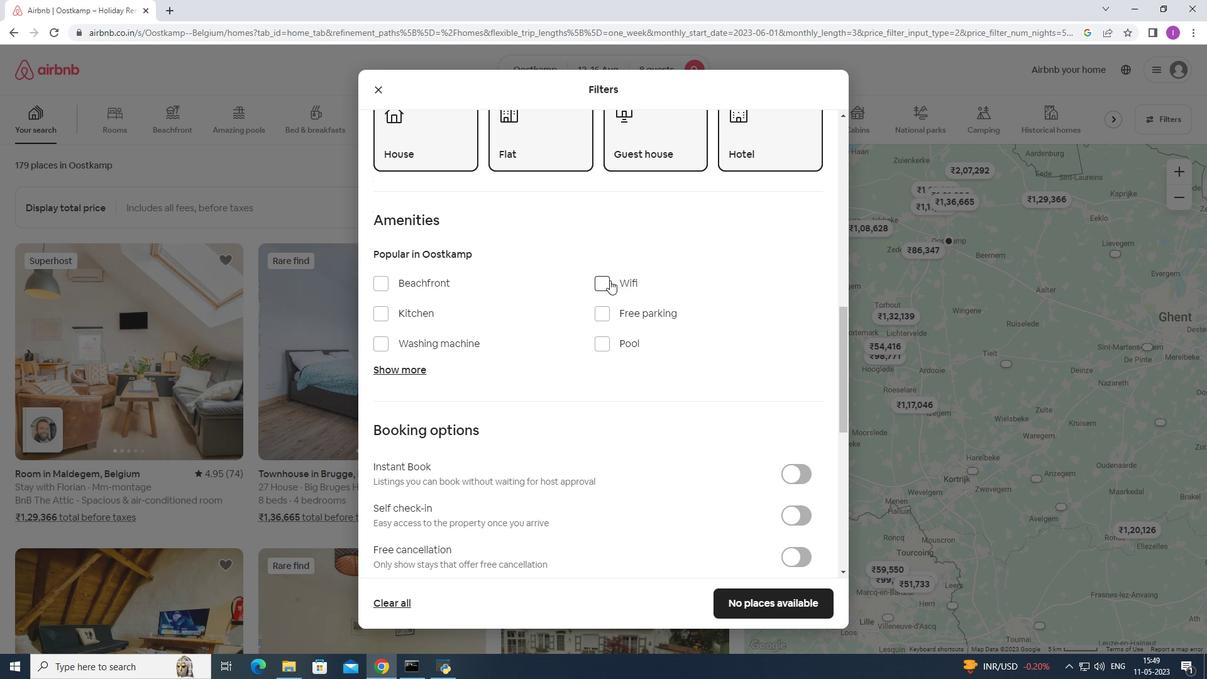 
Action: Mouse moved to (384, 341)
Screenshot: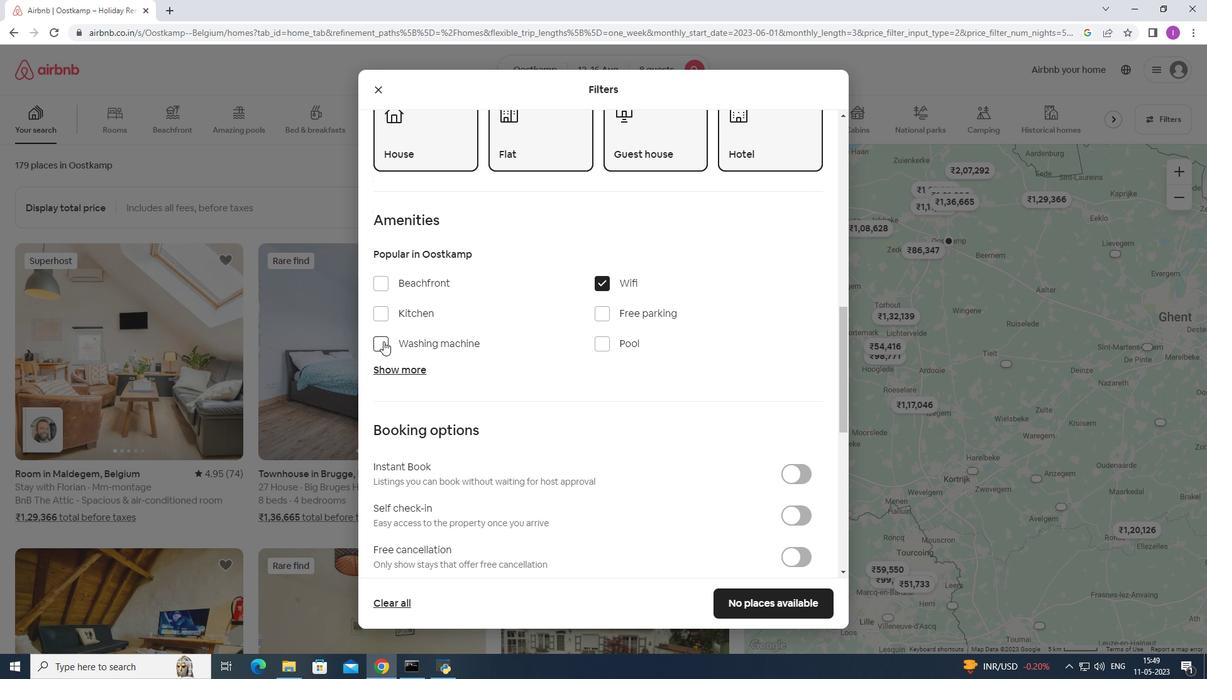 
Action: Mouse pressed left at (384, 341)
Screenshot: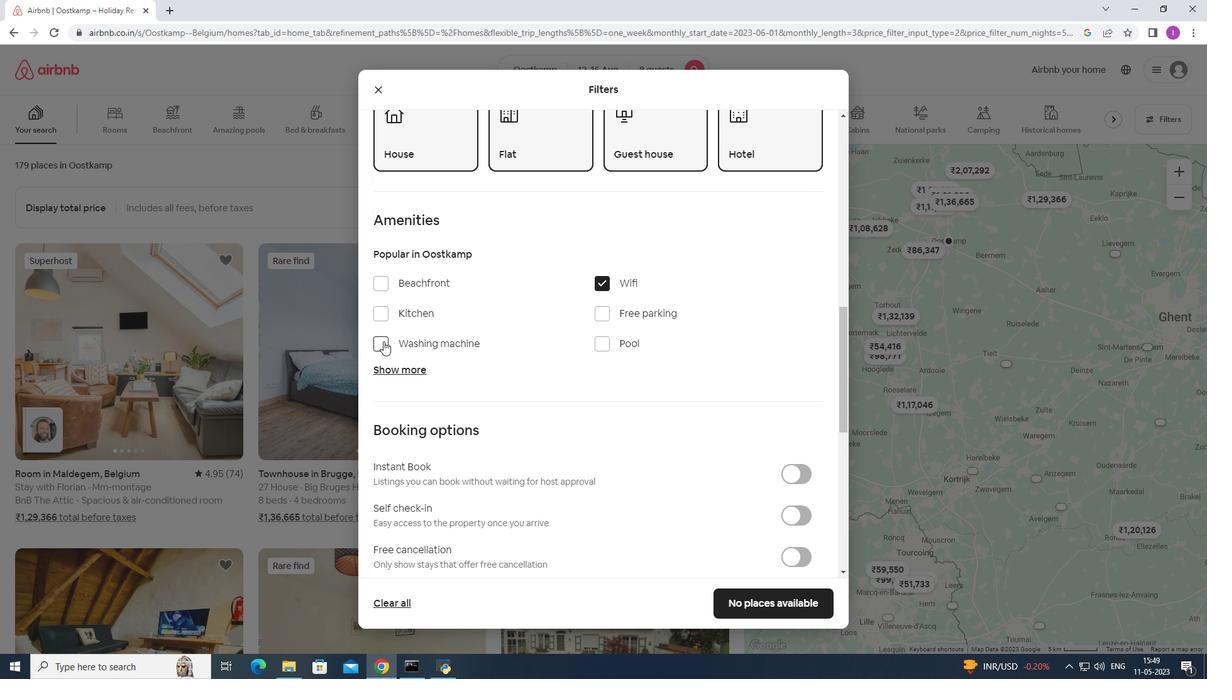
Action: Mouse moved to (424, 370)
Screenshot: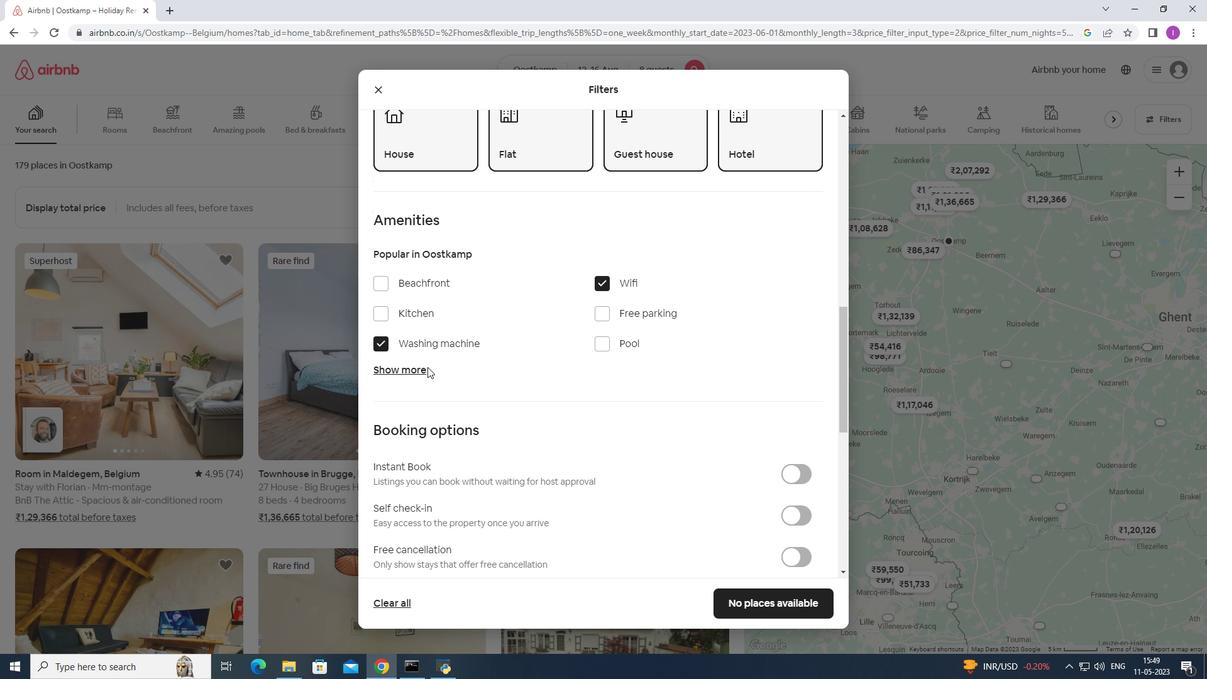 
Action: Mouse pressed left at (424, 370)
Screenshot: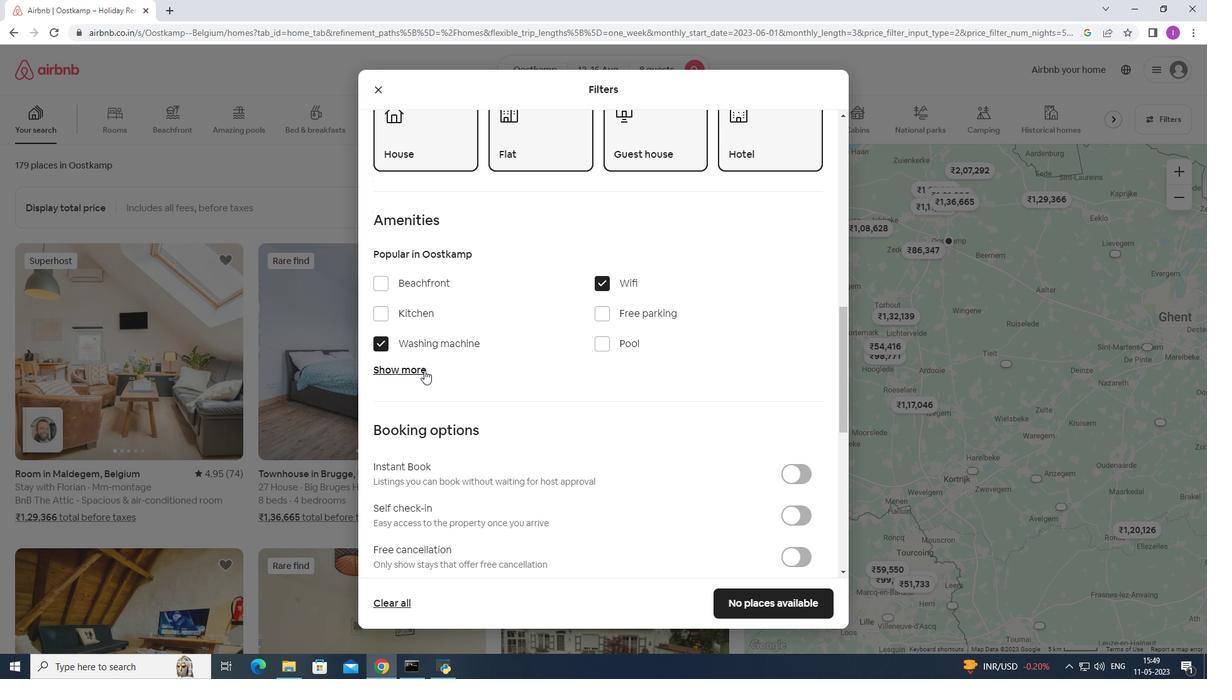 
Action: Mouse moved to (605, 315)
Screenshot: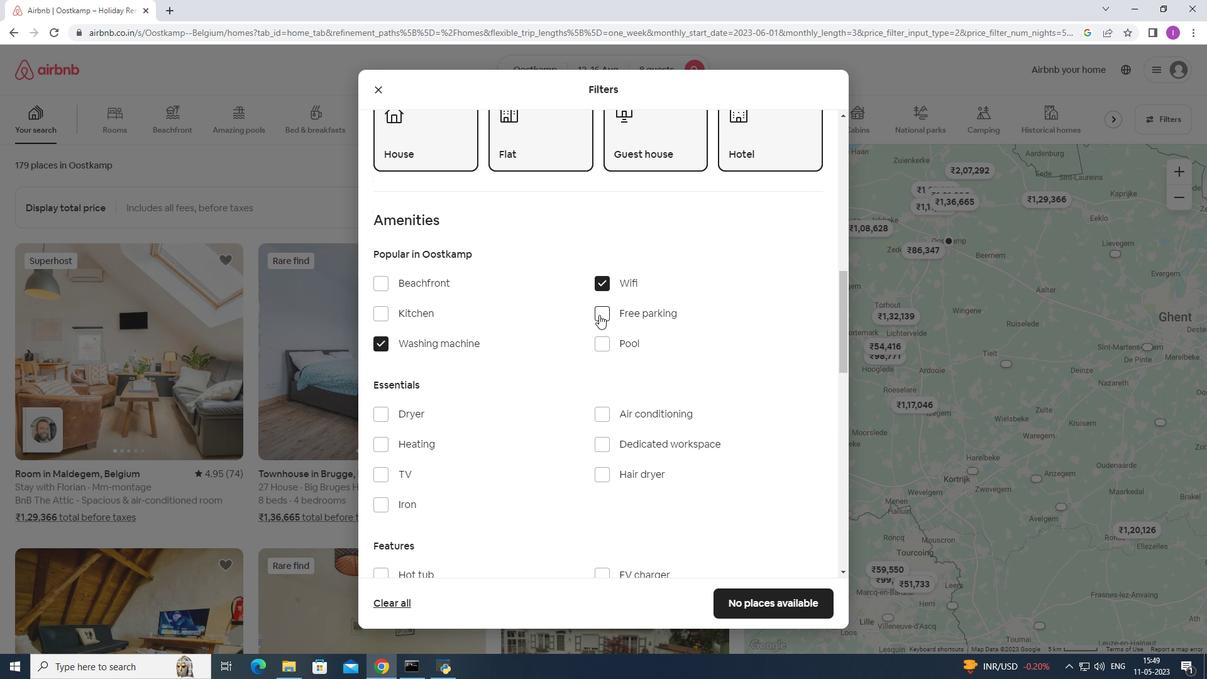 
Action: Mouse pressed left at (605, 315)
Screenshot: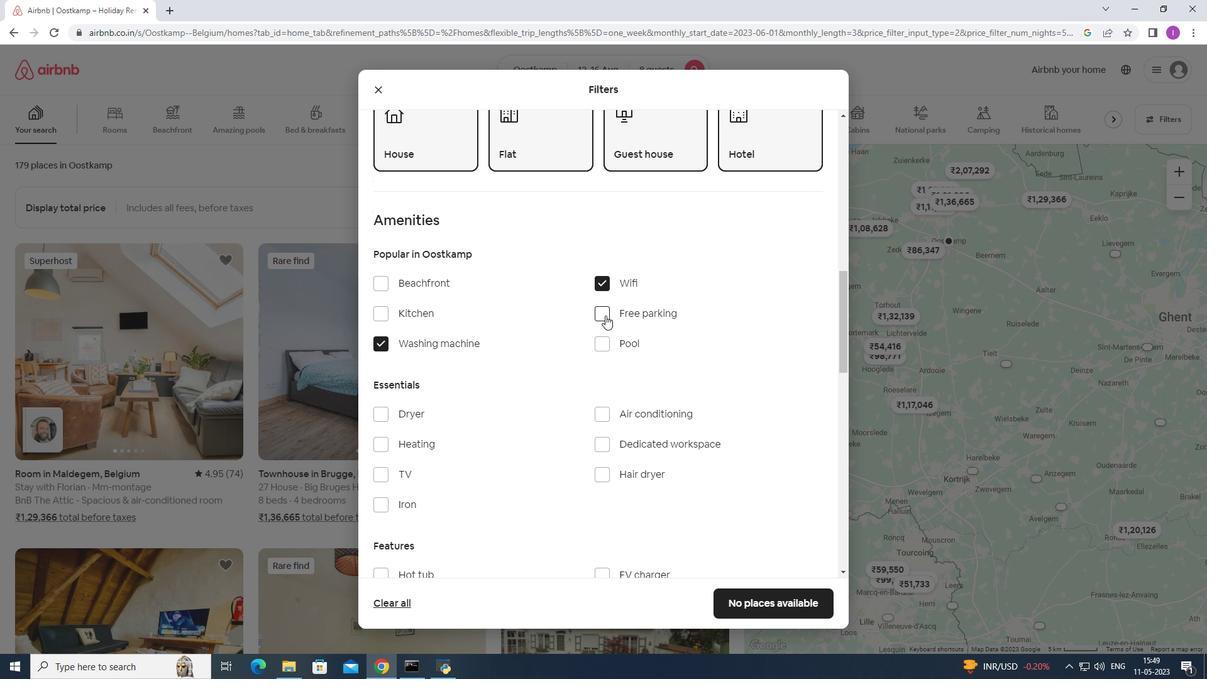 
Action: Mouse moved to (468, 423)
Screenshot: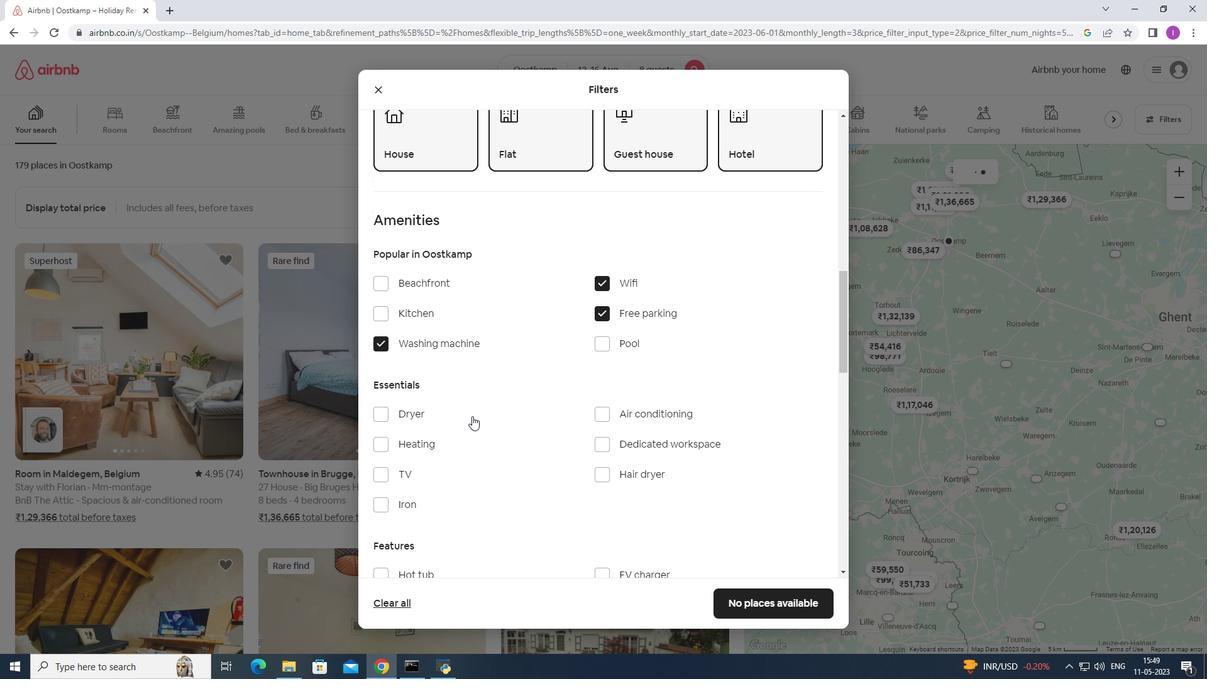 
Action: Mouse scrolled (468, 422) with delta (0, 0)
Screenshot: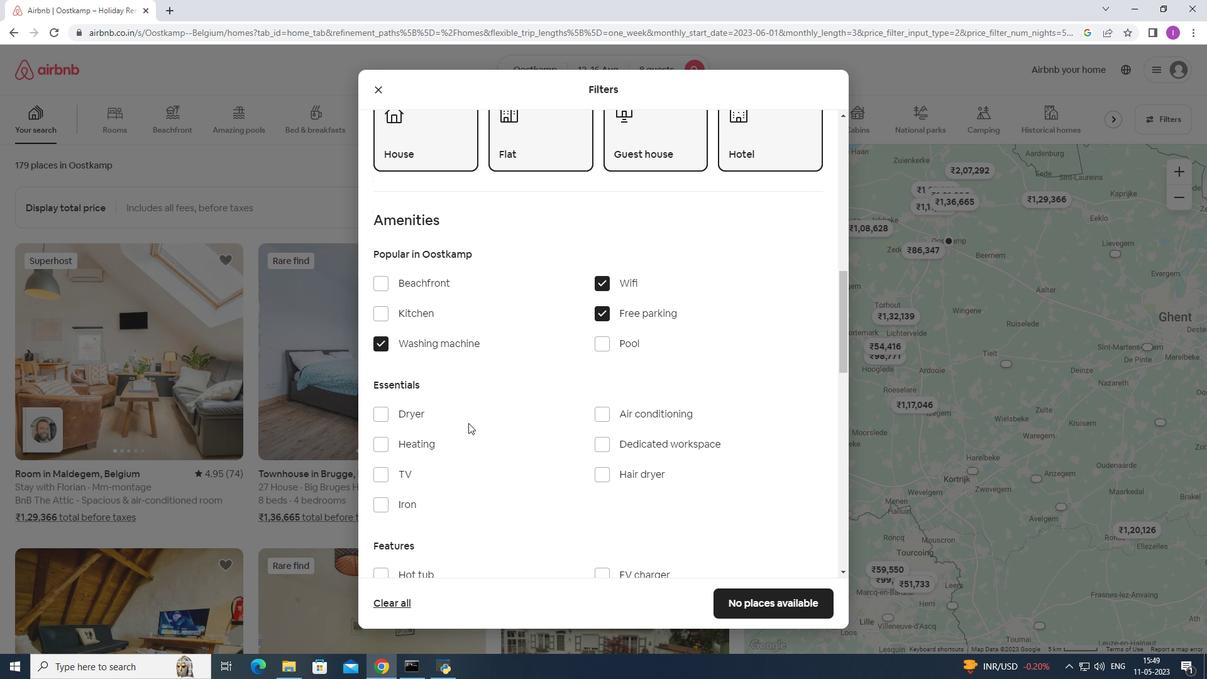
Action: Mouse moved to (469, 422)
Screenshot: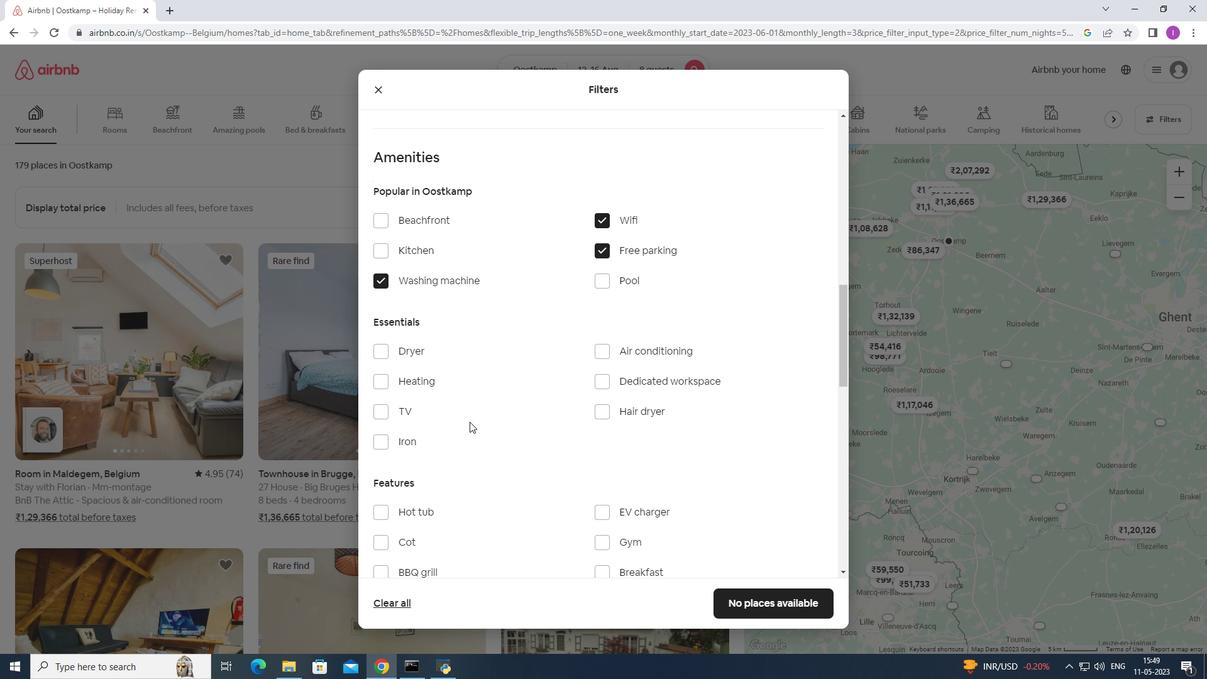 
Action: Mouse scrolled (469, 422) with delta (0, 0)
Screenshot: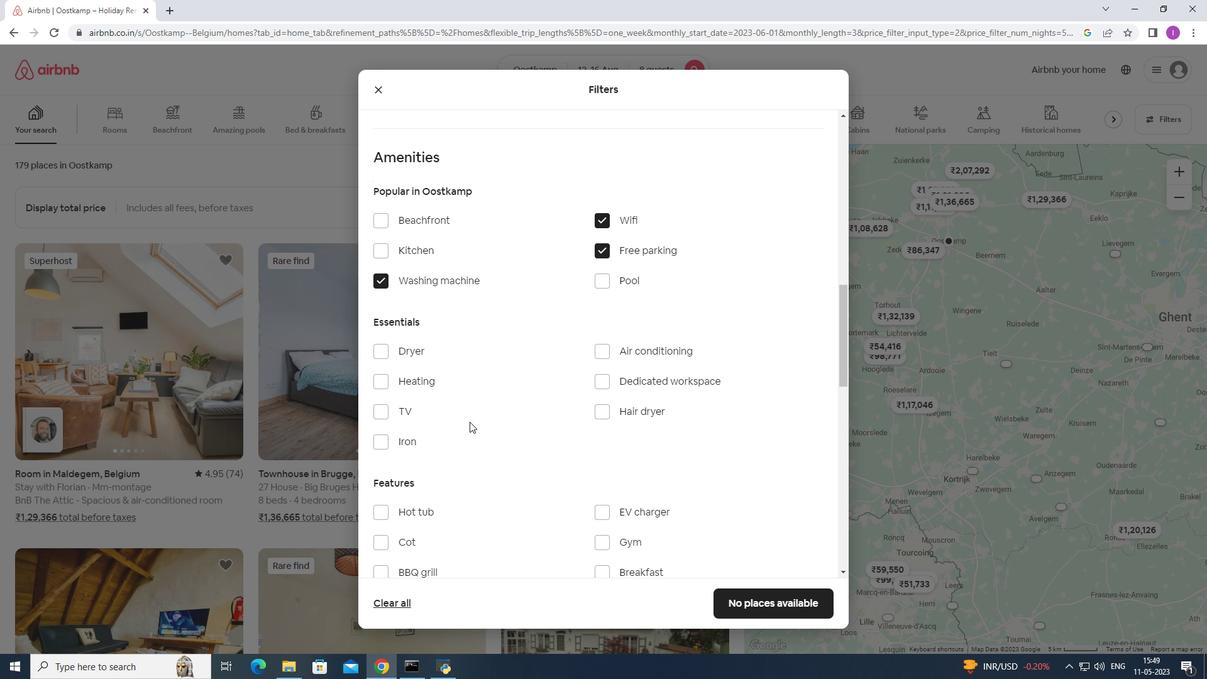 
Action: Mouse moved to (374, 445)
Screenshot: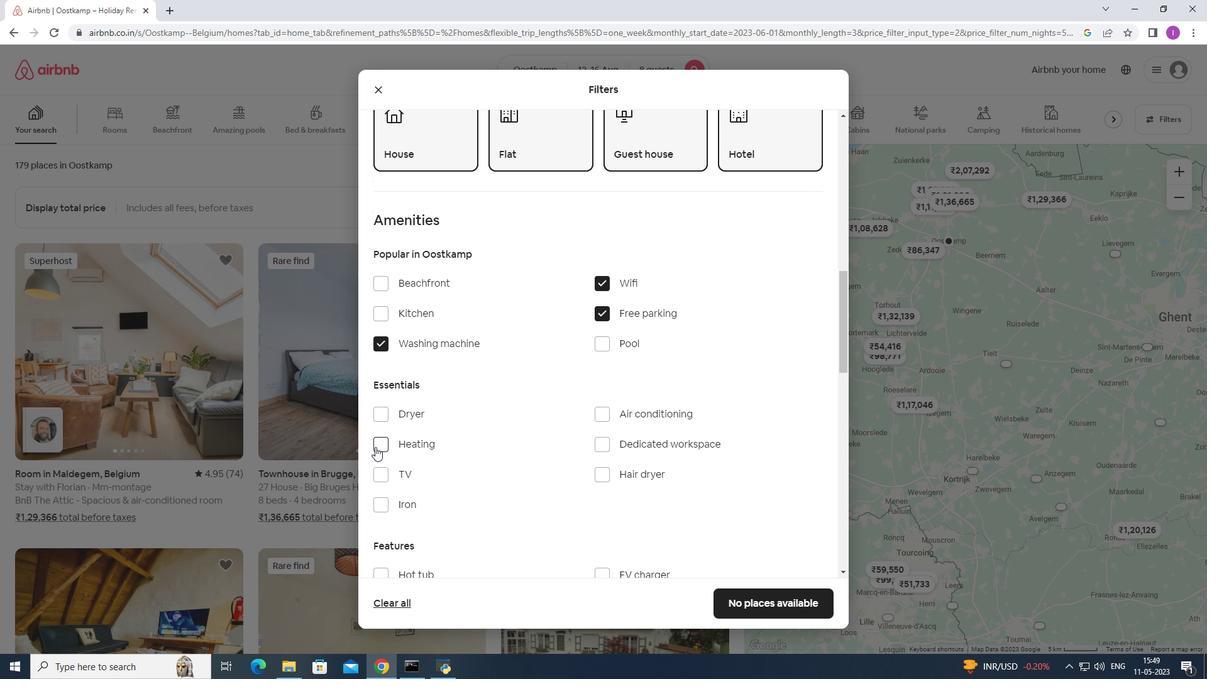 
Action: Mouse pressed left at (374, 445)
Screenshot: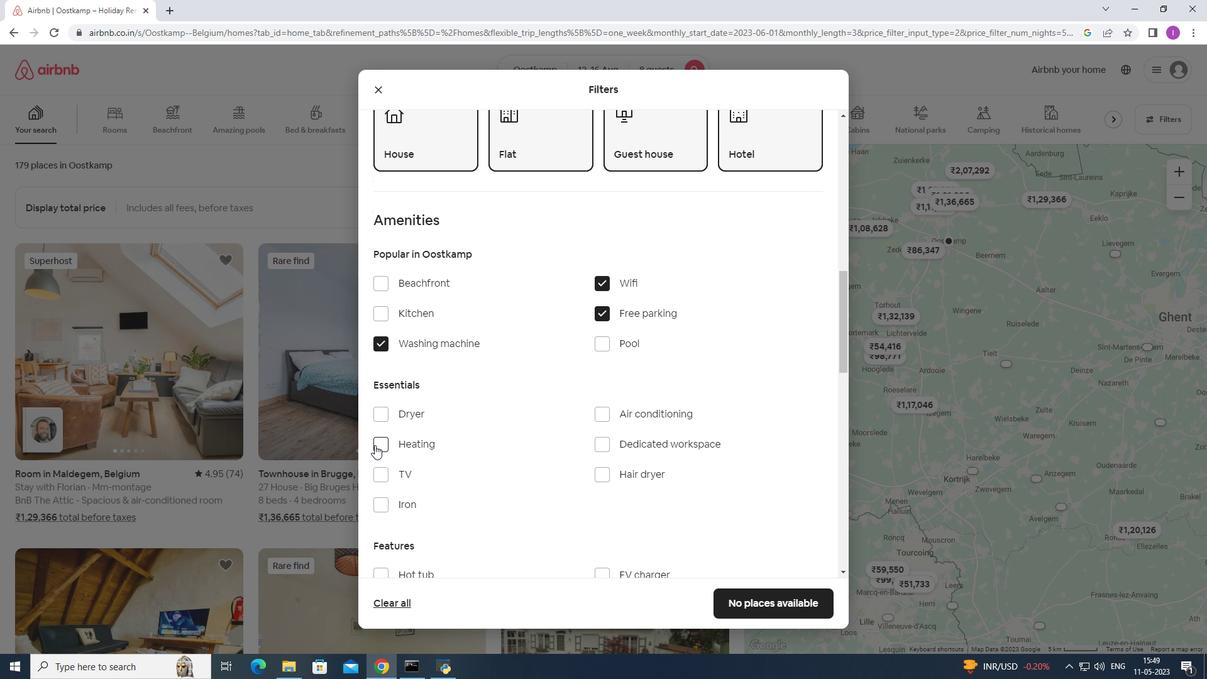 
Action: Mouse moved to (384, 478)
Screenshot: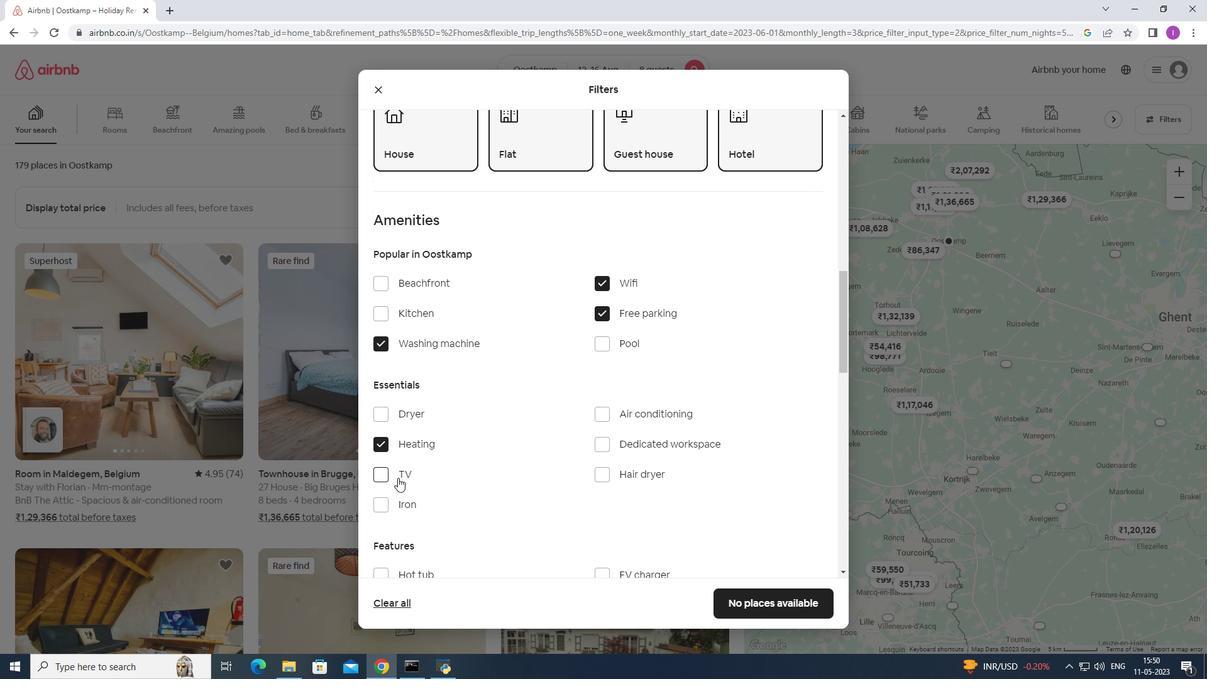 
Action: Mouse pressed left at (384, 478)
Screenshot: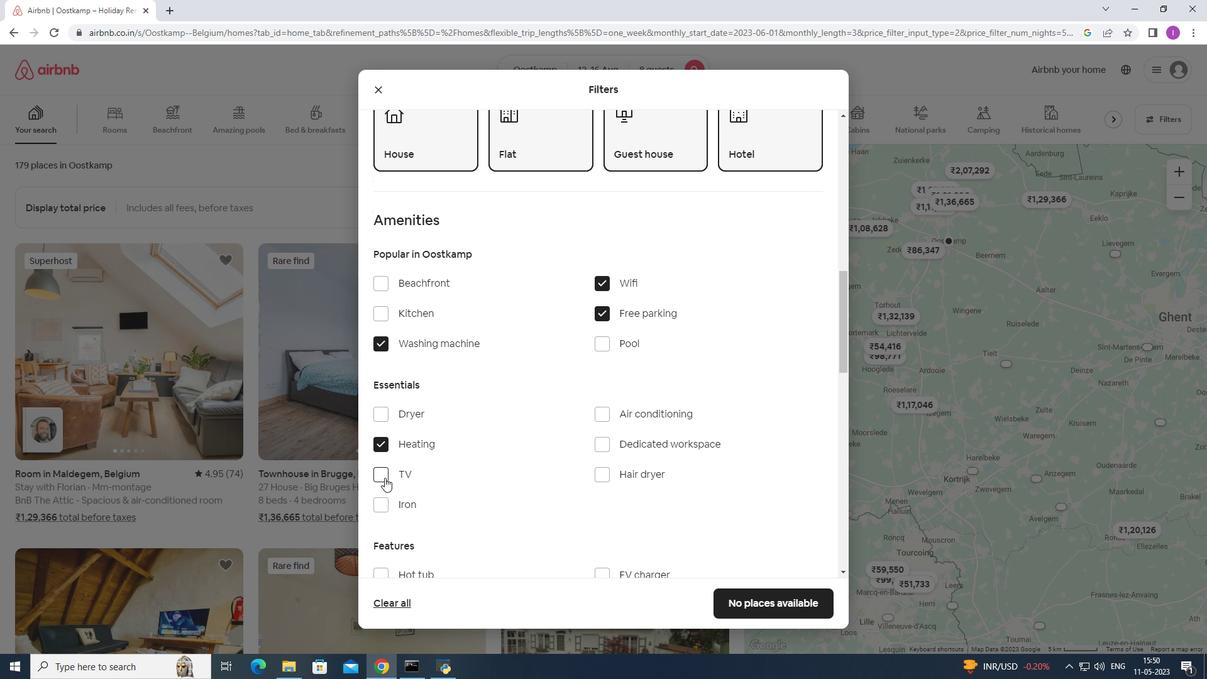 
Action: Mouse moved to (614, 488)
Screenshot: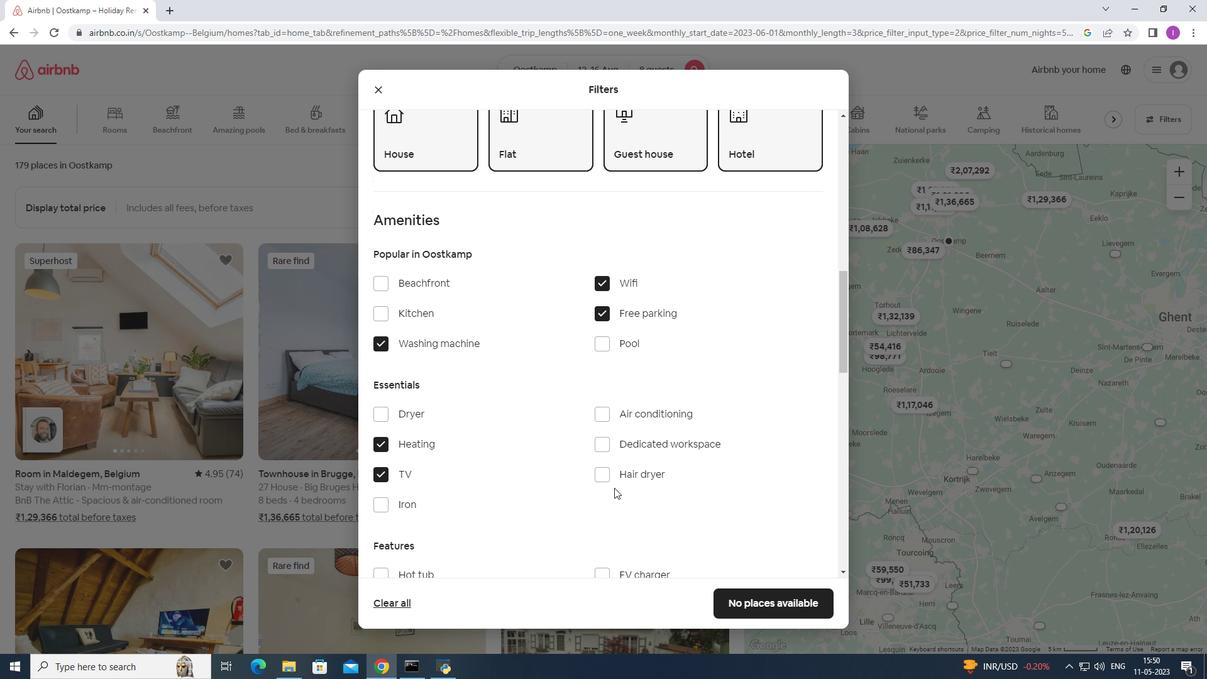 
Action: Mouse scrolled (614, 488) with delta (0, 0)
Screenshot: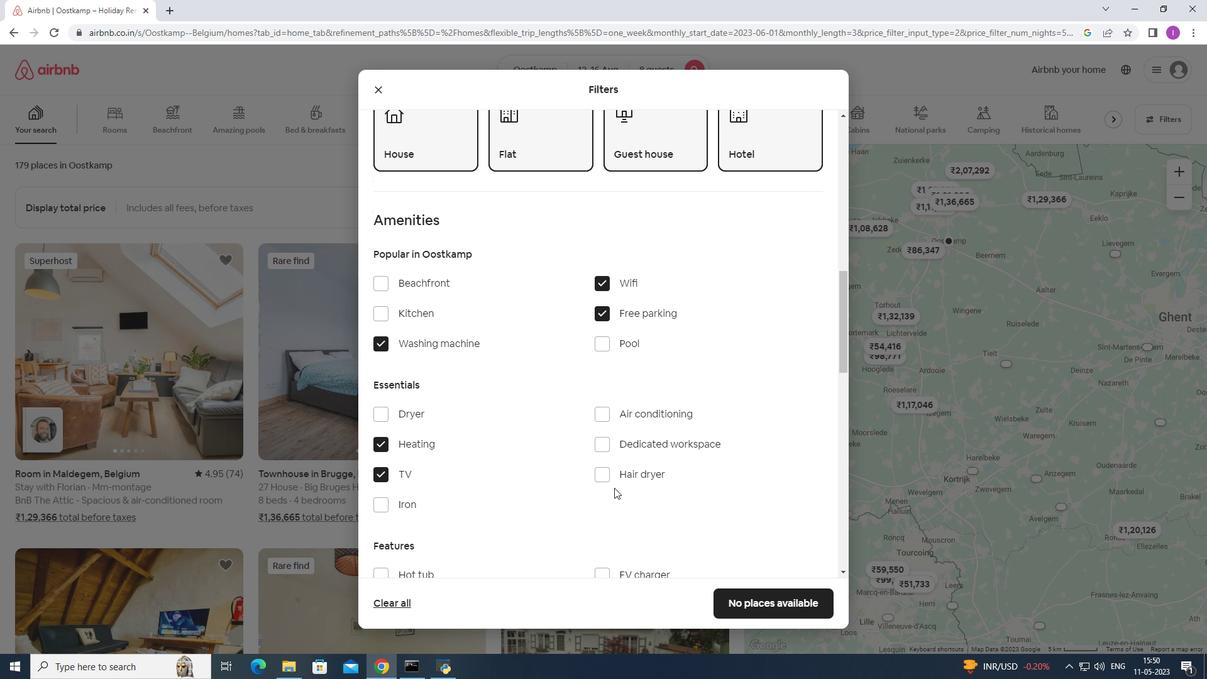 
Action: Mouse scrolled (614, 488) with delta (0, 0)
Screenshot: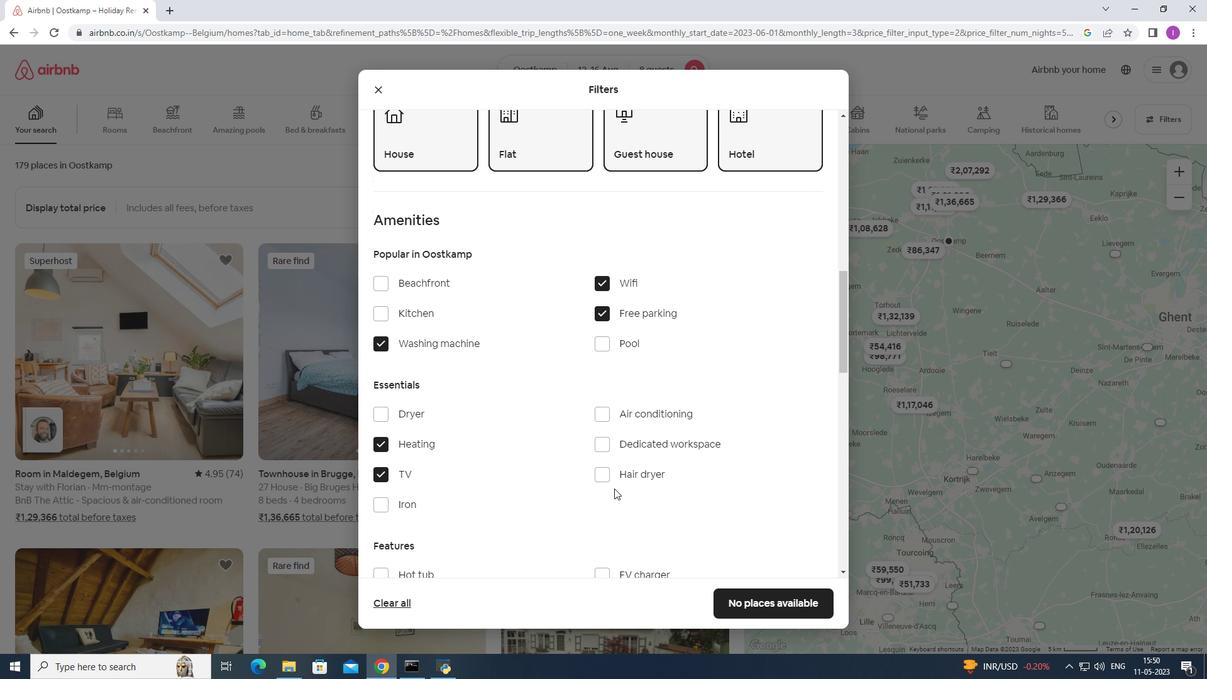 
Action: Mouse moved to (388, 451)
Screenshot: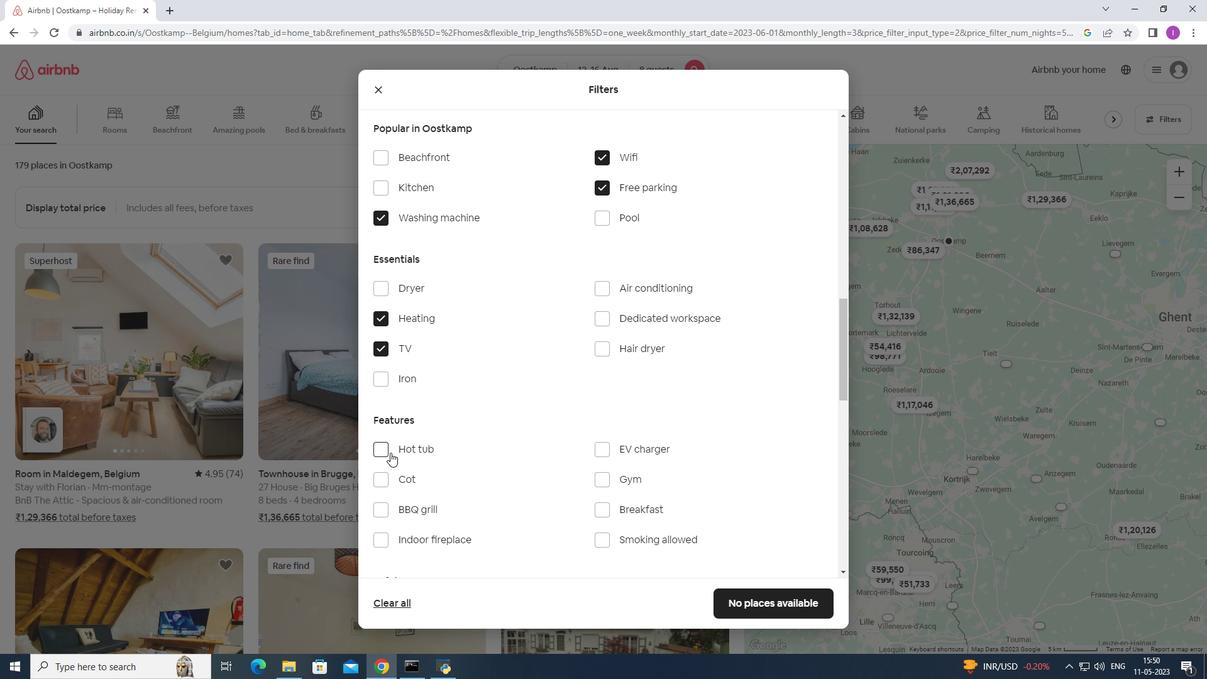 
Action: Mouse pressed left at (388, 451)
Screenshot: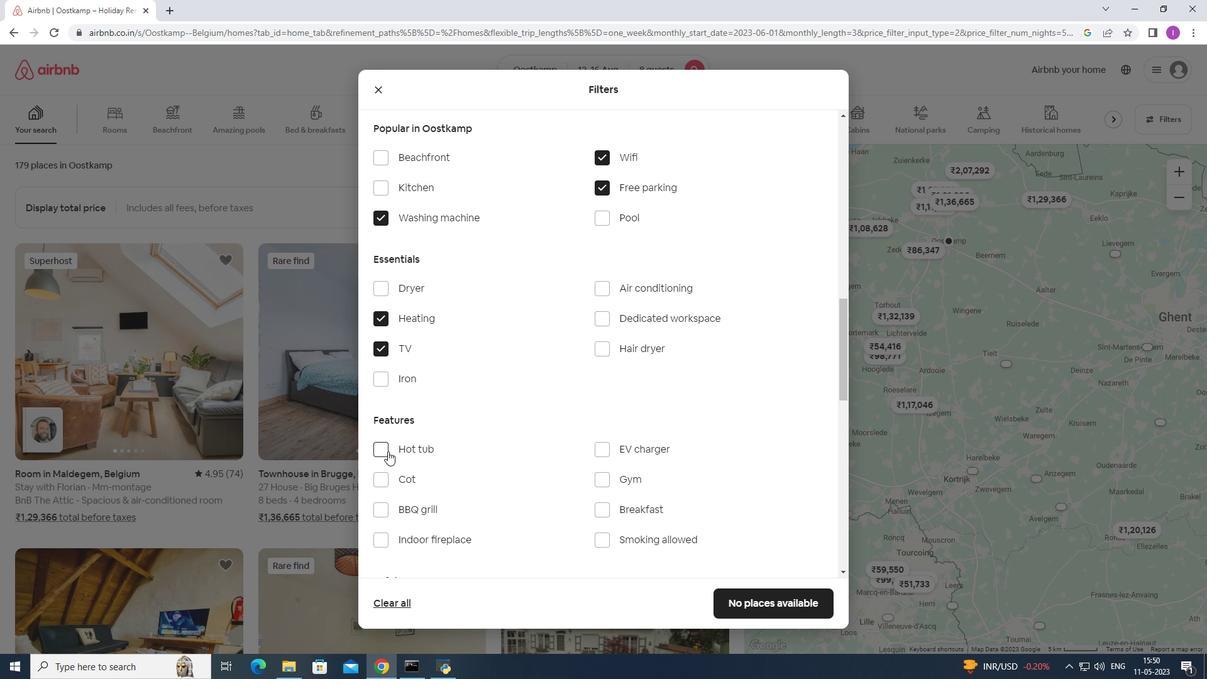 
Action: Mouse moved to (606, 481)
Screenshot: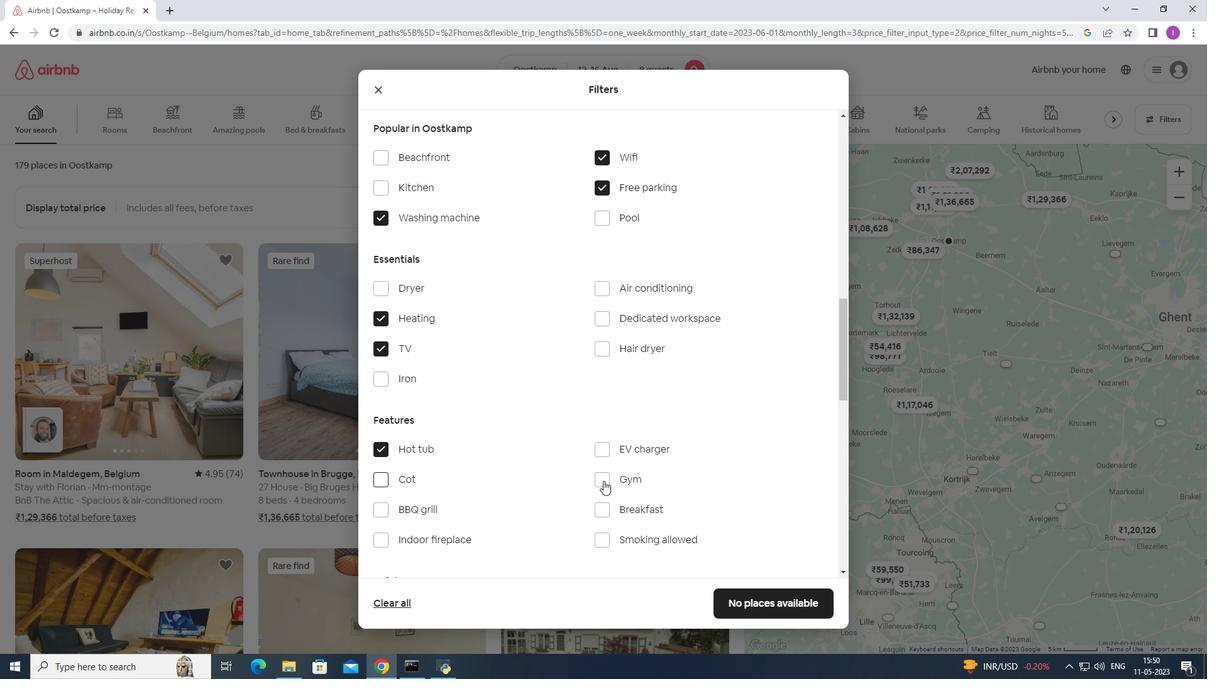 
Action: Mouse pressed left at (606, 481)
Screenshot: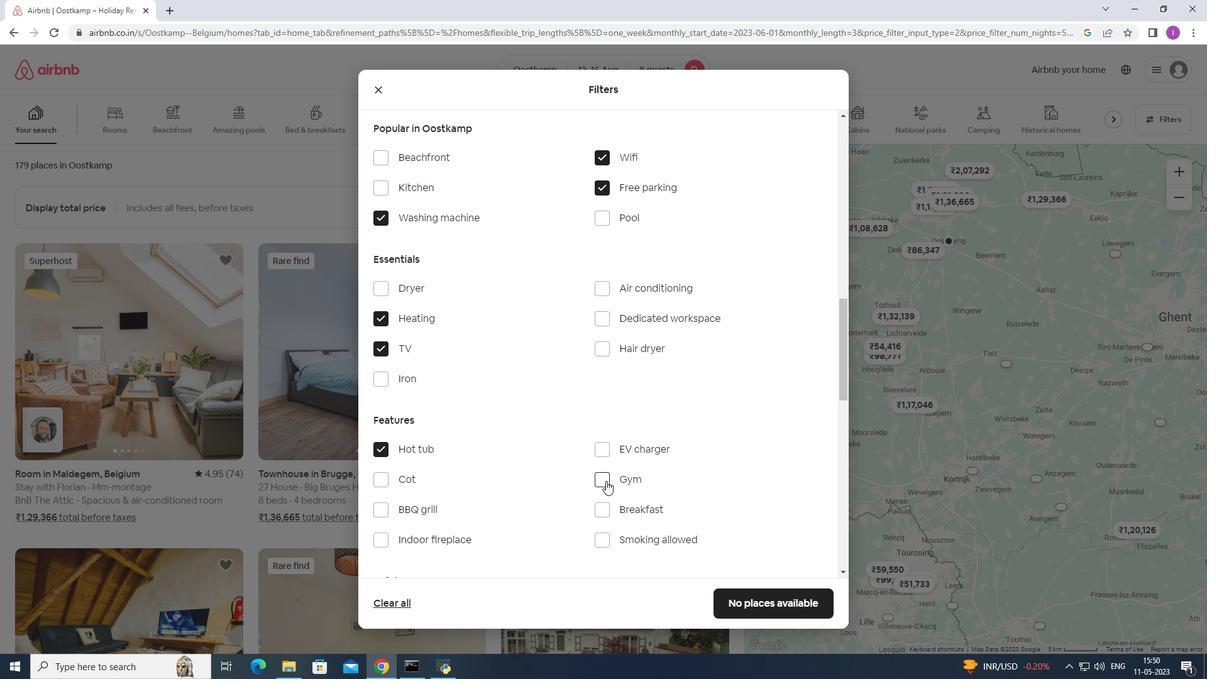 
Action: Mouse moved to (551, 488)
Screenshot: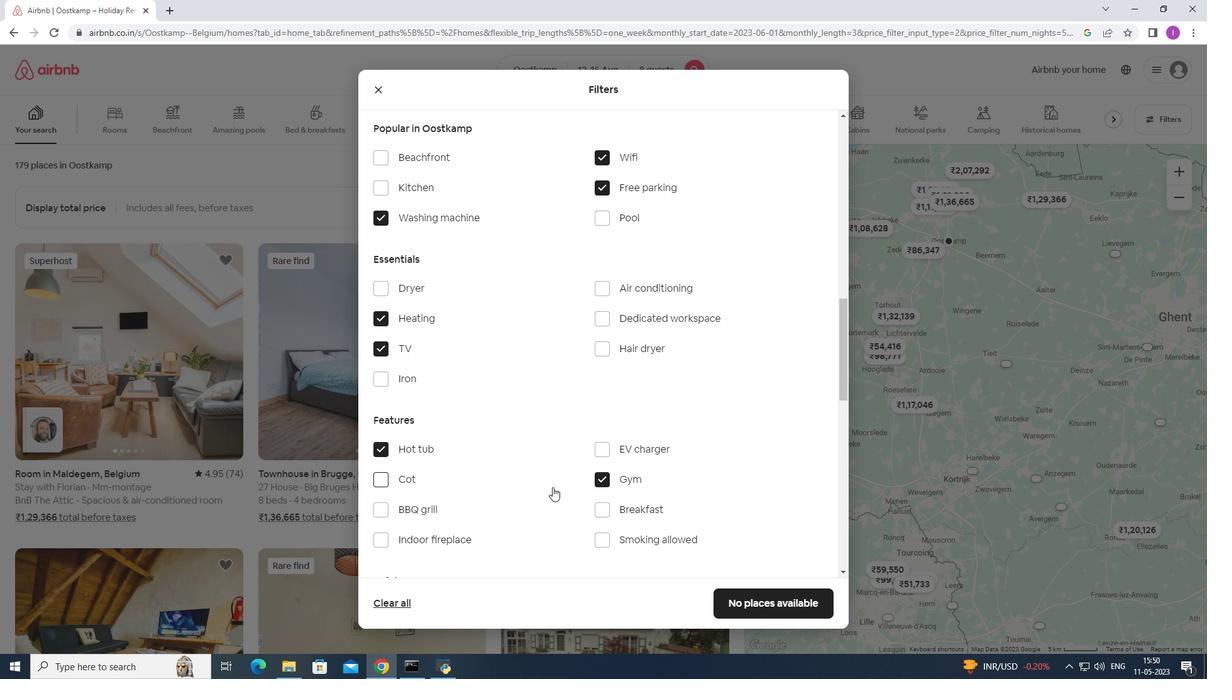 
Action: Mouse scrolled (551, 487) with delta (0, 0)
Screenshot: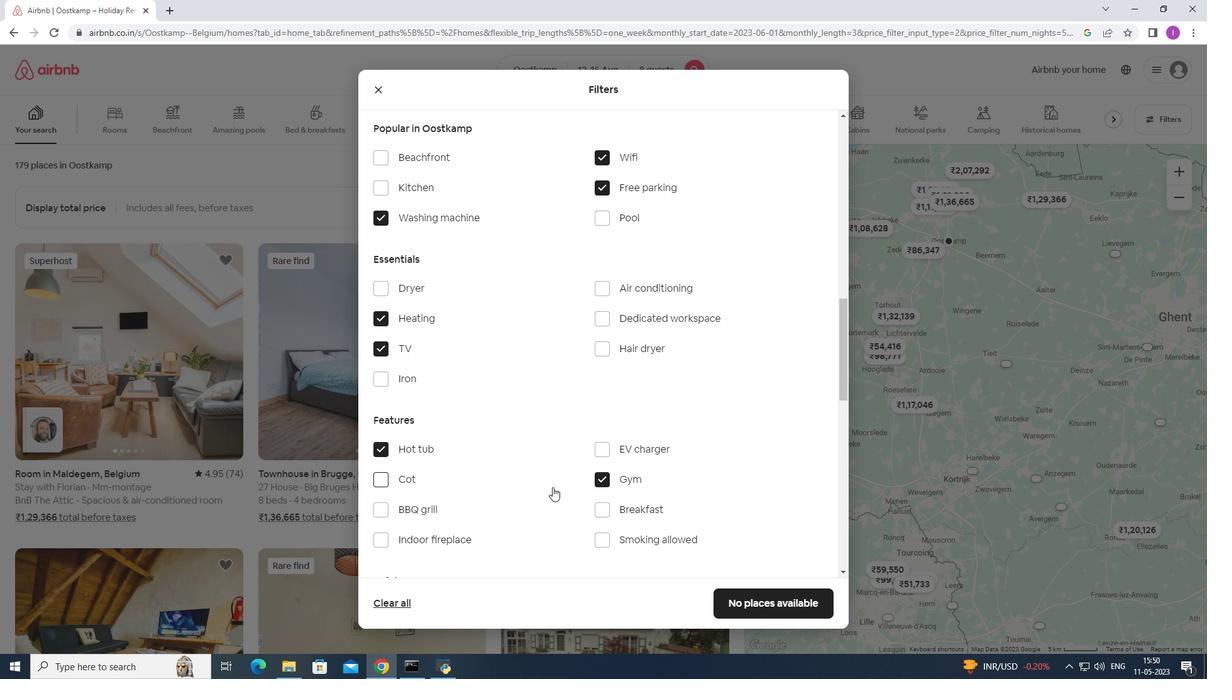 
Action: Mouse moved to (604, 477)
Screenshot: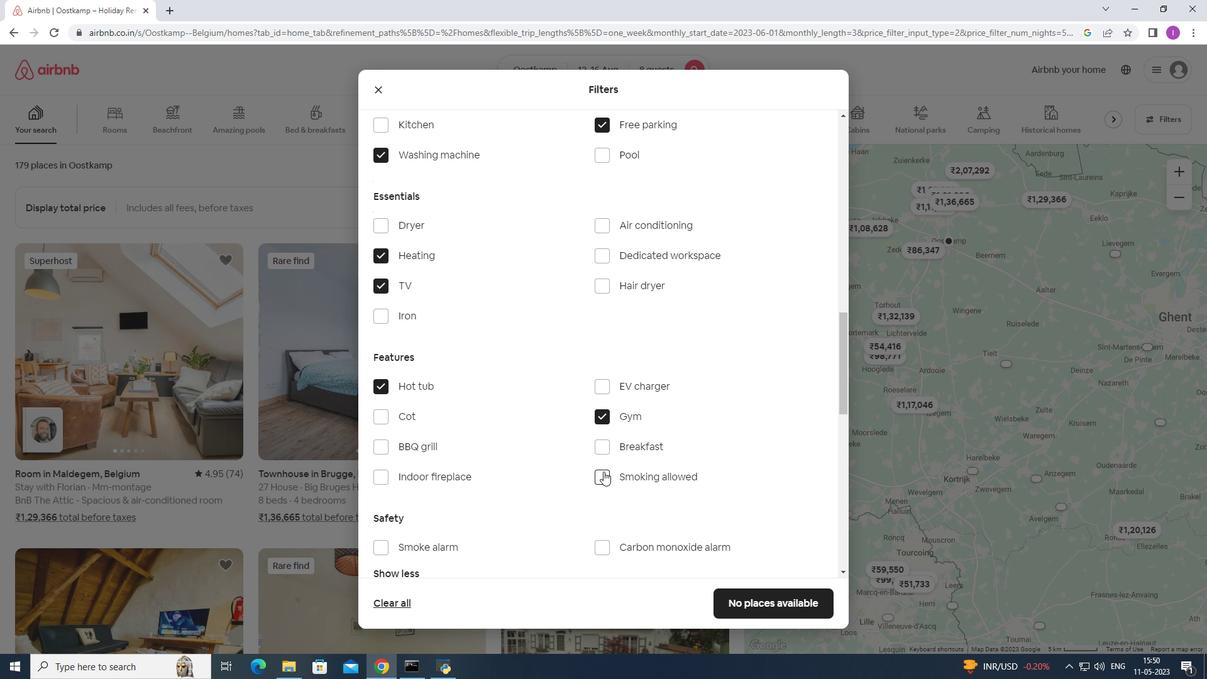 
Action: Mouse pressed left at (604, 477)
Screenshot: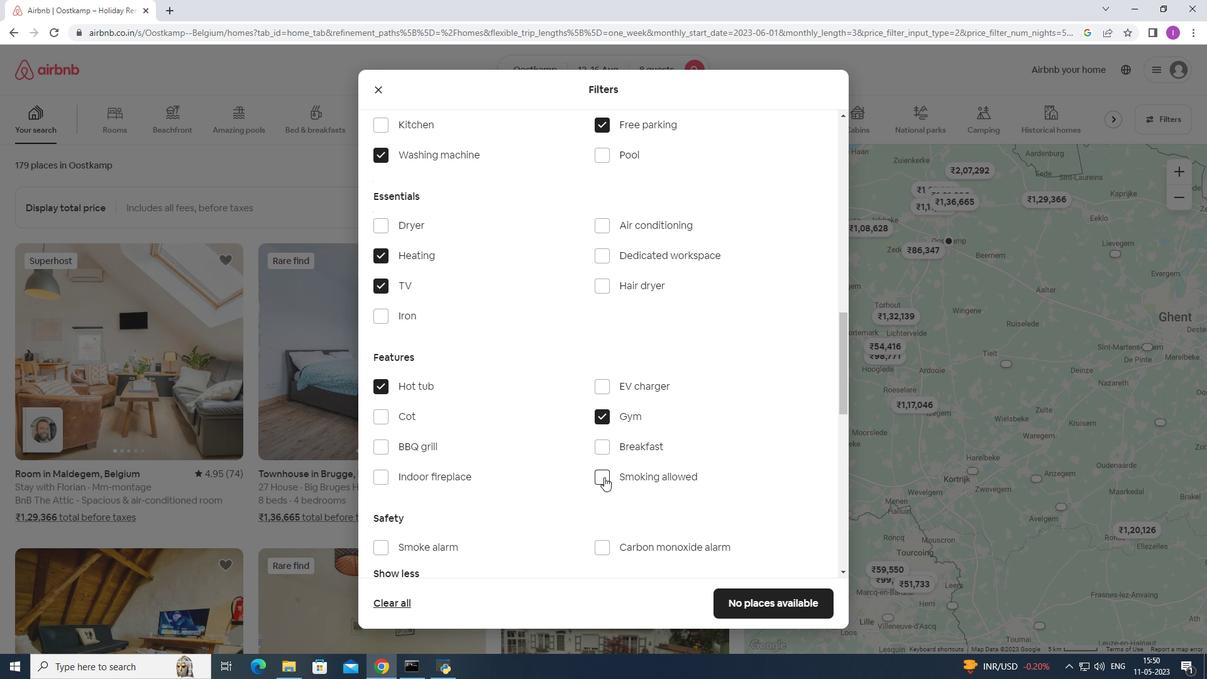 
Action: Mouse moved to (451, 473)
Screenshot: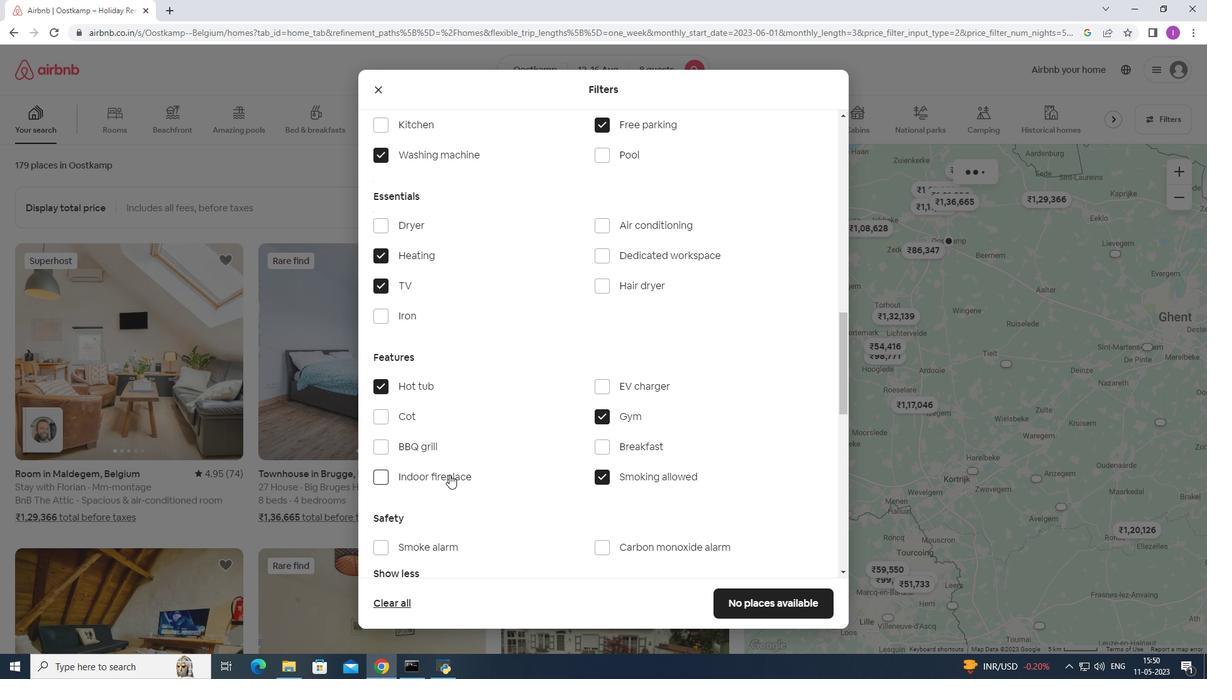 
Action: Mouse scrolled (451, 473) with delta (0, 0)
Screenshot: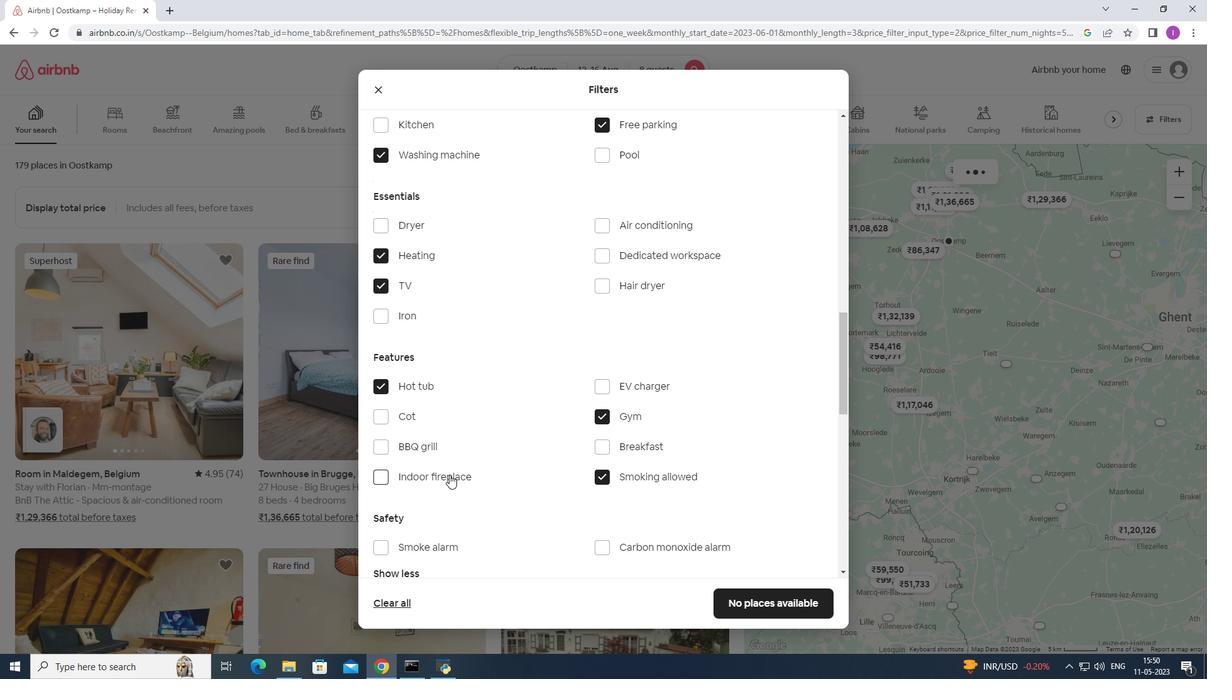 
Action: Mouse scrolled (451, 473) with delta (0, 0)
Screenshot: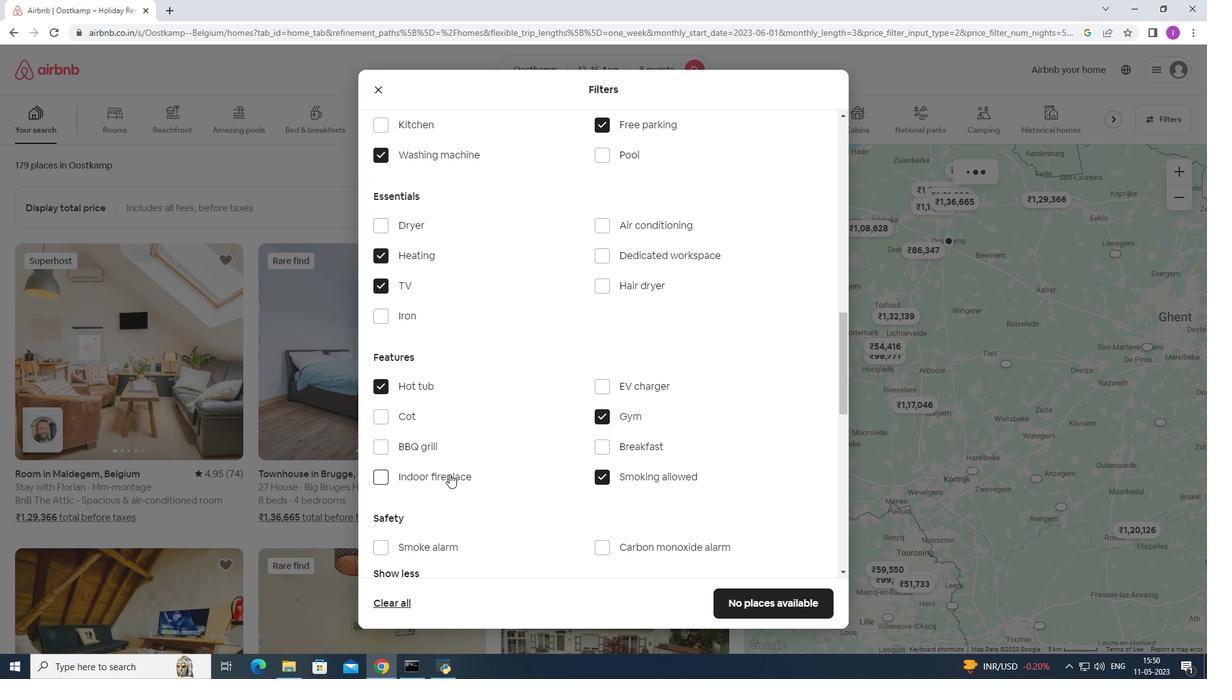 
Action: Mouse moved to (452, 473)
Screenshot: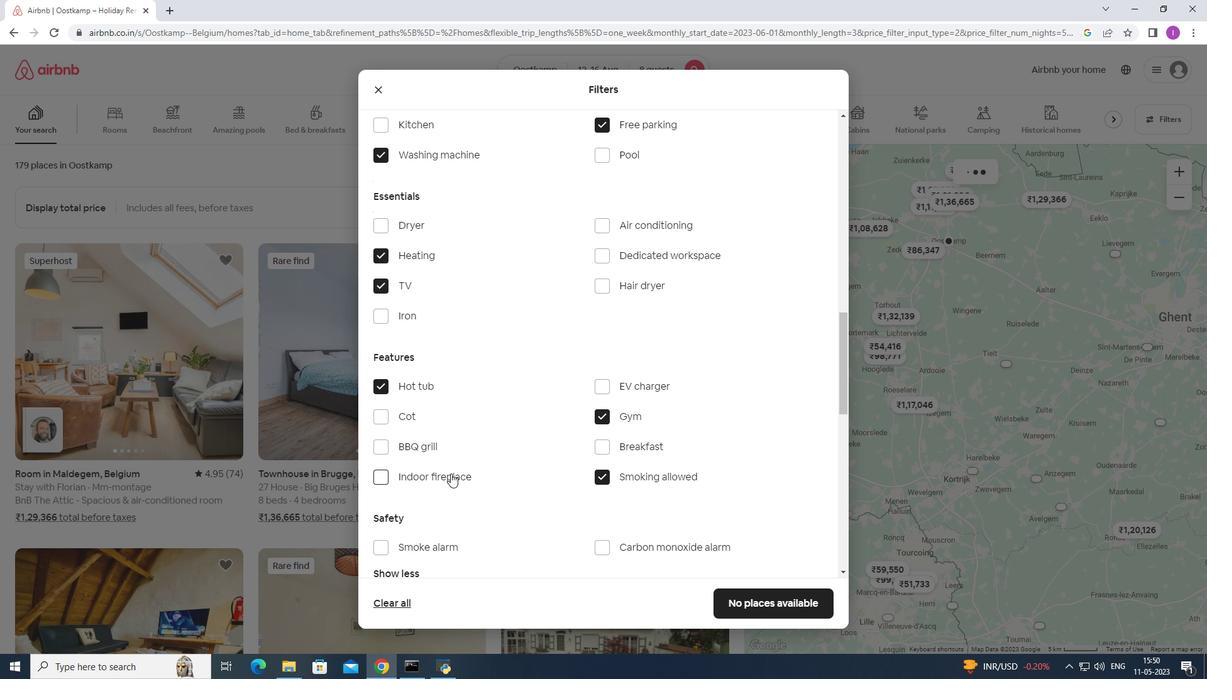 
Action: Mouse scrolled (452, 473) with delta (0, 0)
Screenshot: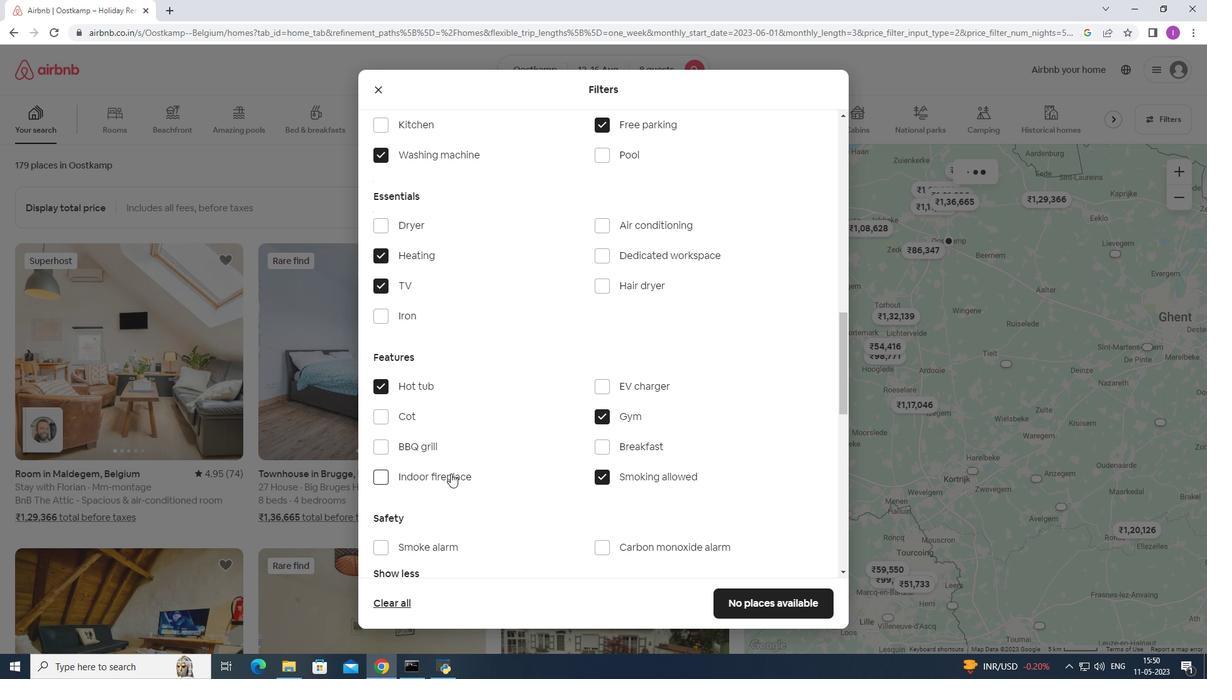 
Action: Mouse moved to (456, 473)
Screenshot: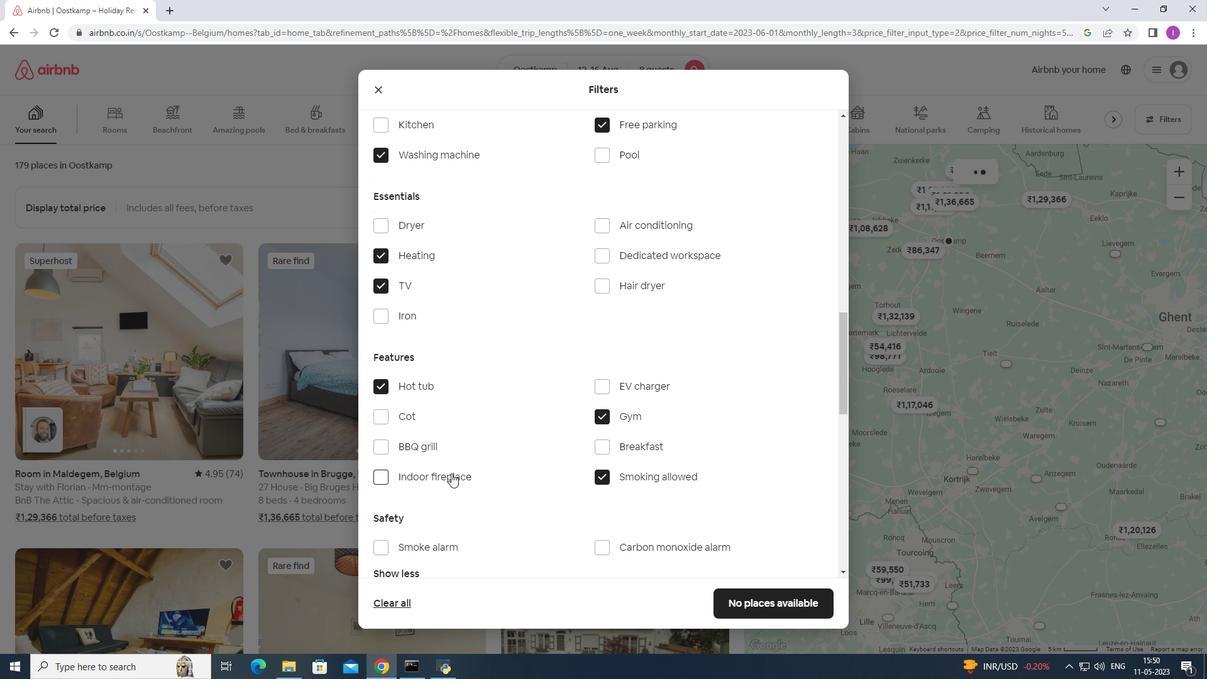 
Action: Mouse scrolled (455, 473) with delta (0, 0)
Screenshot: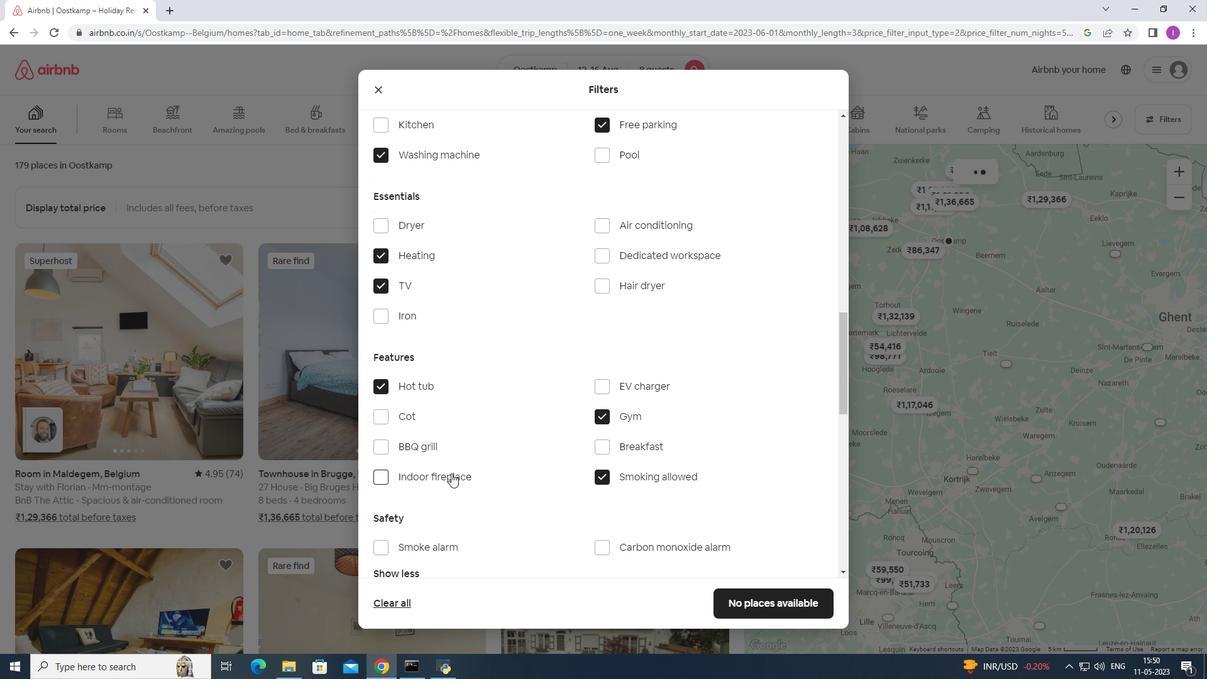 
Action: Mouse moved to (565, 461)
Screenshot: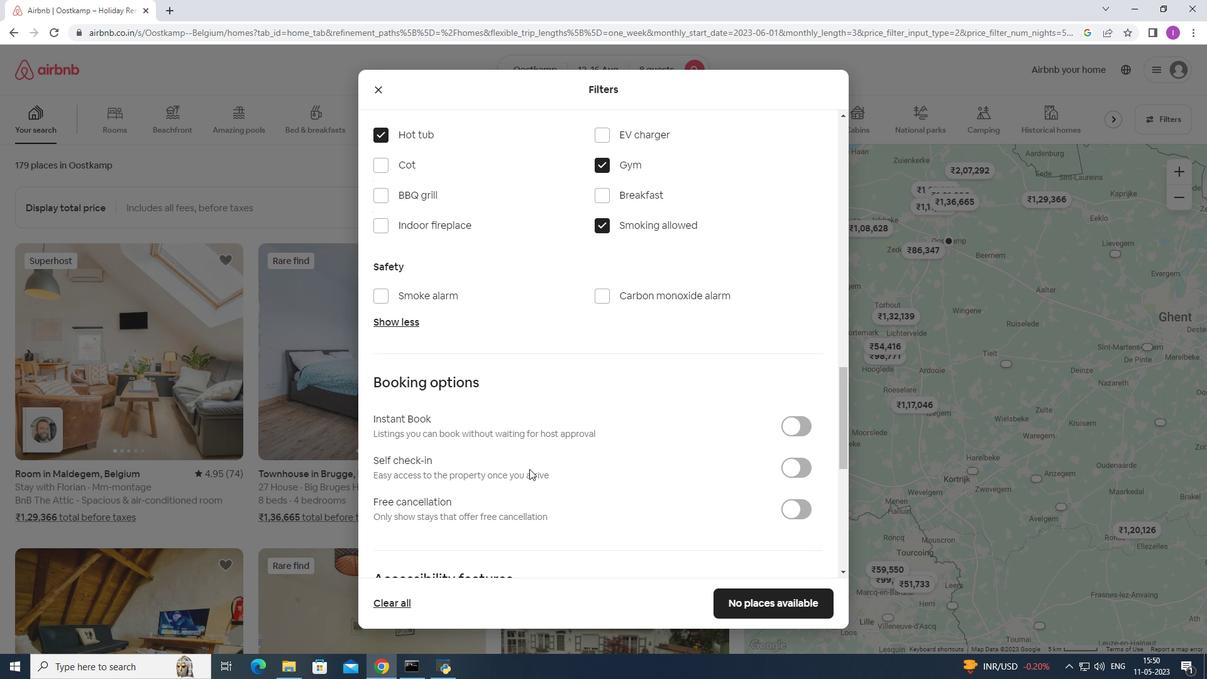 
Action: Mouse scrolled (565, 460) with delta (0, 0)
Screenshot: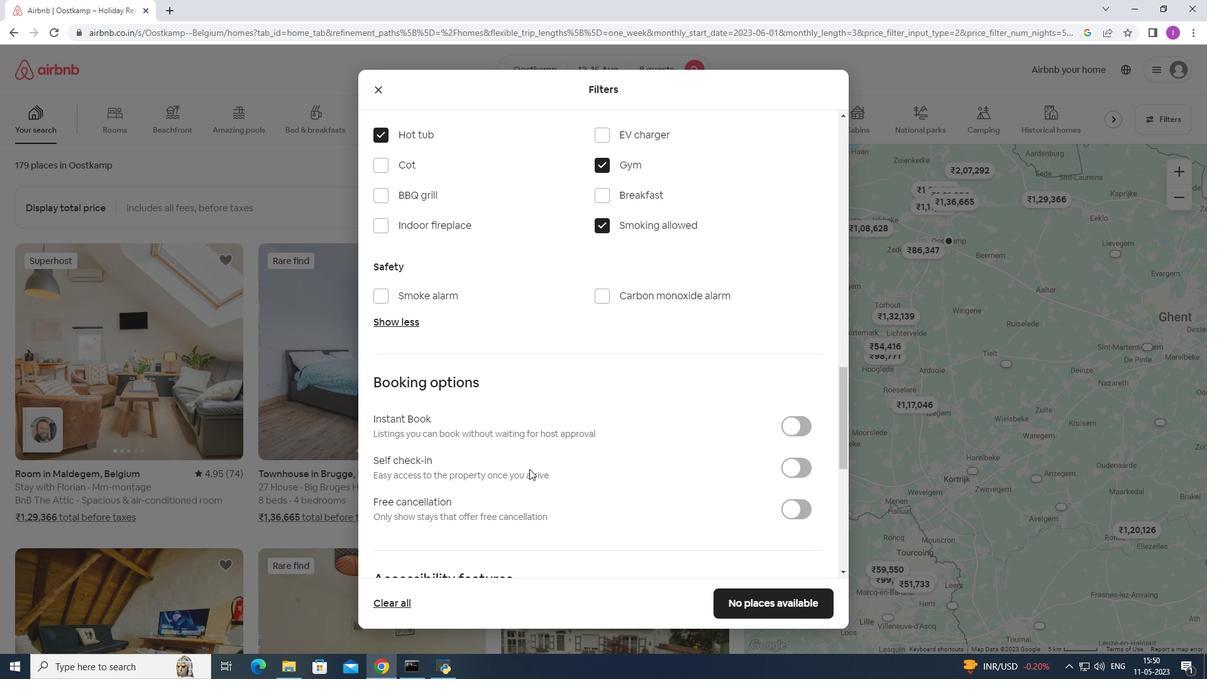
Action: Mouse moved to (805, 409)
Screenshot: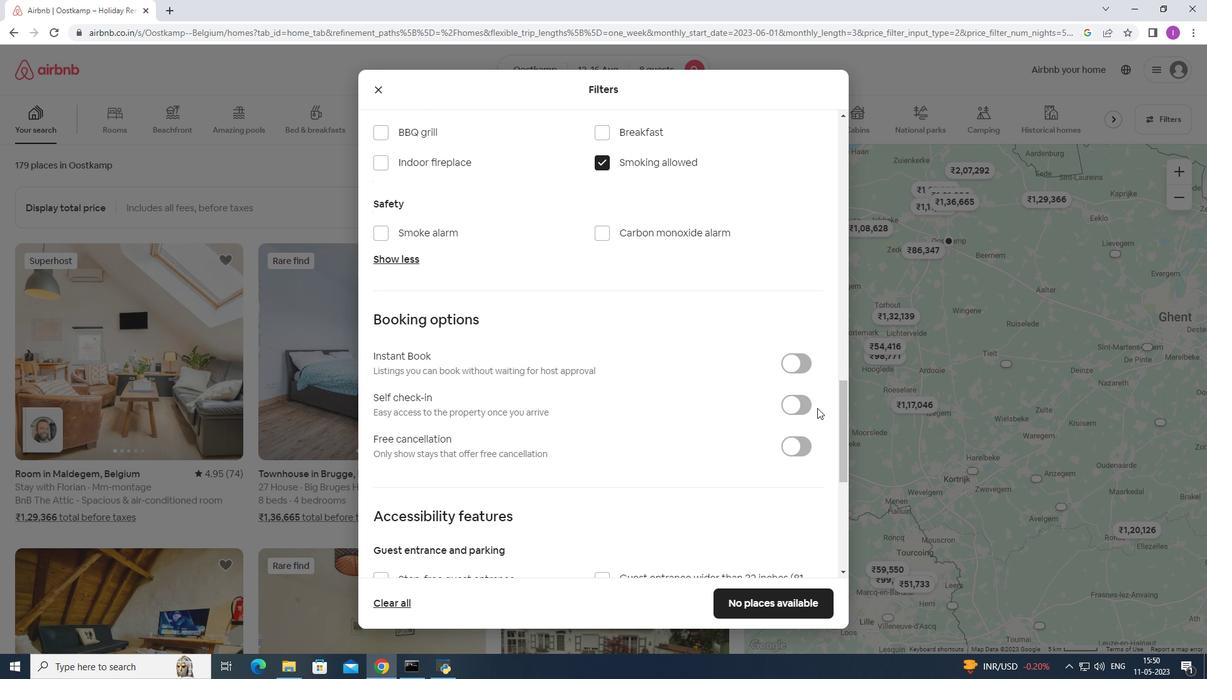 
Action: Mouse pressed left at (805, 409)
Screenshot: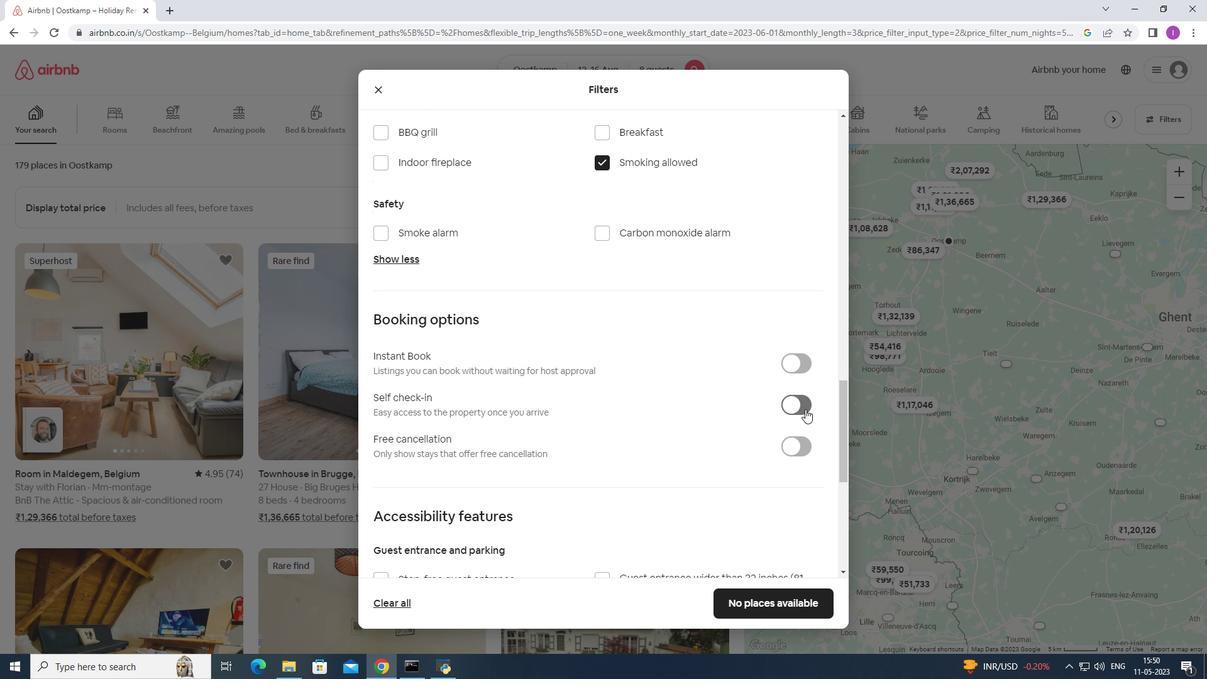 
Action: Mouse moved to (694, 491)
Screenshot: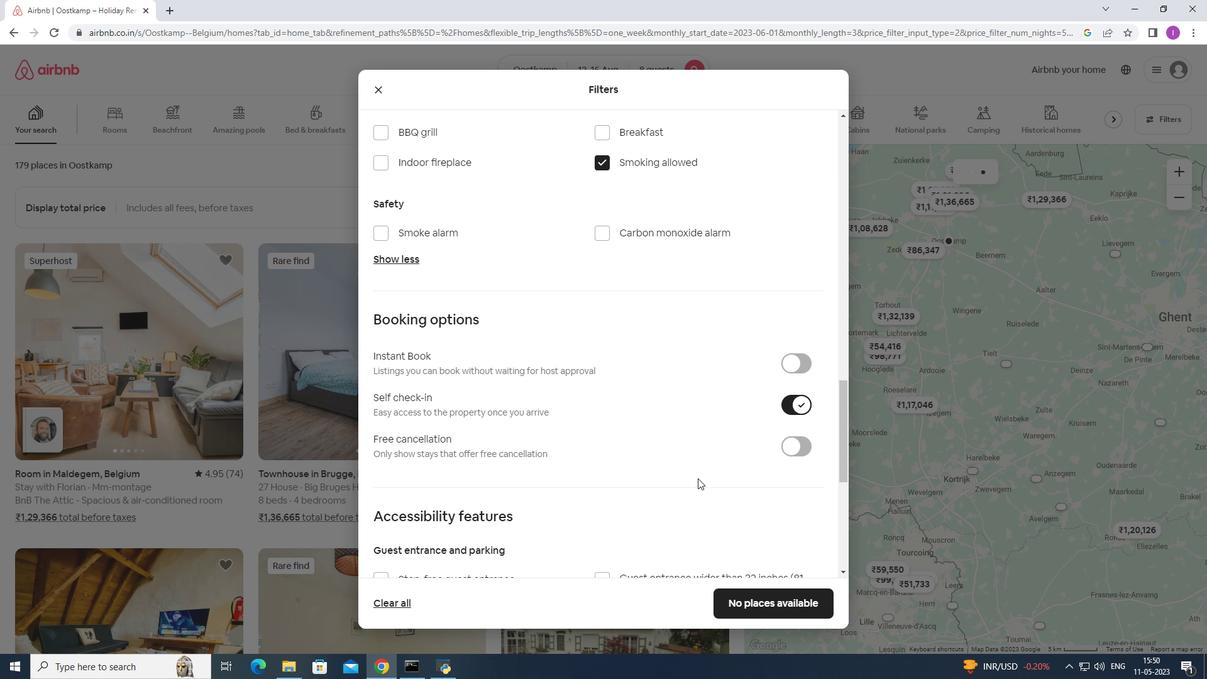 
Action: Mouse scrolled (694, 491) with delta (0, 0)
Screenshot: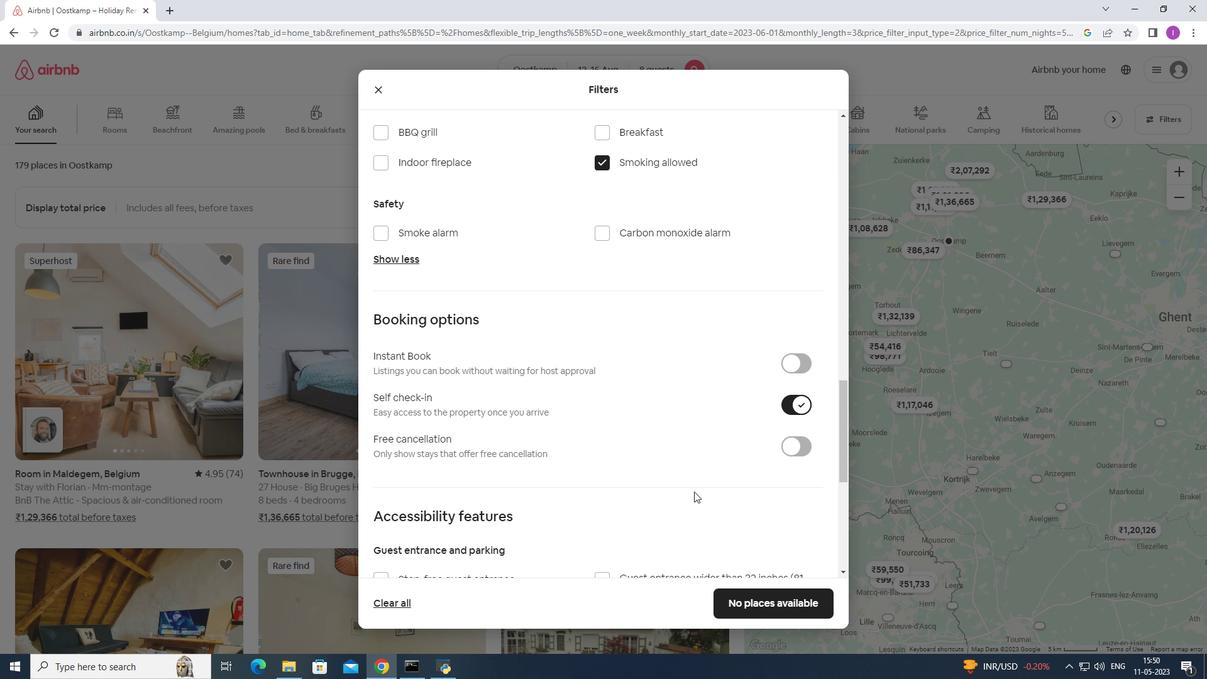 
Action: Mouse scrolled (694, 491) with delta (0, 0)
Screenshot: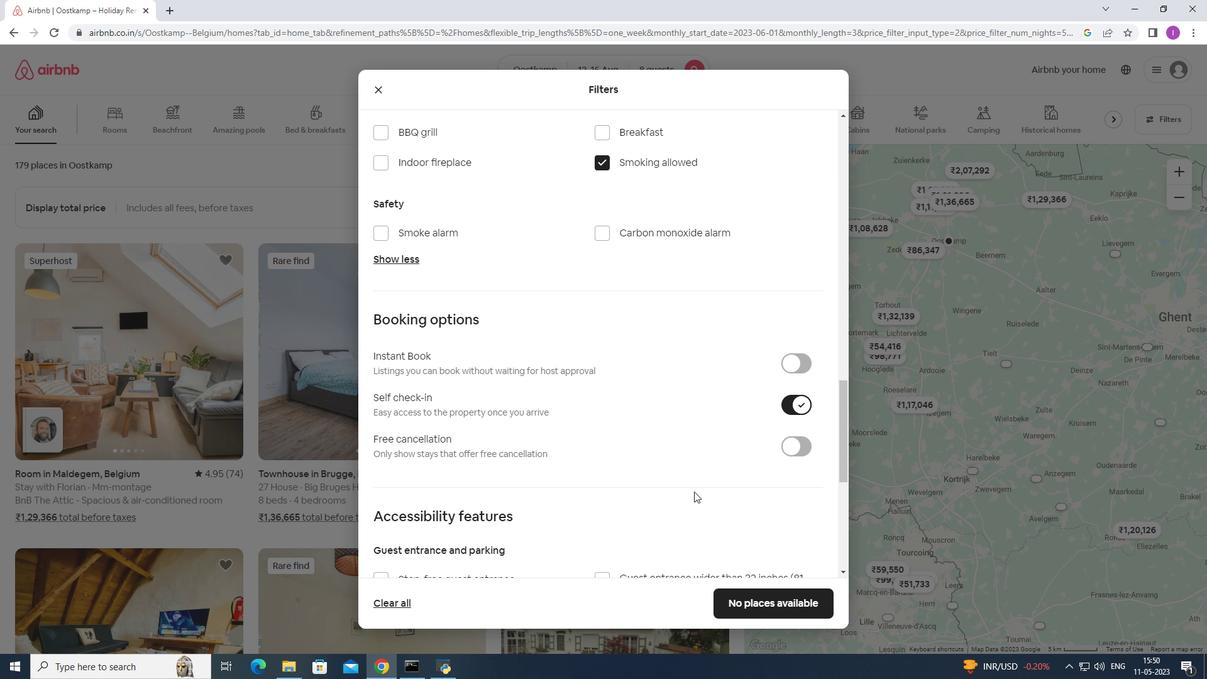 
Action: Mouse scrolled (694, 491) with delta (0, 0)
Screenshot: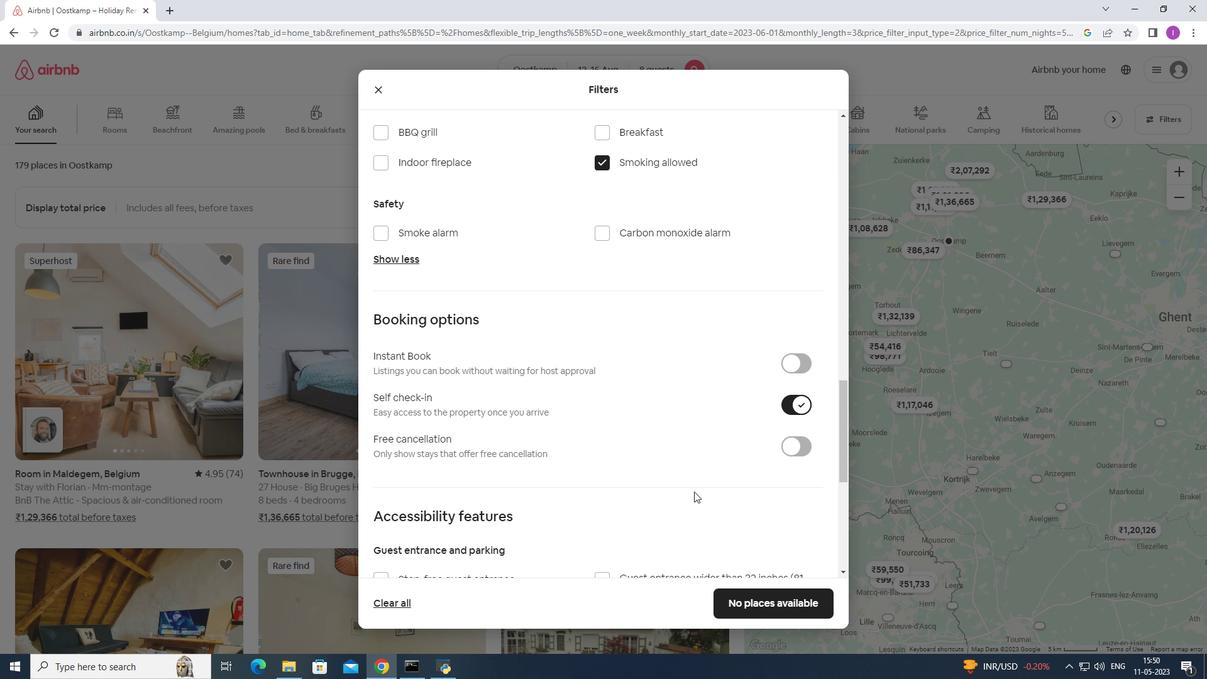 
Action: Mouse moved to (694, 491)
Screenshot: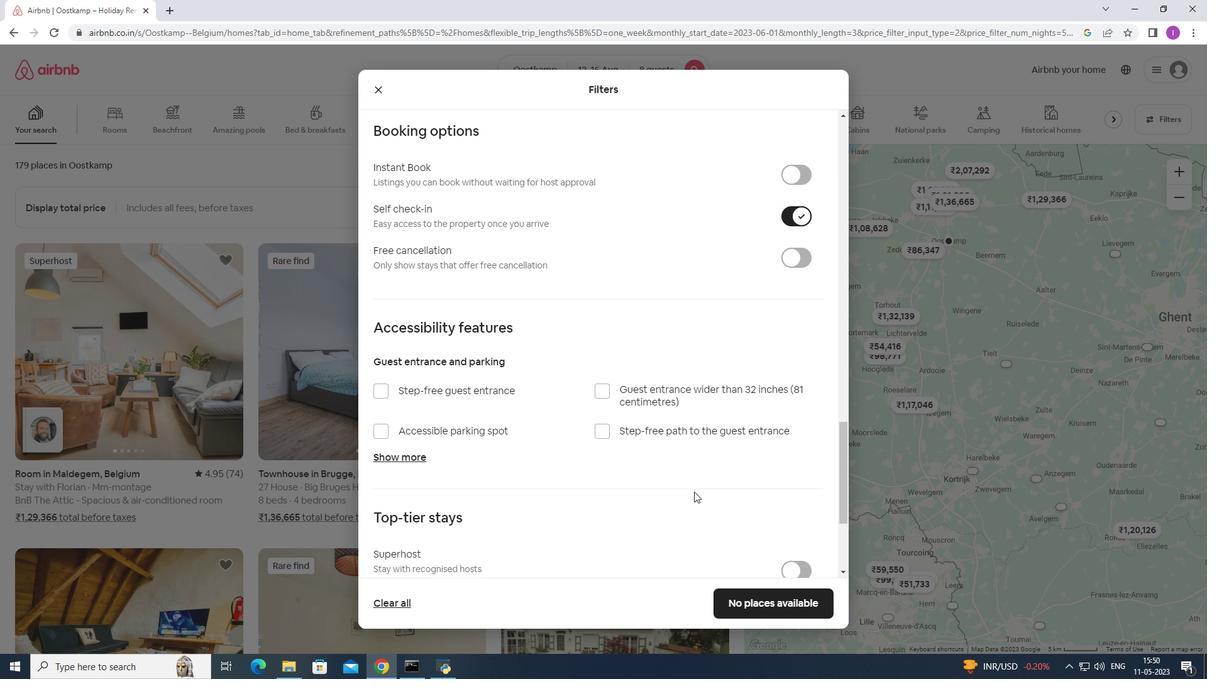 
Action: Mouse scrolled (694, 491) with delta (0, 0)
Screenshot: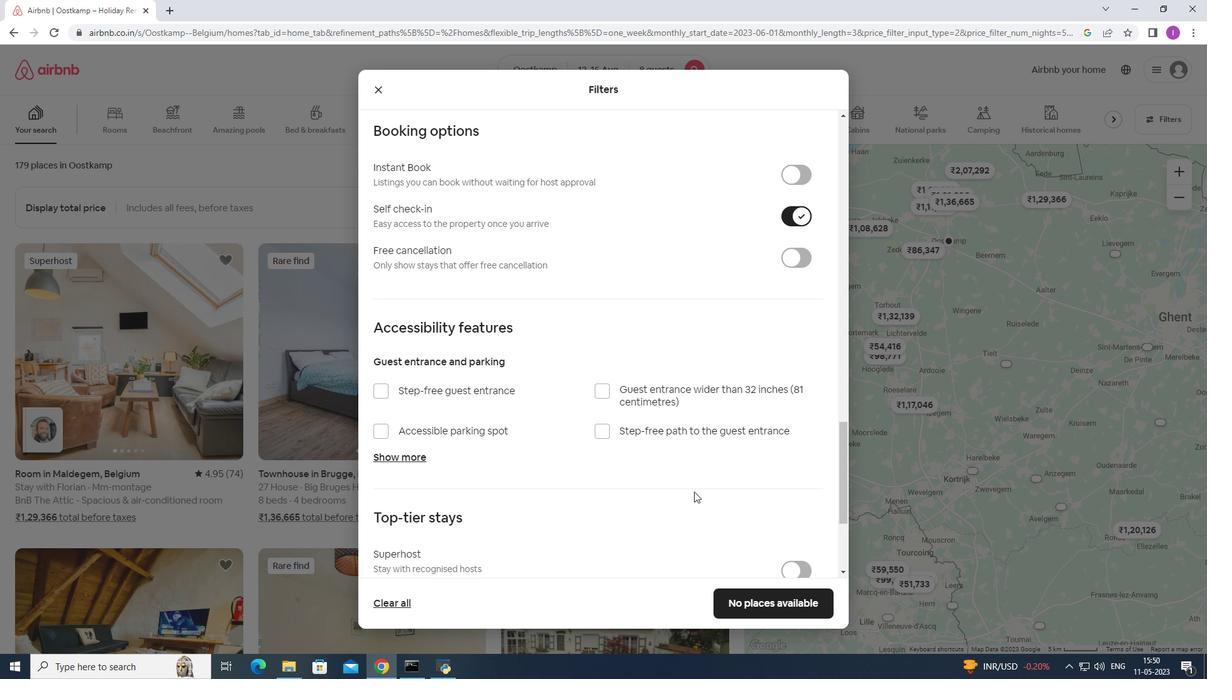 
Action: Mouse scrolled (694, 491) with delta (0, 0)
Screenshot: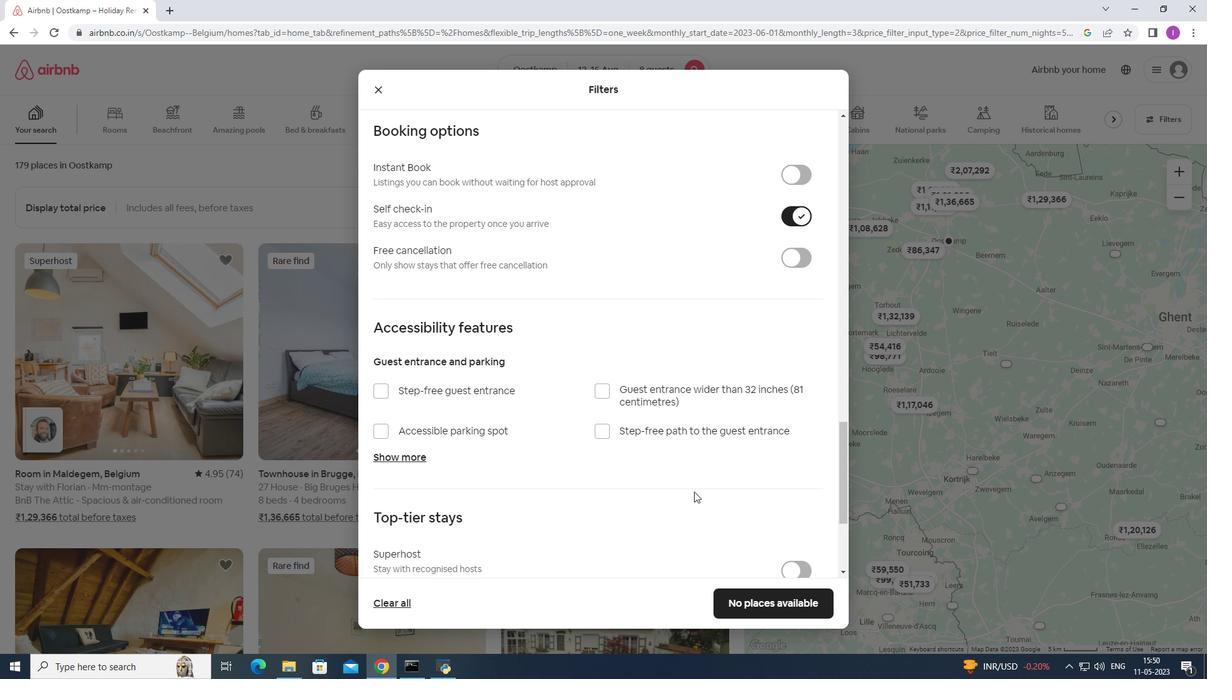 
Action: Mouse scrolled (694, 491) with delta (0, 0)
Screenshot: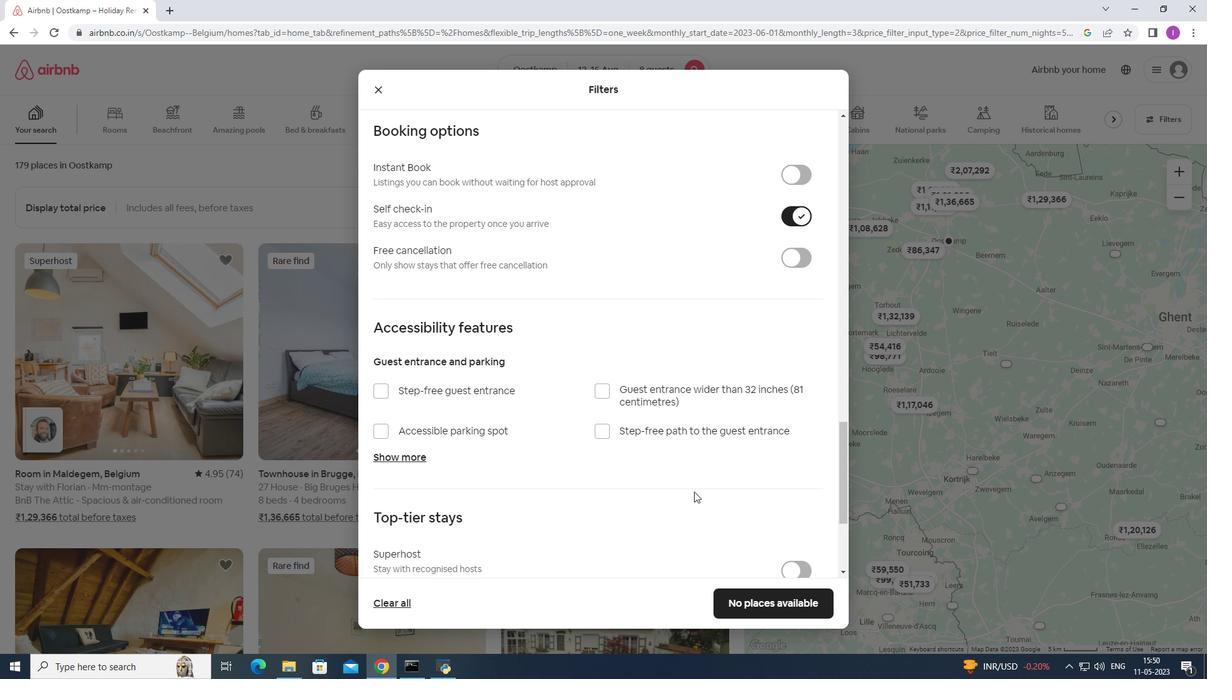 
Action: Mouse scrolled (694, 491) with delta (0, 0)
Screenshot: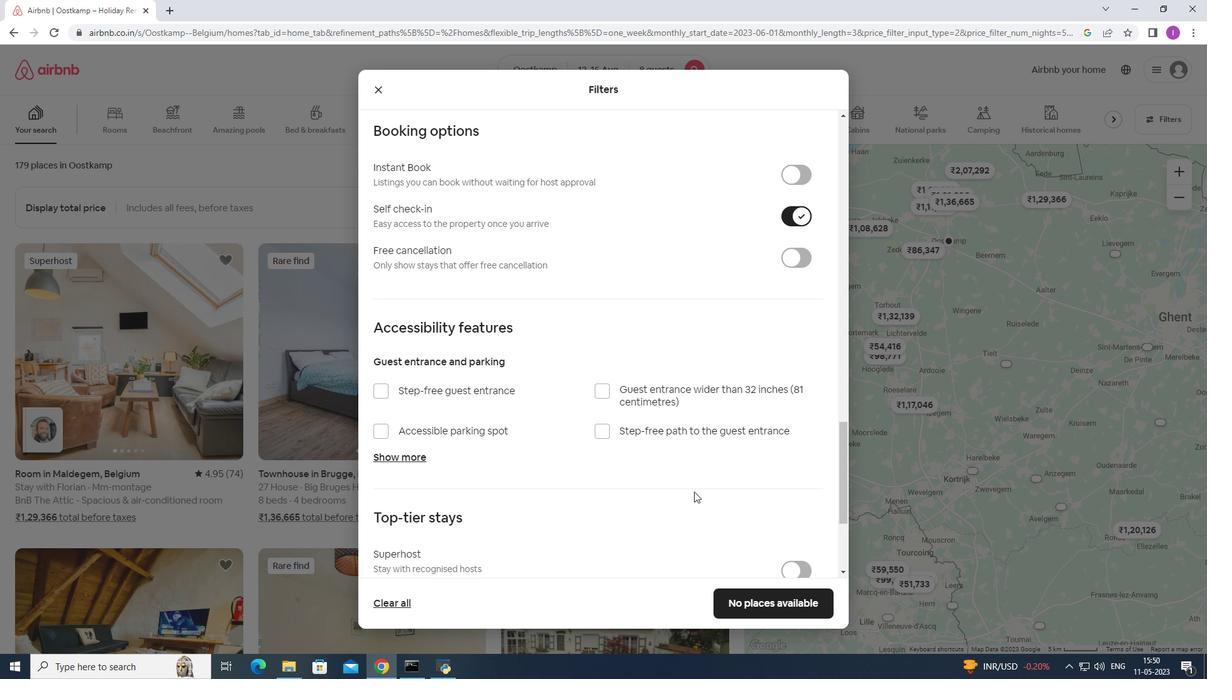 
Action: Mouse moved to (694, 491)
Screenshot: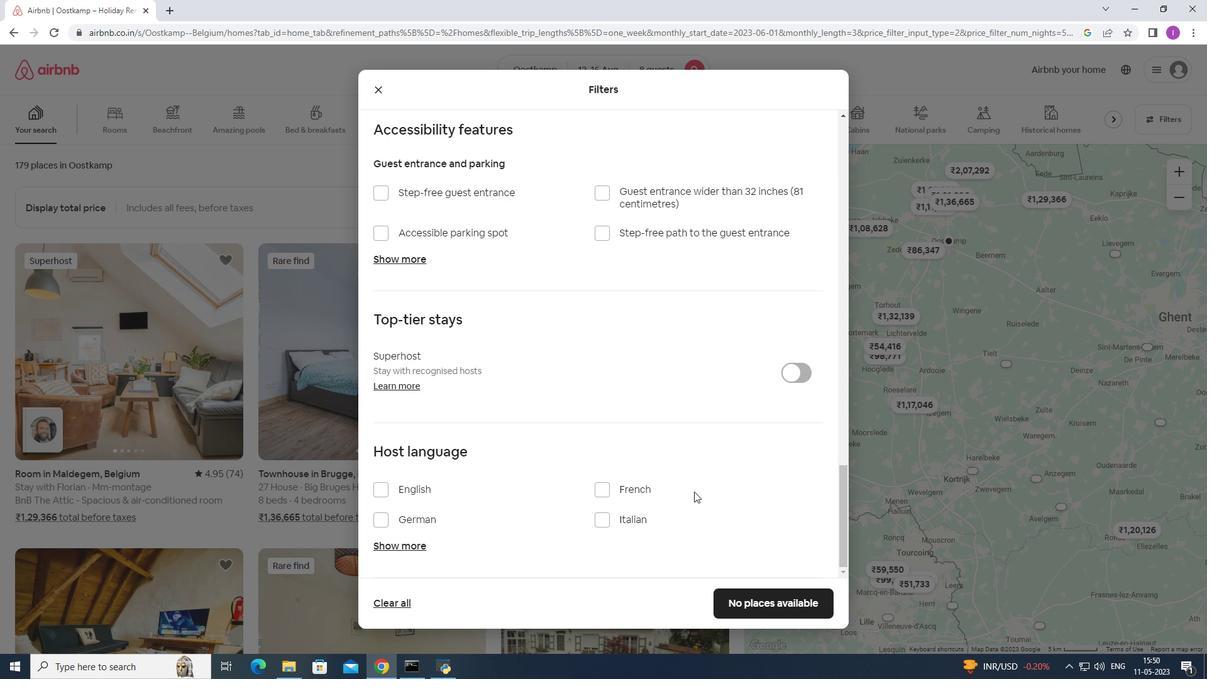 
Action: Mouse scrolled (694, 491) with delta (0, 0)
Screenshot: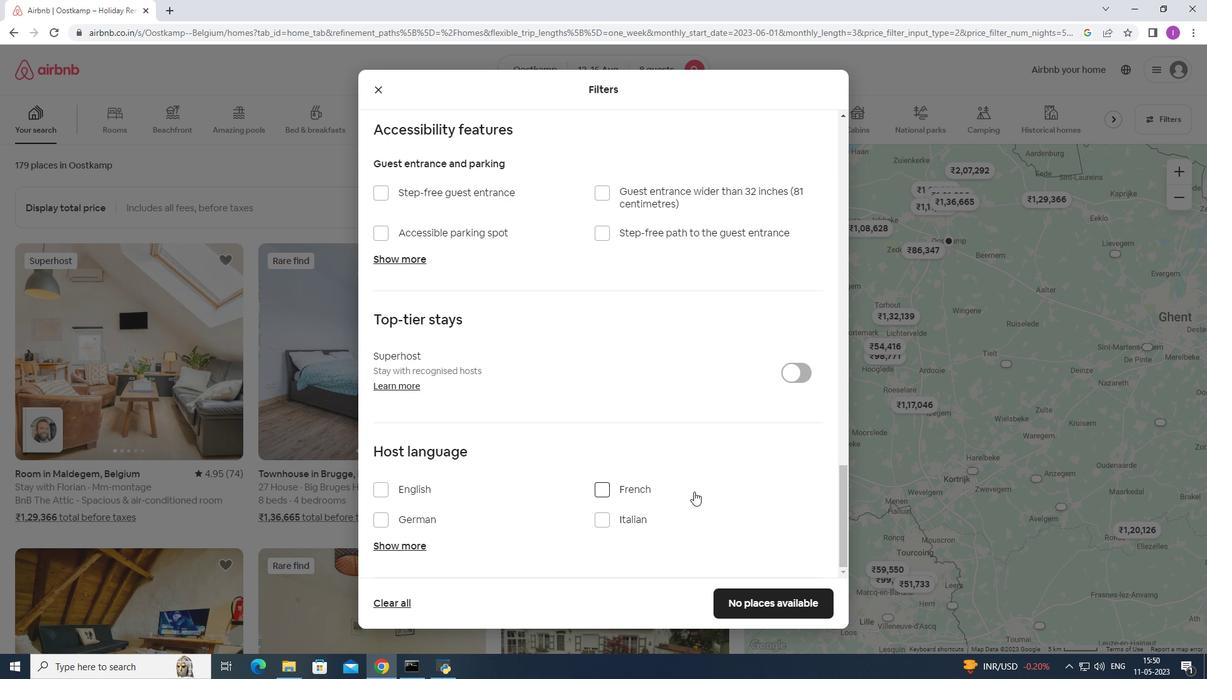 
Action: Mouse scrolled (694, 491) with delta (0, 0)
Screenshot: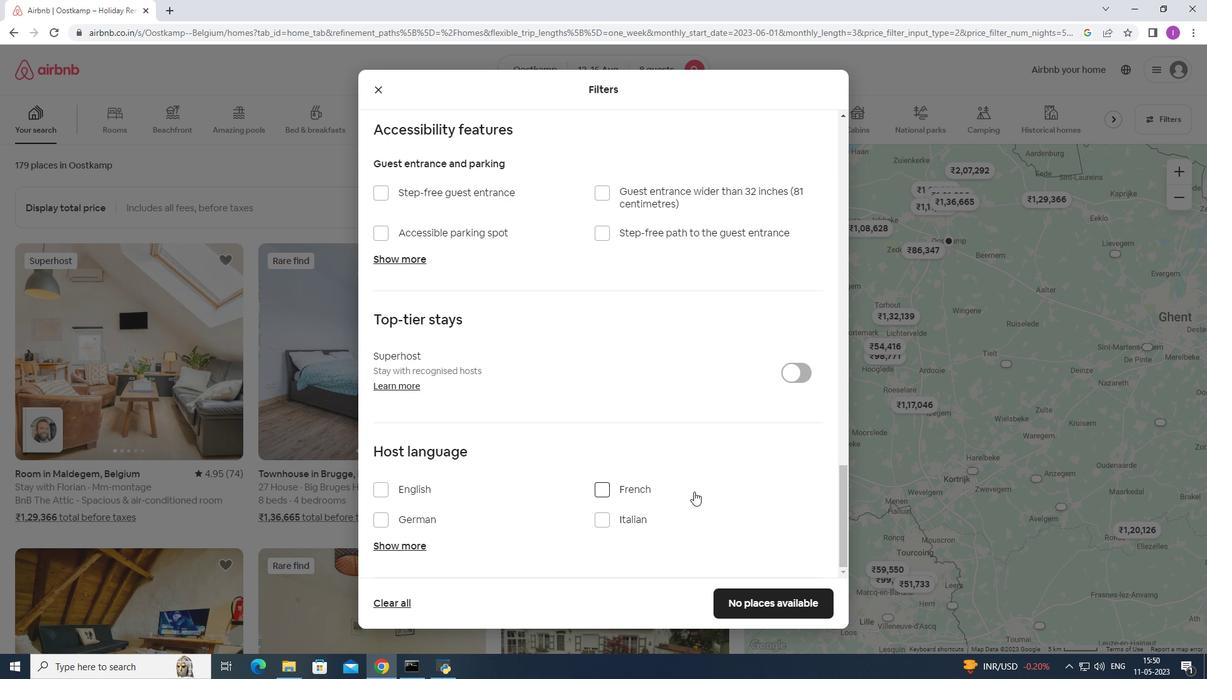 
Action: Mouse scrolled (694, 491) with delta (0, 0)
Screenshot: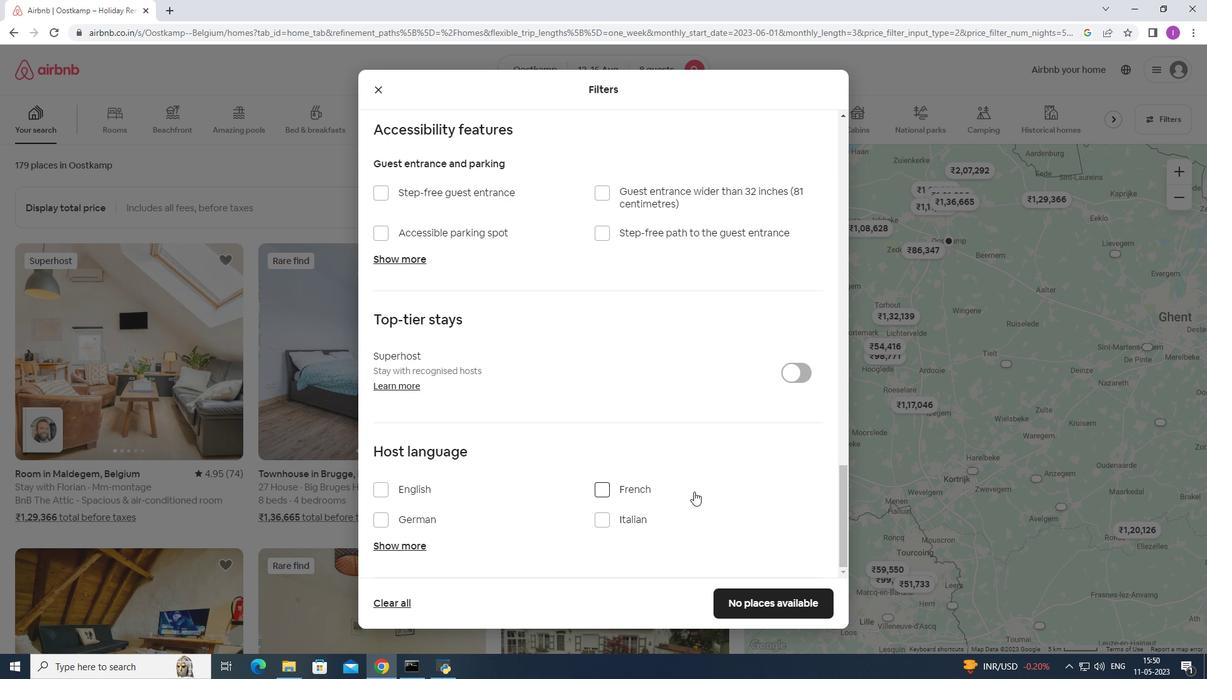 
Action: Mouse moved to (385, 496)
Screenshot: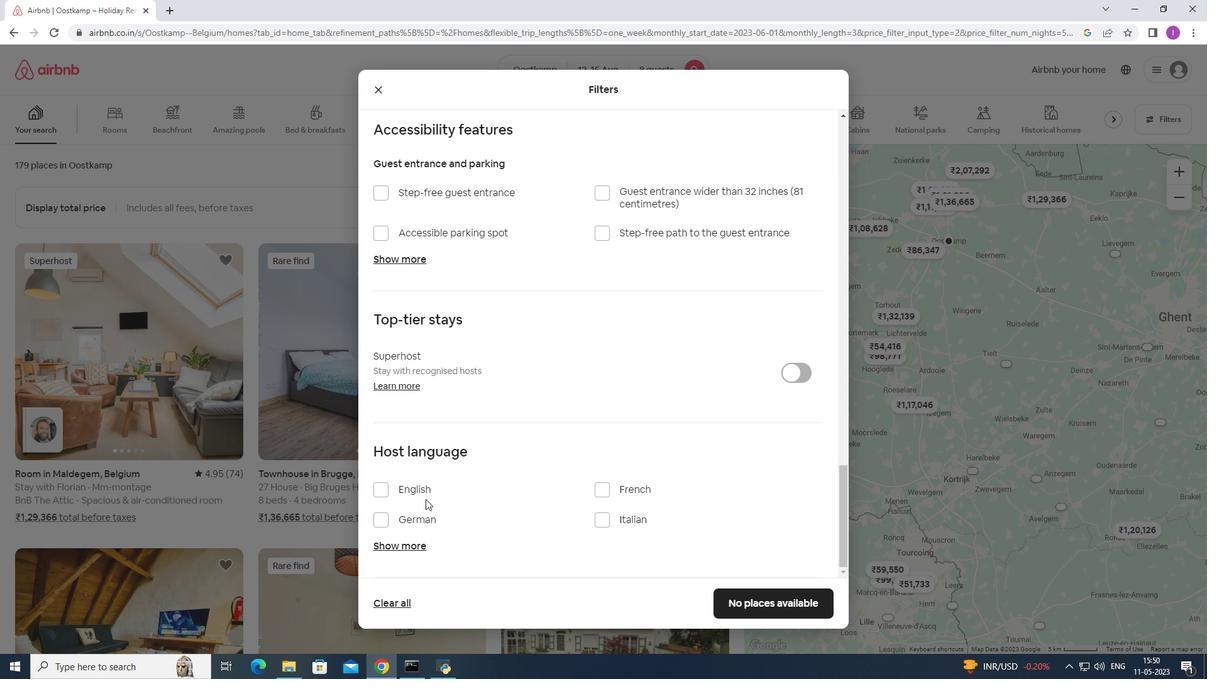 
Action: Mouse pressed left at (385, 496)
Screenshot: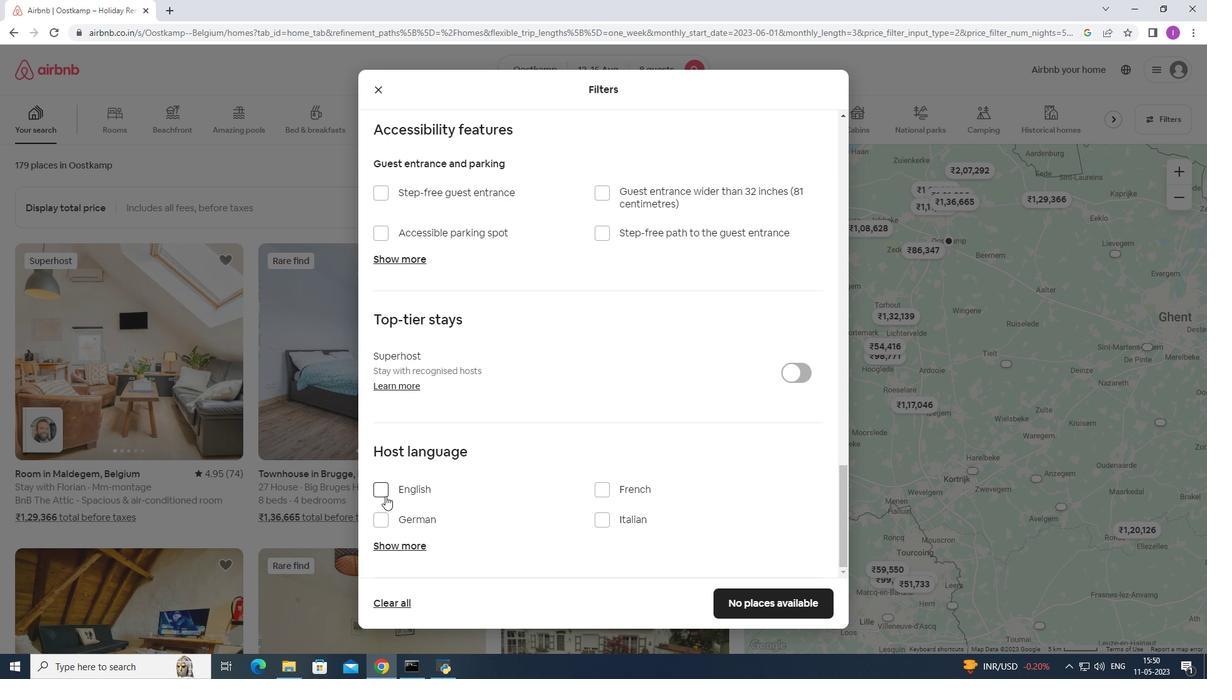 
Action: Mouse moved to (769, 600)
Screenshot: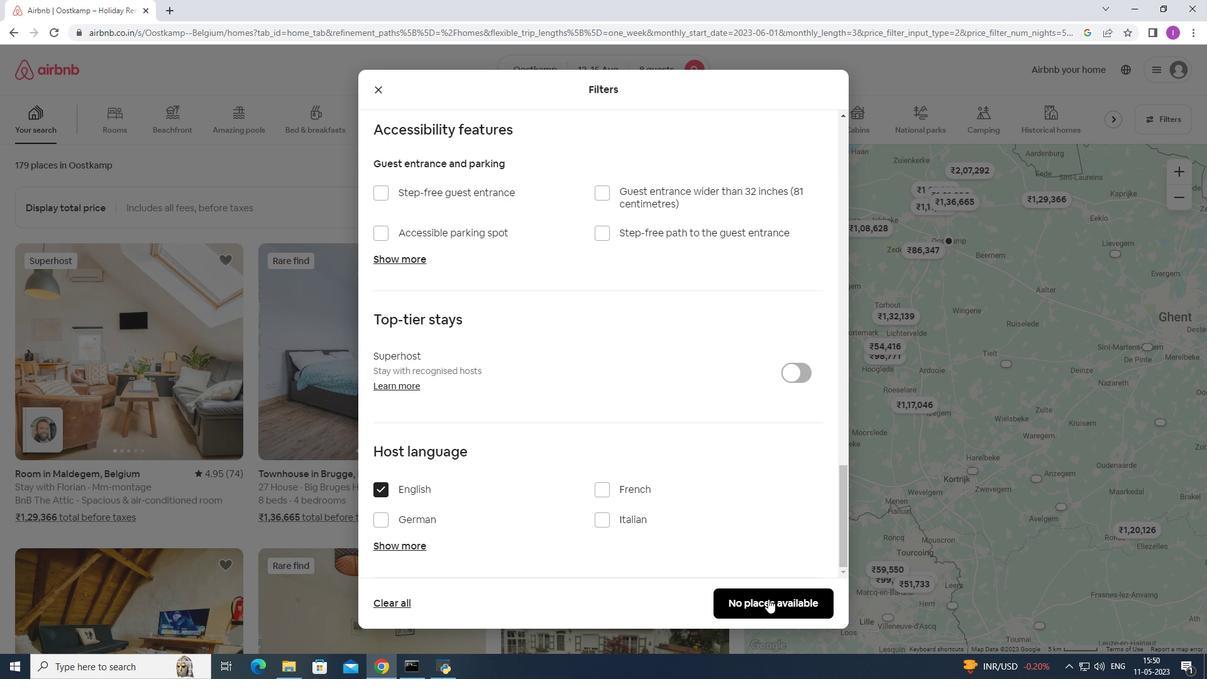 
Action: Mouse pressed left at (769, 600)
Screenshot: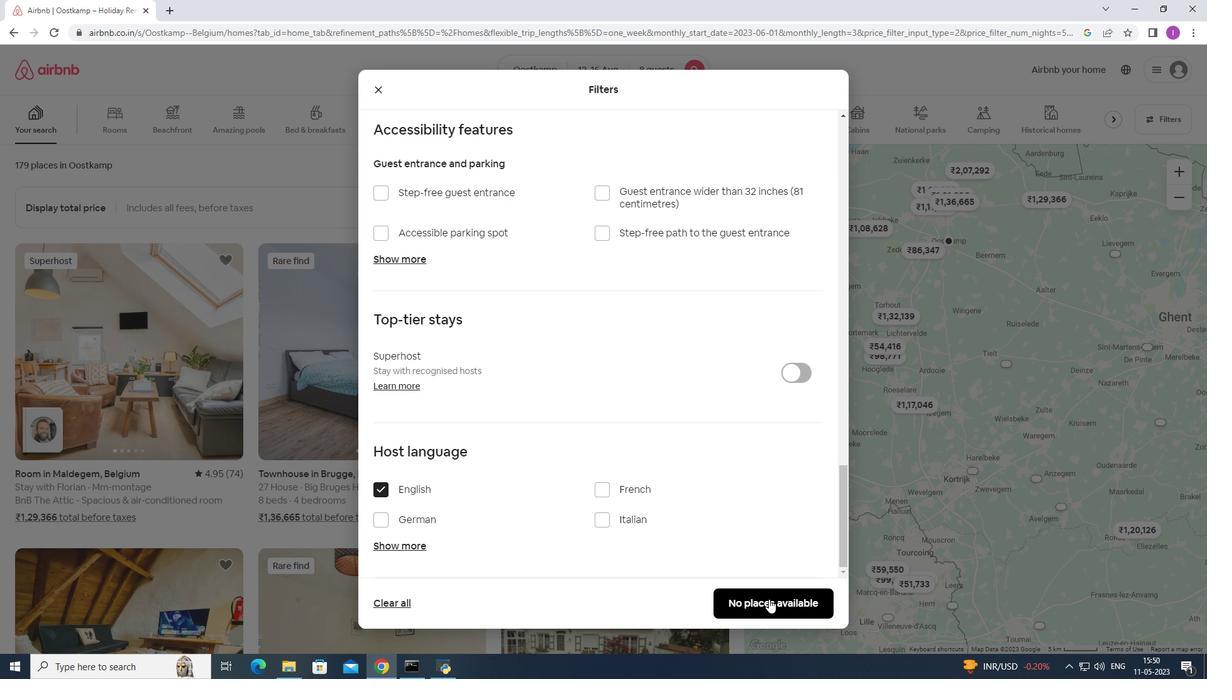 
Action: Mouse moved to (776, 571)
Screenshot: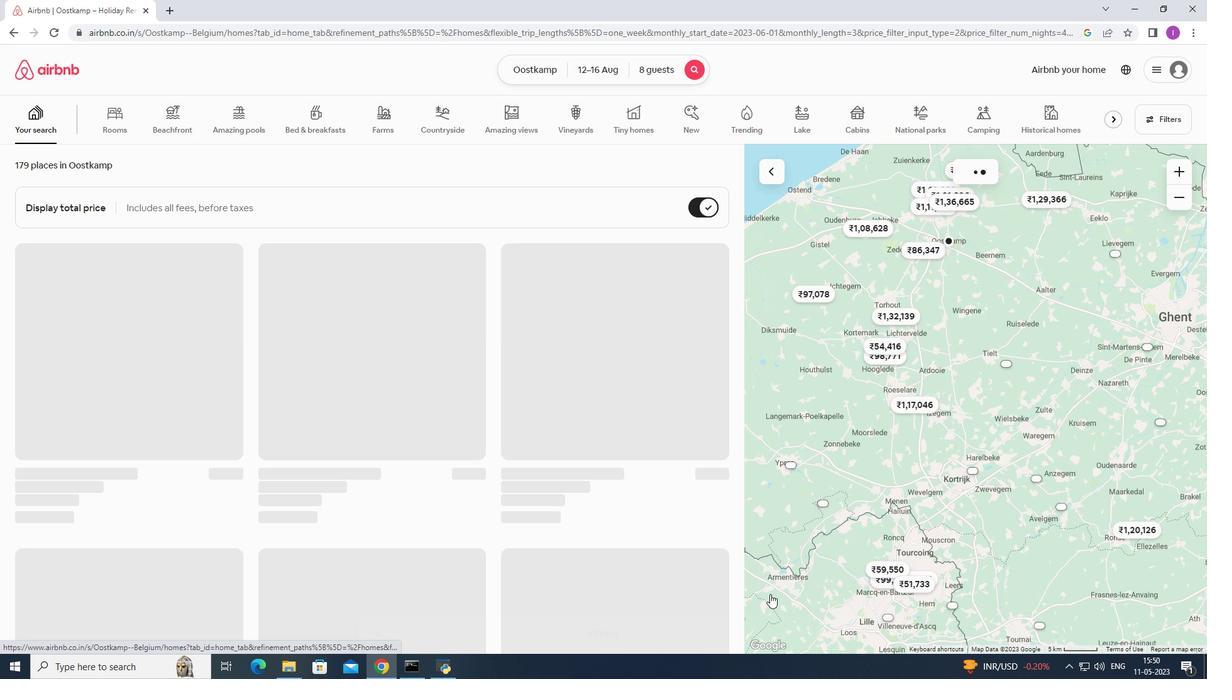 
